 Task: In the event  named  Sales Pipeline Evaluation and Improvement, Set a range of dates when you can accept meetings  '11 Jul â€" 5 Aug 2023'. Select a duration of  15 min. Select working hours  	_x000D_
MON- SAT 10:00am â€" 6:00pm. Add time before or after your events  as 10 min. Set the frequency of available time slots for invitees as  20 min. Set the minimum notice period and maximum events allowed per day as  49 hours and 4. , logged in from the account softage.4@softage.net and add another guest for the event, softage.10@softage.net
Action: Mouse pressed left at (541, 406)
Screenshot: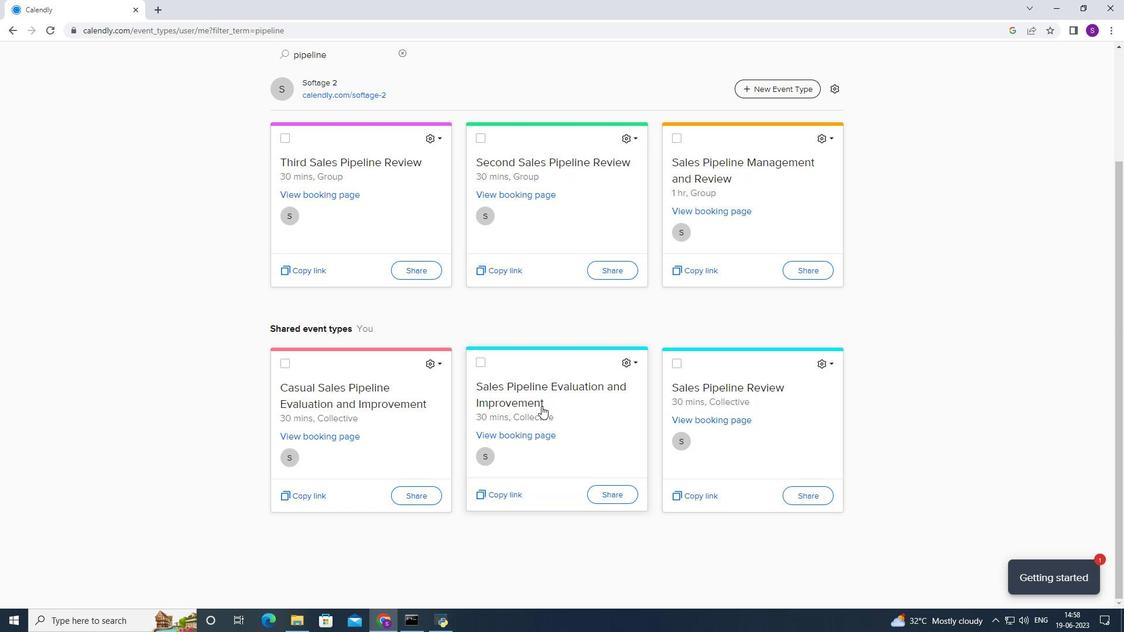 
Action: Mouse moved to (330, 283)
Screenshot: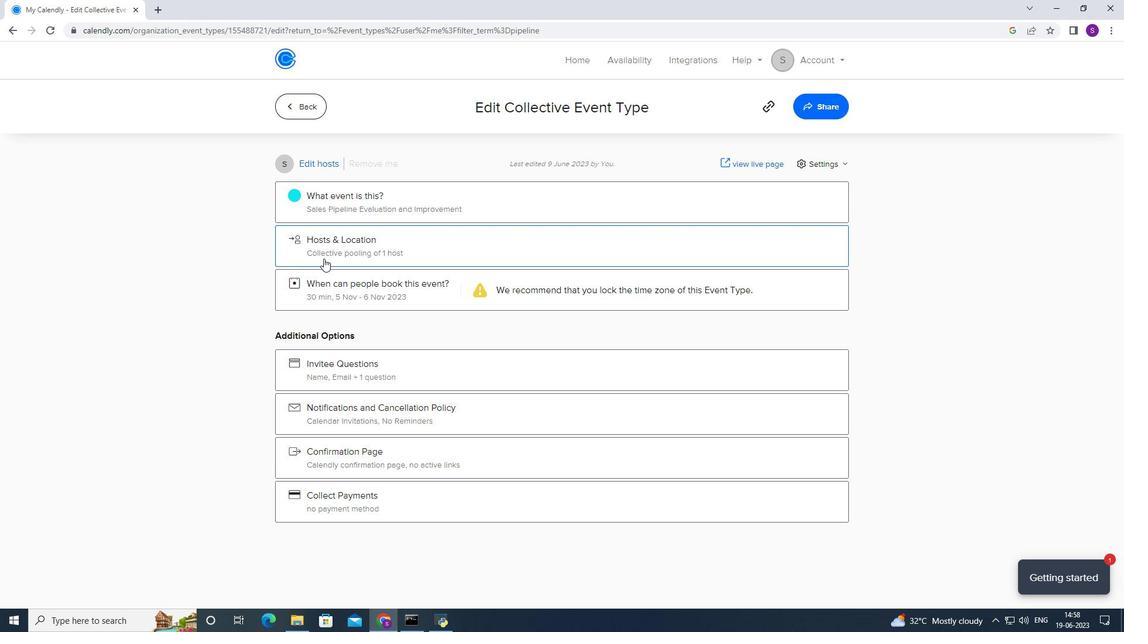 
Action: Mouse pressed left at (330, 283)
Screenshot: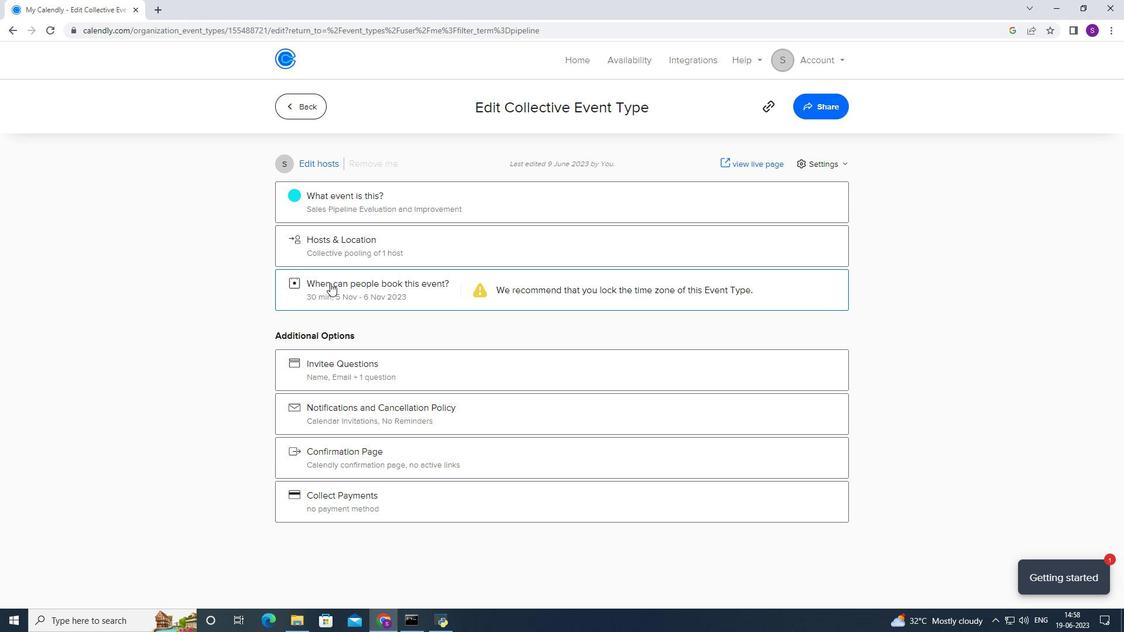 
Action: Mouse moved to (447, 426)
Screenshot: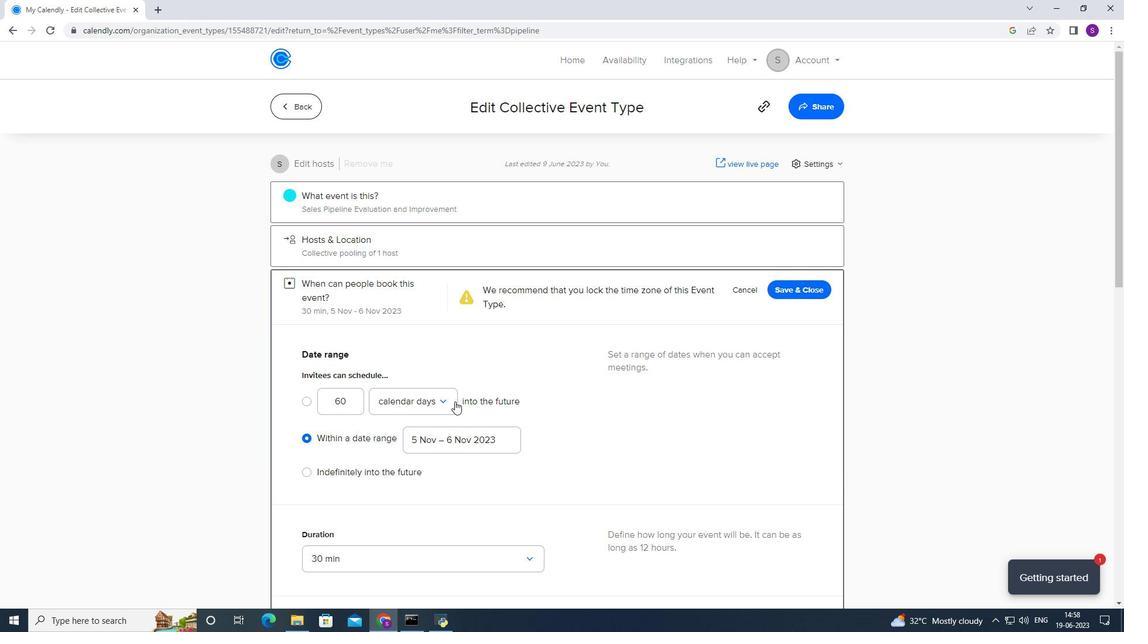 
Action: Mouse pressed left at (447, 426)
Screenshot: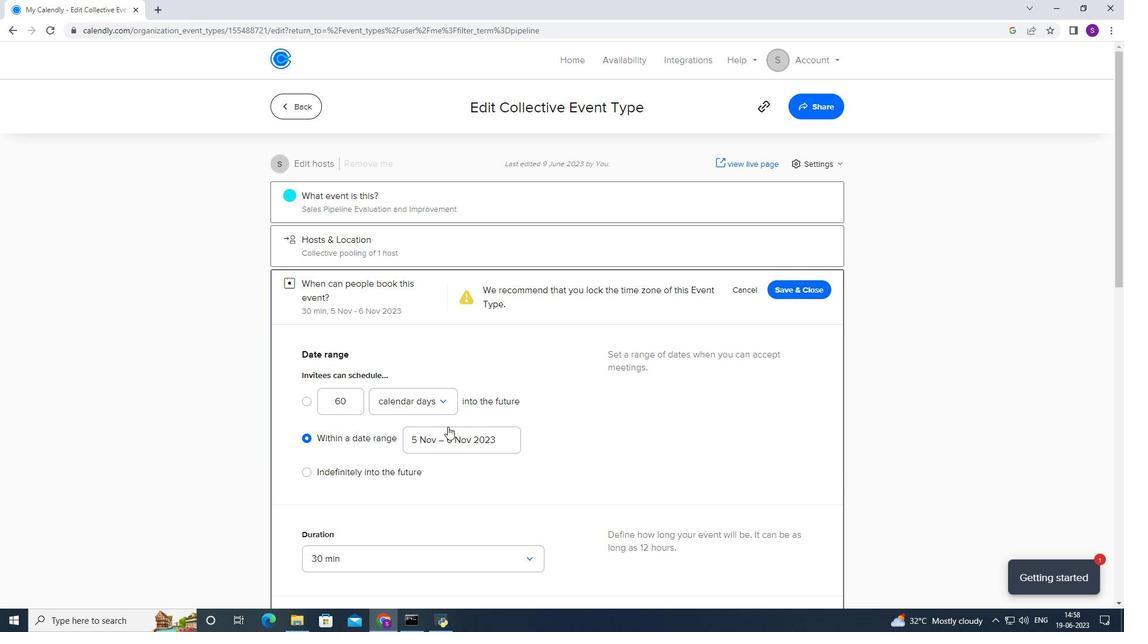 
Action: Mouse moved to (488, 230)
Screenshot: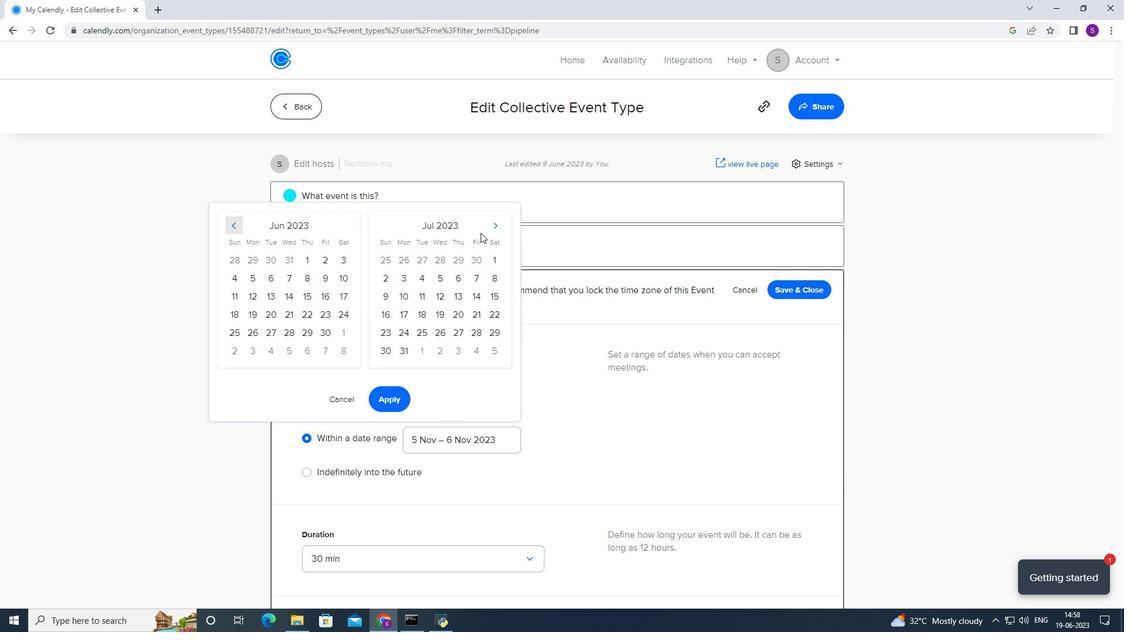 
Action: Mouse pressed left at (488, 230)
Screenshot: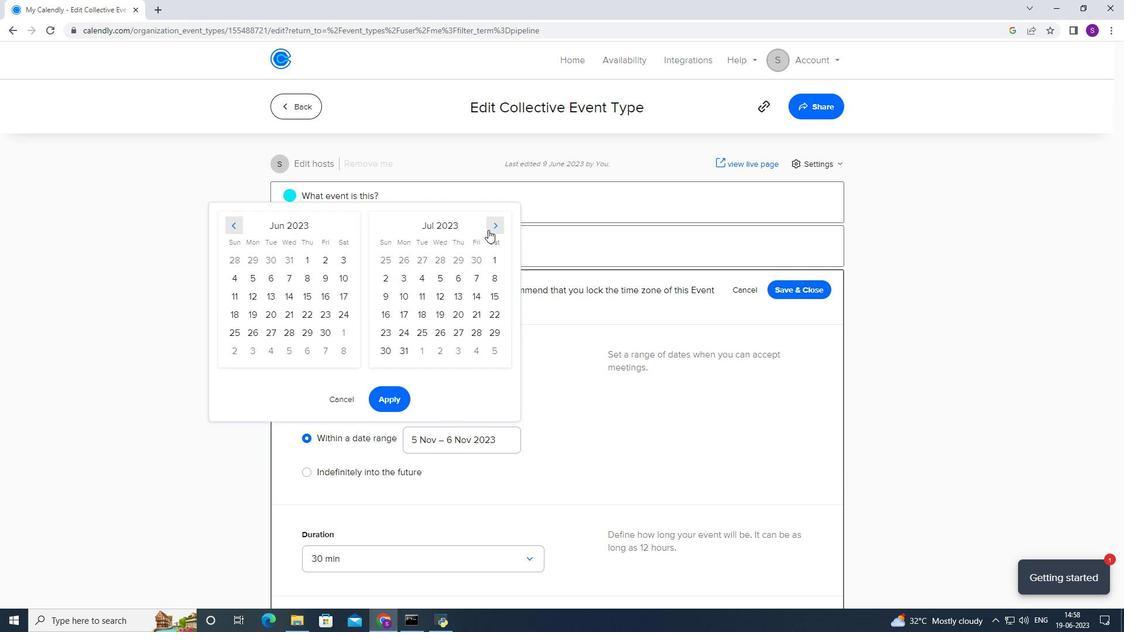 
Action: Mouse moved to (275, 303)
Screenshot: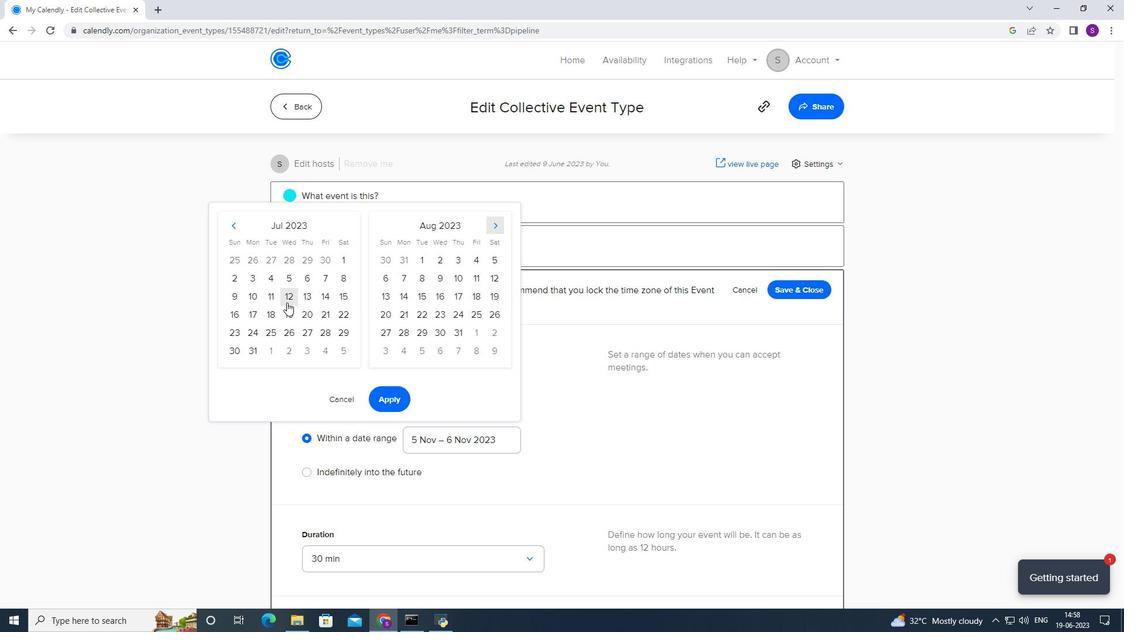 
Action: Mouse pressed left at (275, 303)
Screenshot: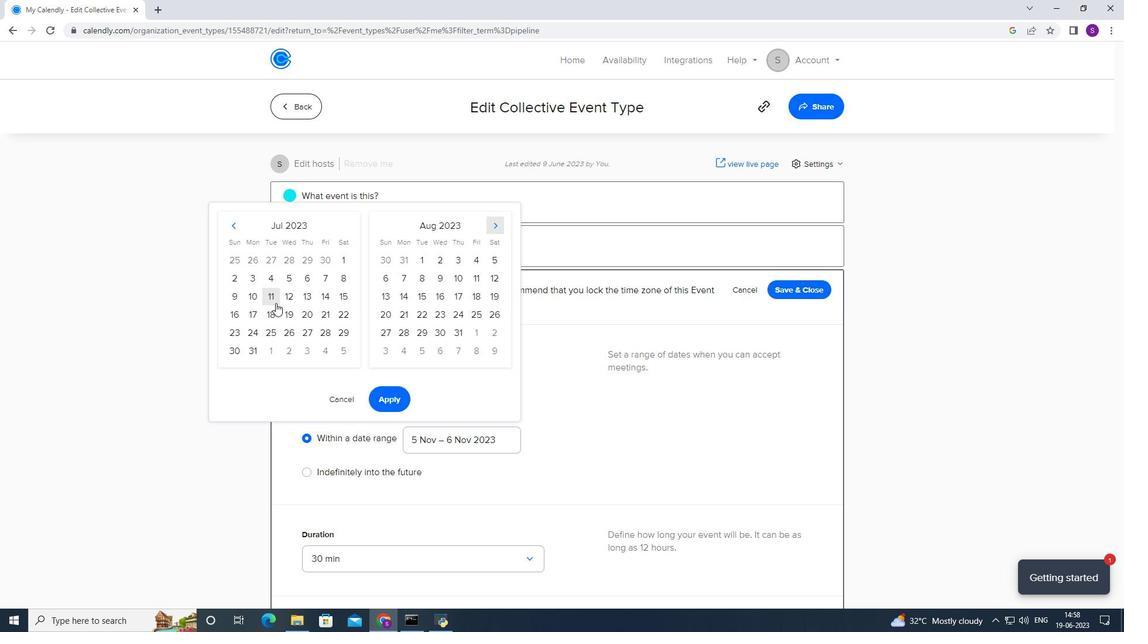 
Action: Mouse moved to (500, 259)
Screenshot: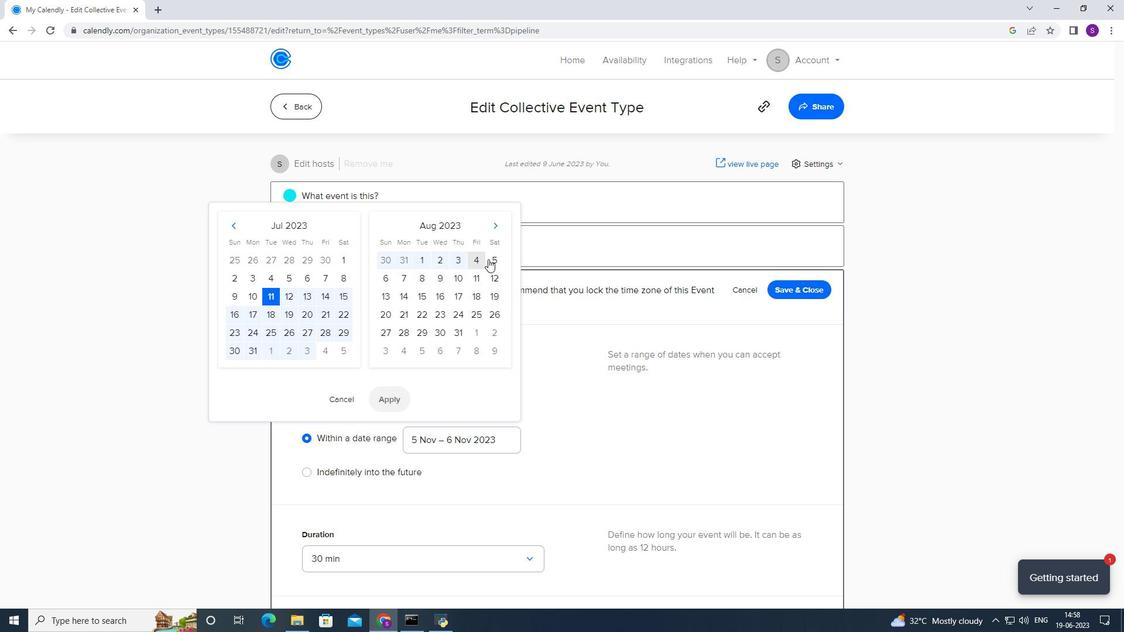 
Action: Mouse pressed left at (500, 259)
Screenshot: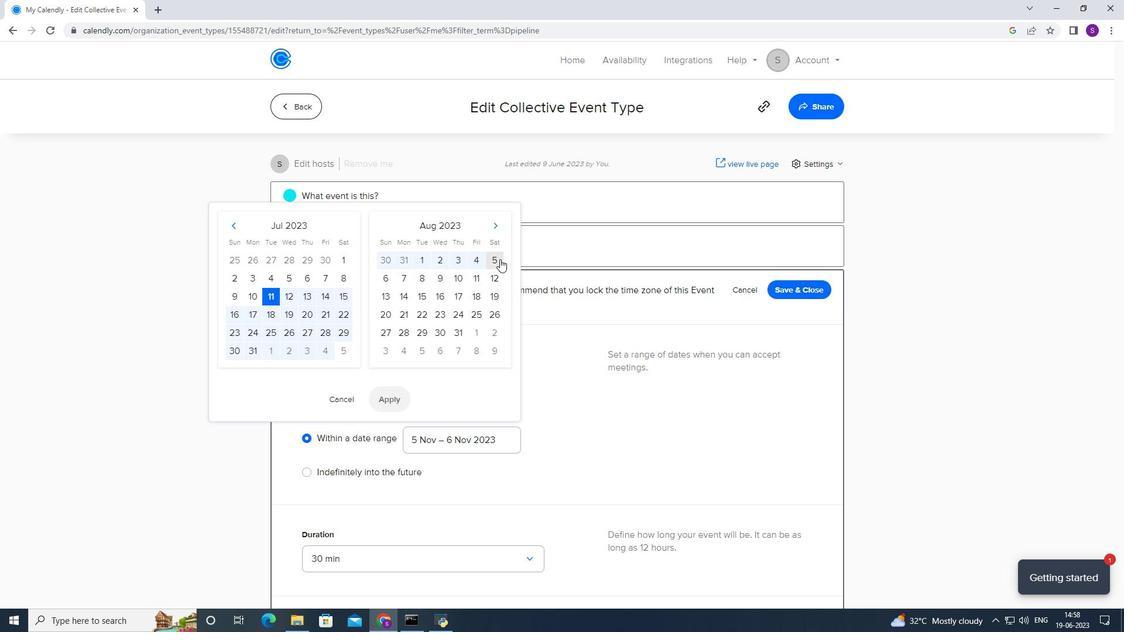 
Action: Mouse moved to (391, 397)
Screenshot: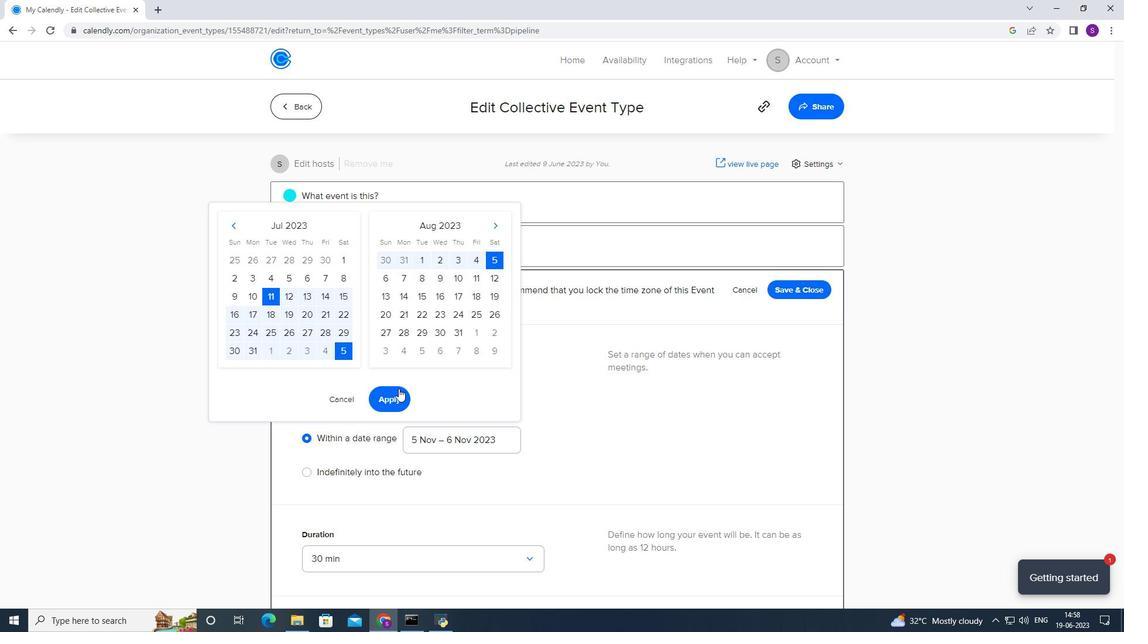 
Action: Mouse pressed left at (391, 397)
Screenshot: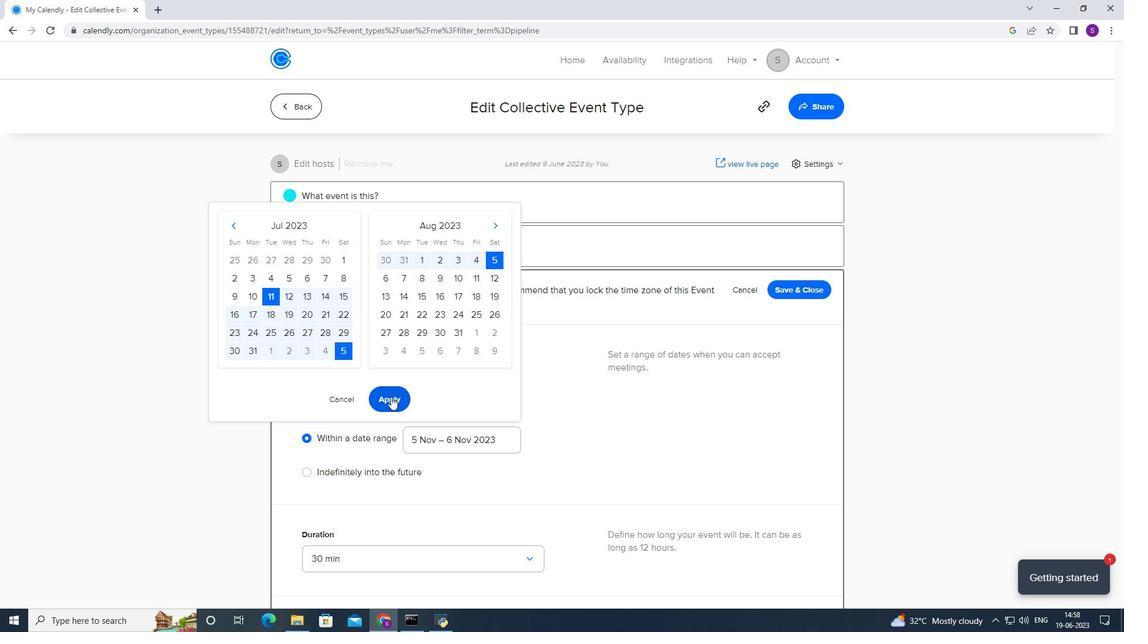 
Action: Mouse scrolled (391, 396) with delta (0, 0)
Screenshot: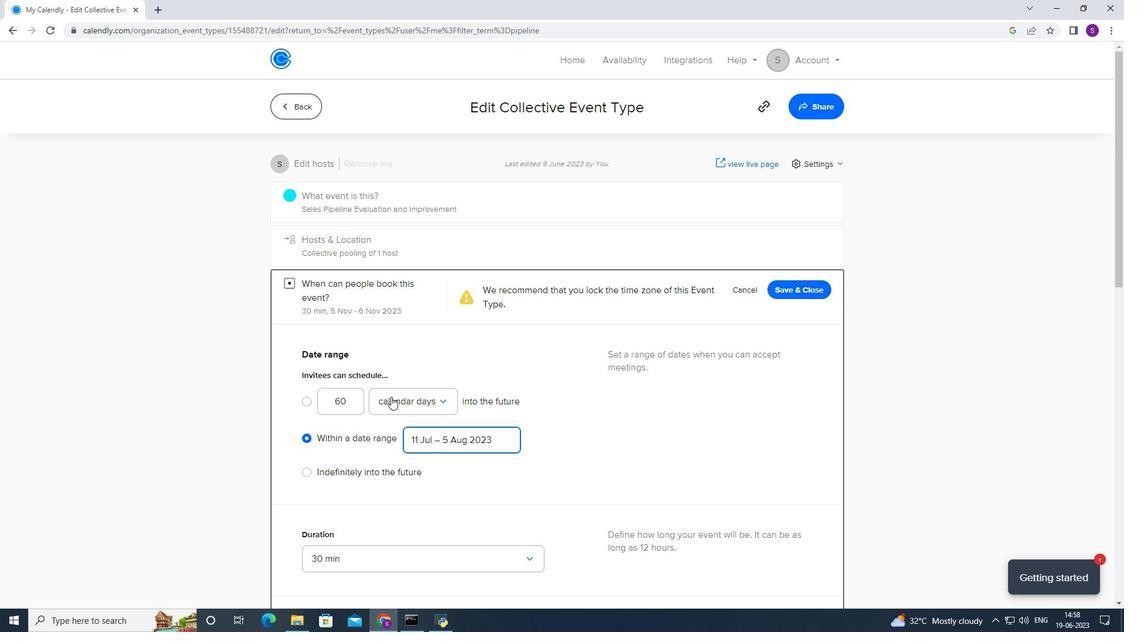 
Action: Mouse scrolled (391, 396) with delta (0, 0)
Screenshot: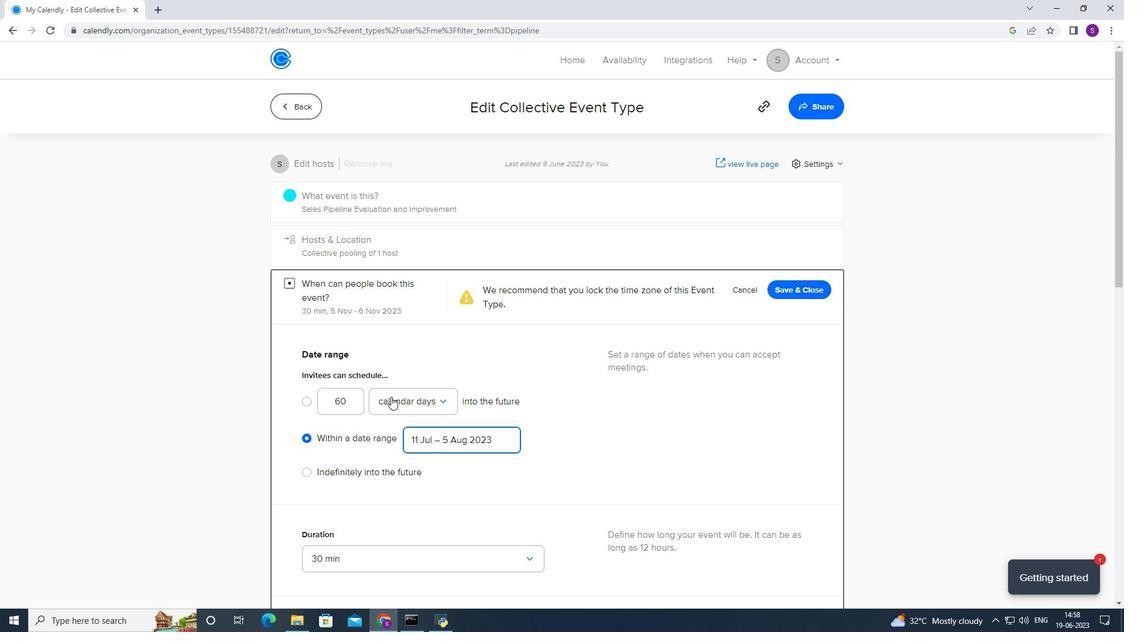 
Action: Mouse scrolled (391, 396) with delta (0, 0)
Screenshot: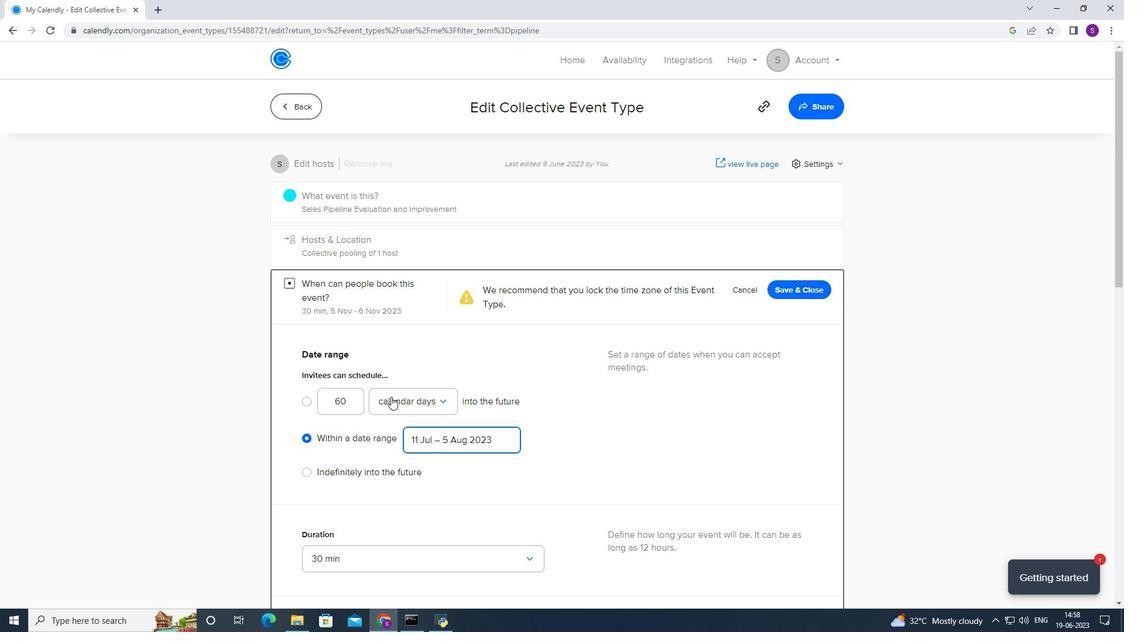 
Action: Mouse scrolled (391, 396) with delta (0, 0)
Screenshot: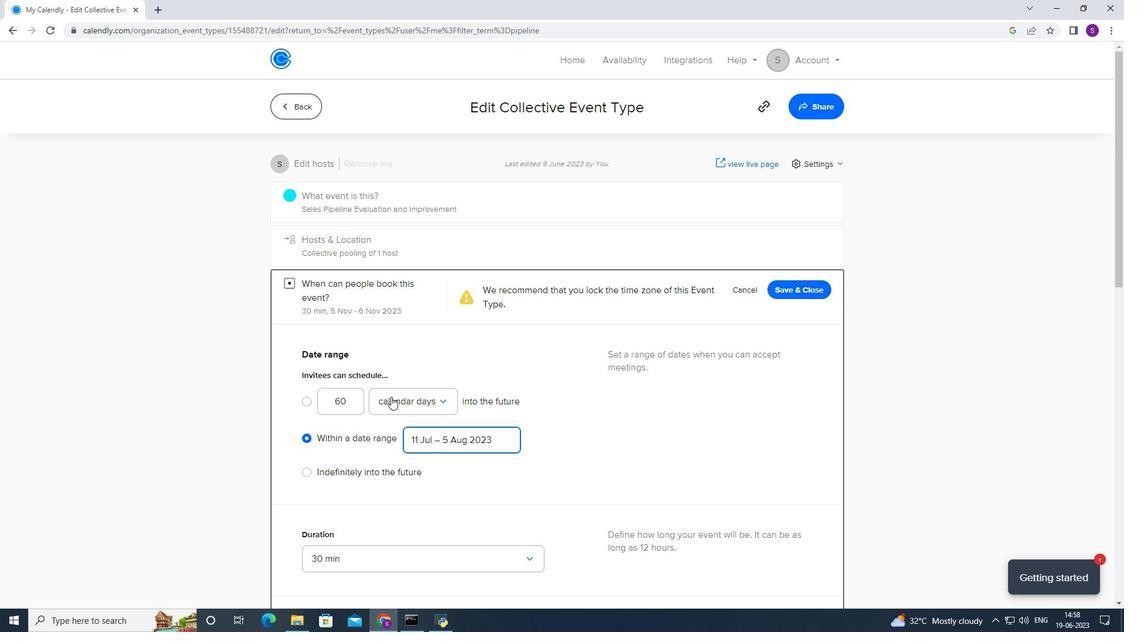 
Action: Mouse scrolled (391, 396) with delta (0, 0)
Screenshot: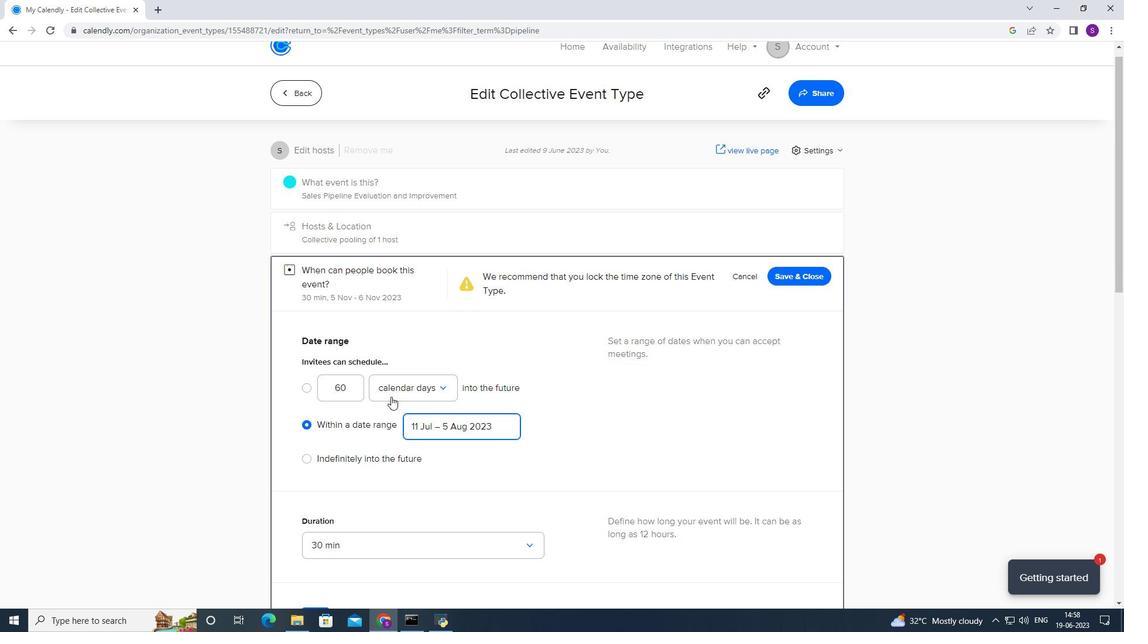 
Action: Mouse moved to (378, 259)
Screenshot: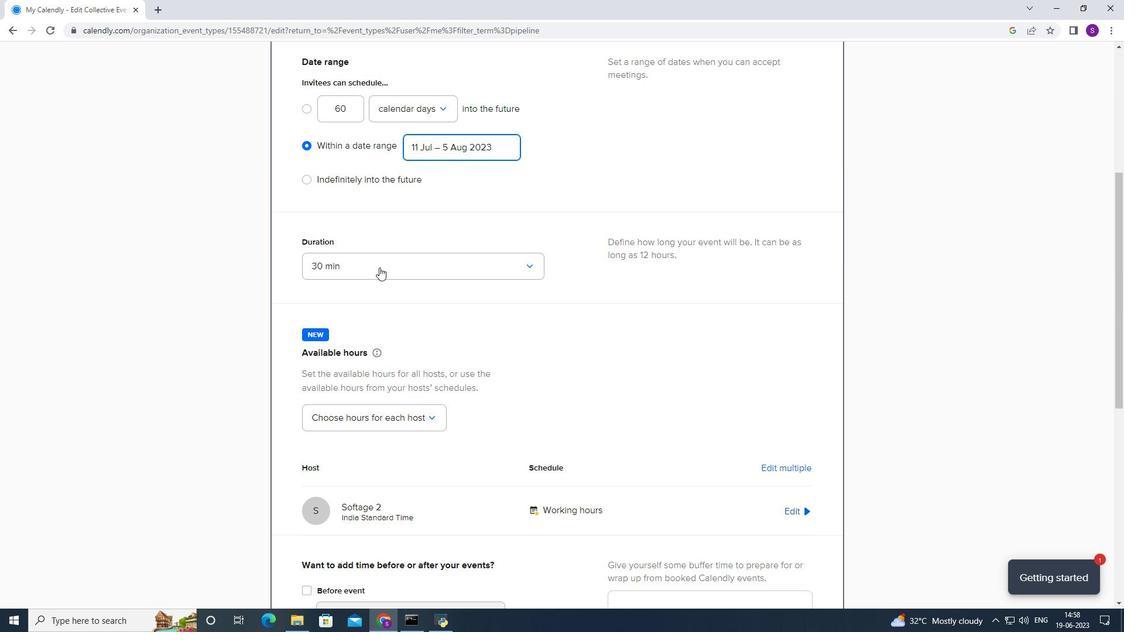 
Action: Mouse pressed left at (378, 259)
Screenshot: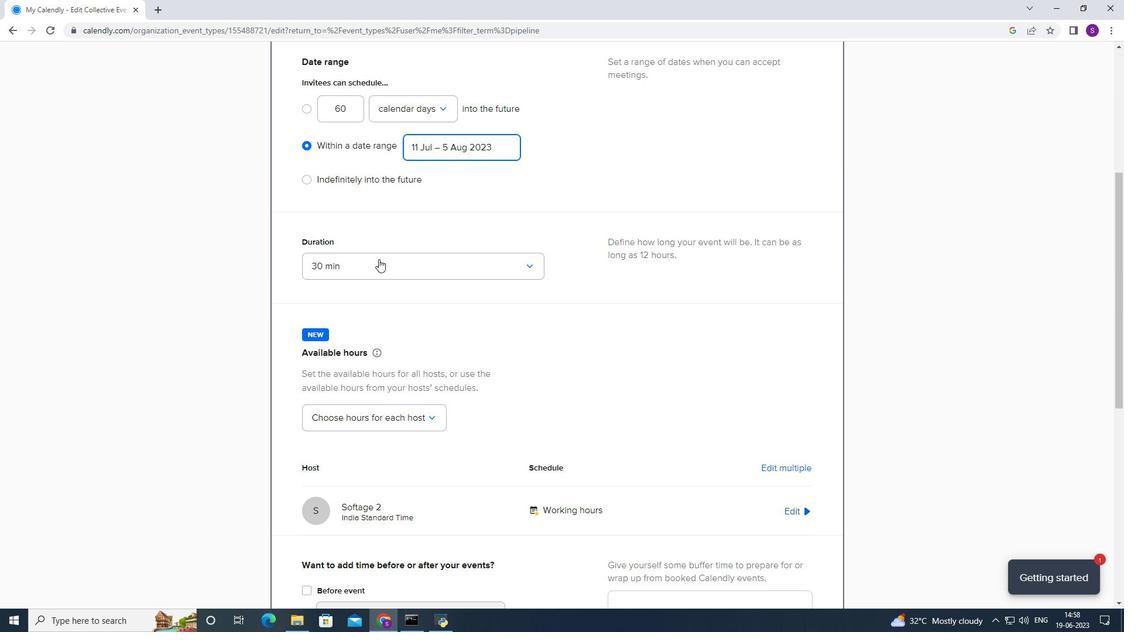
Action: Mouse moved to (359, 303)
Screenshot: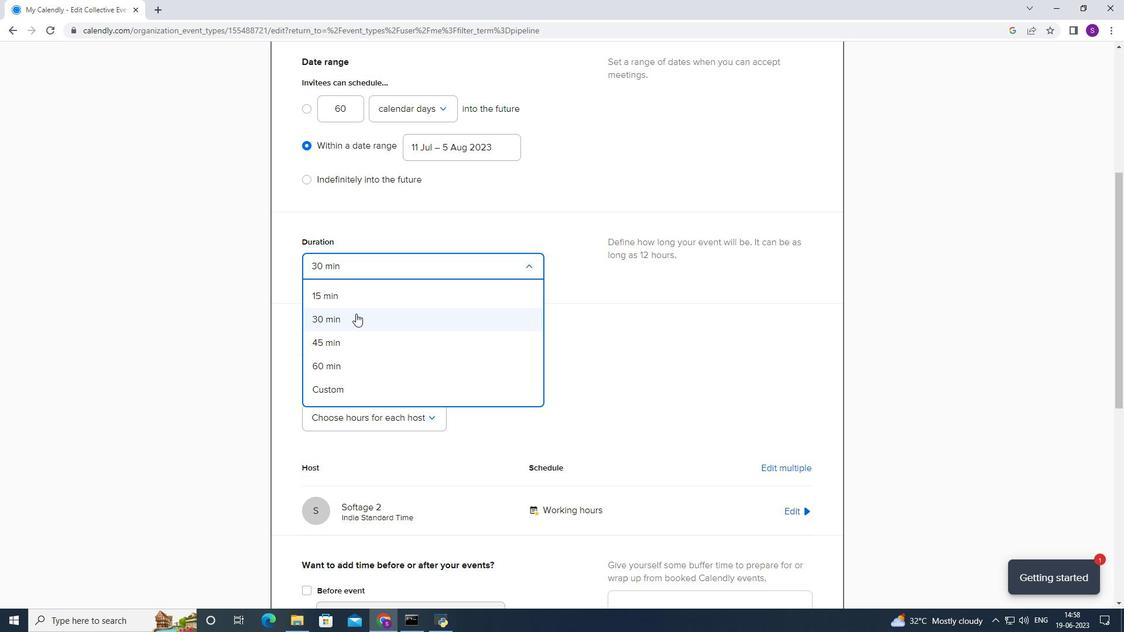 
Action: Mouse pressed left at (359, 303)
Screenshot: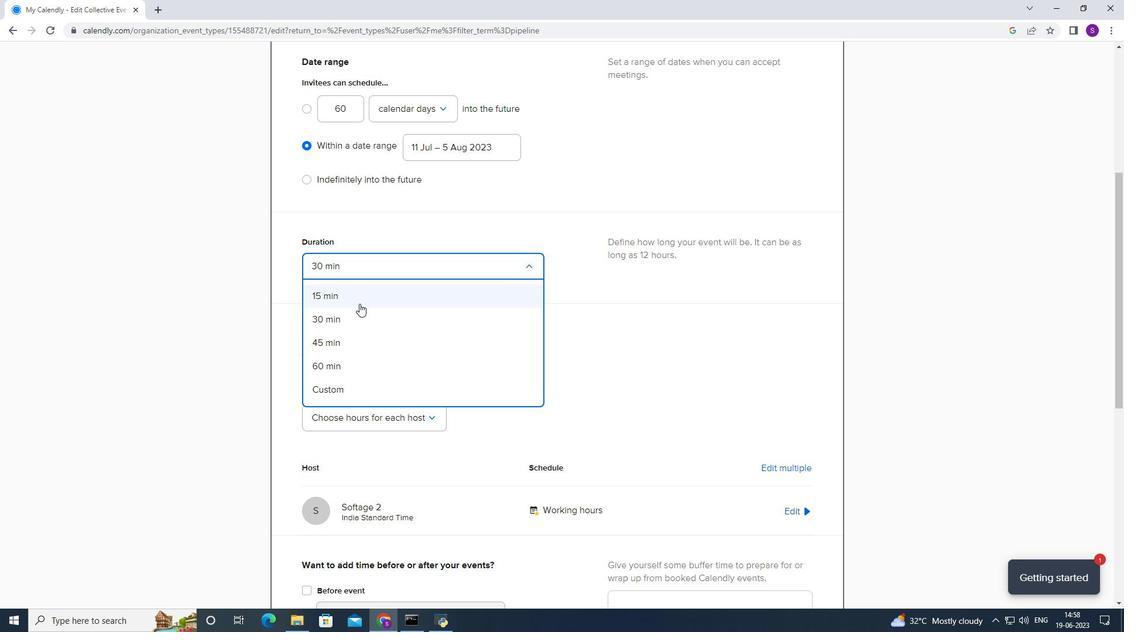 
Action: Mouse moved to (329, 374)
Screenshot: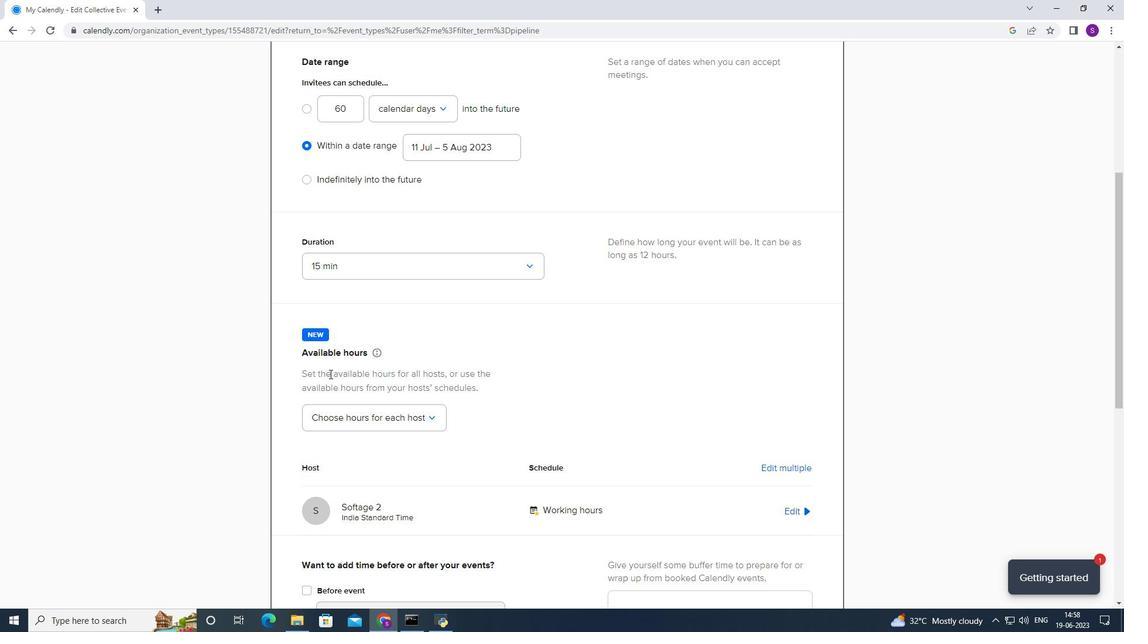 
Action: Mouse scrolled (329, 374) with delta (0, 0)
Screenshot: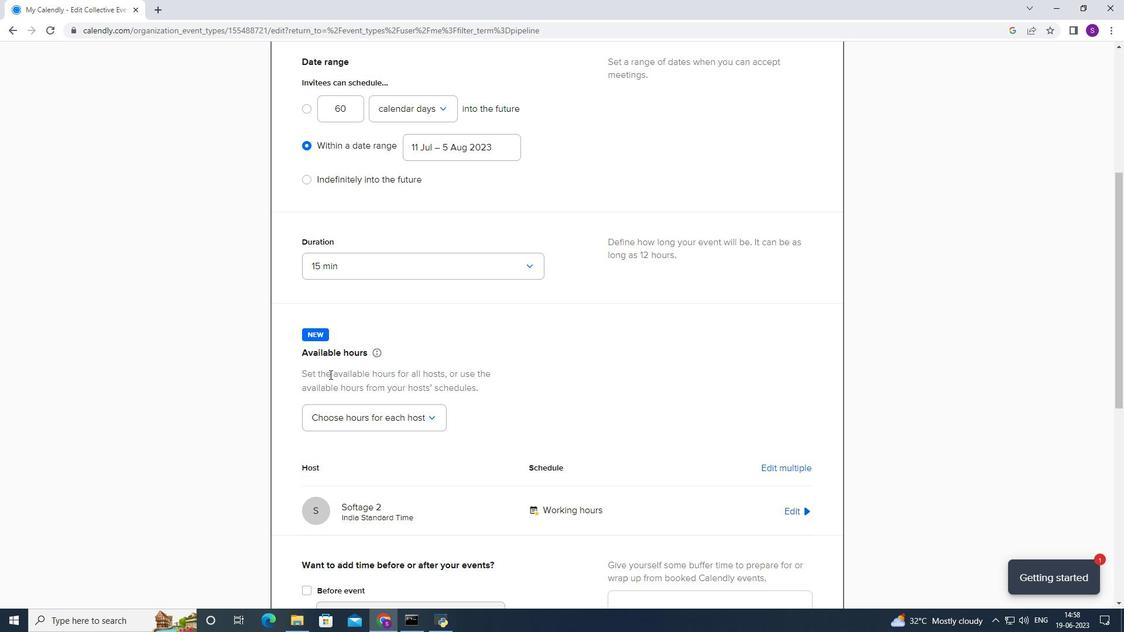 
Action: Mouse scrolled (329, 374) with delta (0, 0)
Screenshot: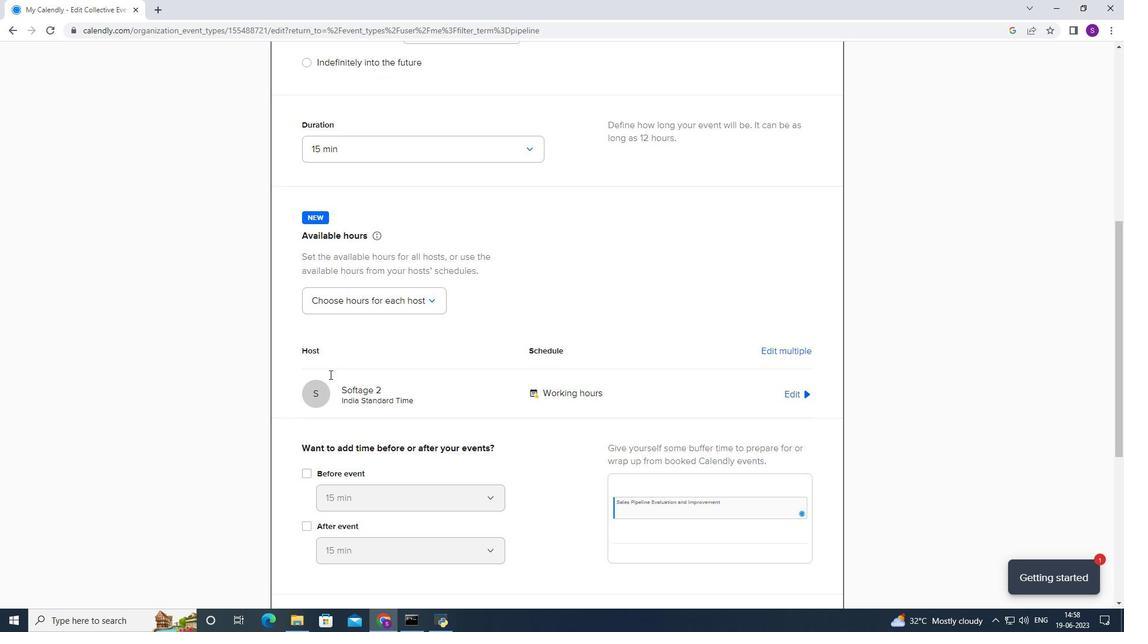 
Action: Mouse scrolled (329, 374) with delta (0, 0)
Screenshot: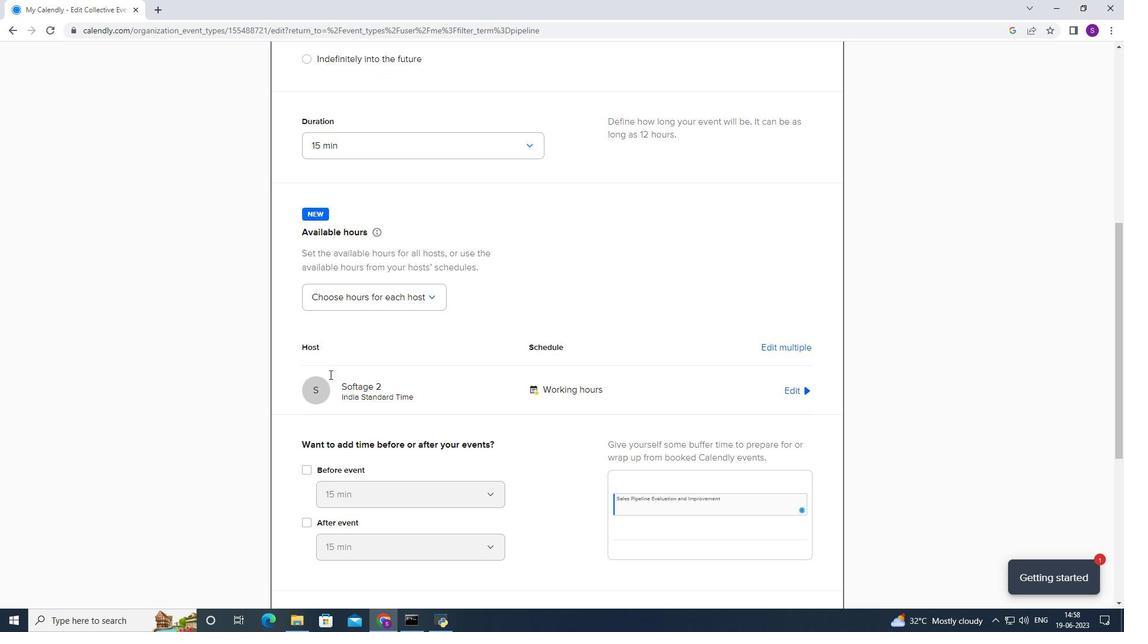 
Action: Mouse scrolled (329, 374) with delta (0, 0)
Screenshot: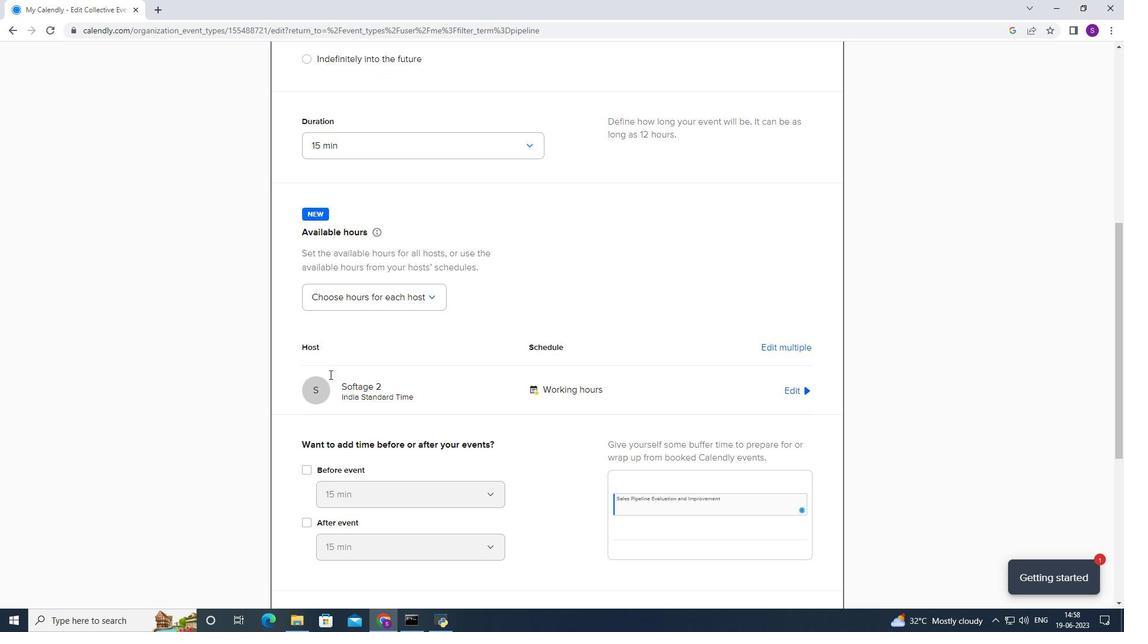 
Action: Mouse scrolled (329, 374) with delta (0, 0)
Screenshot: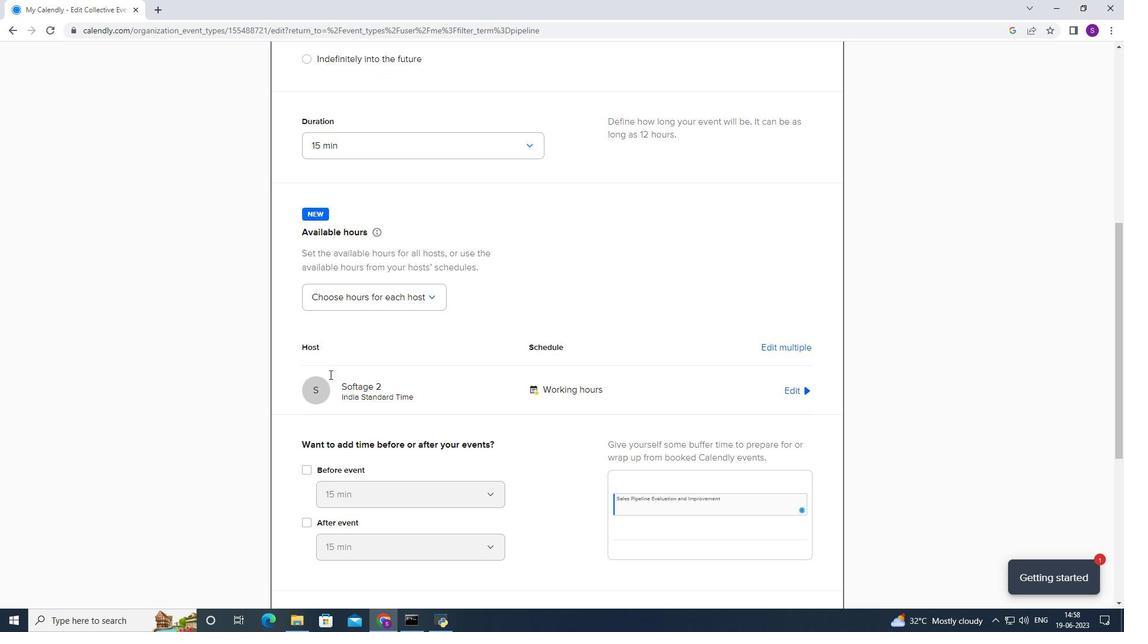 
Action: Mouse scrolled (329, 374) with delta (0, 0)
Screenshot: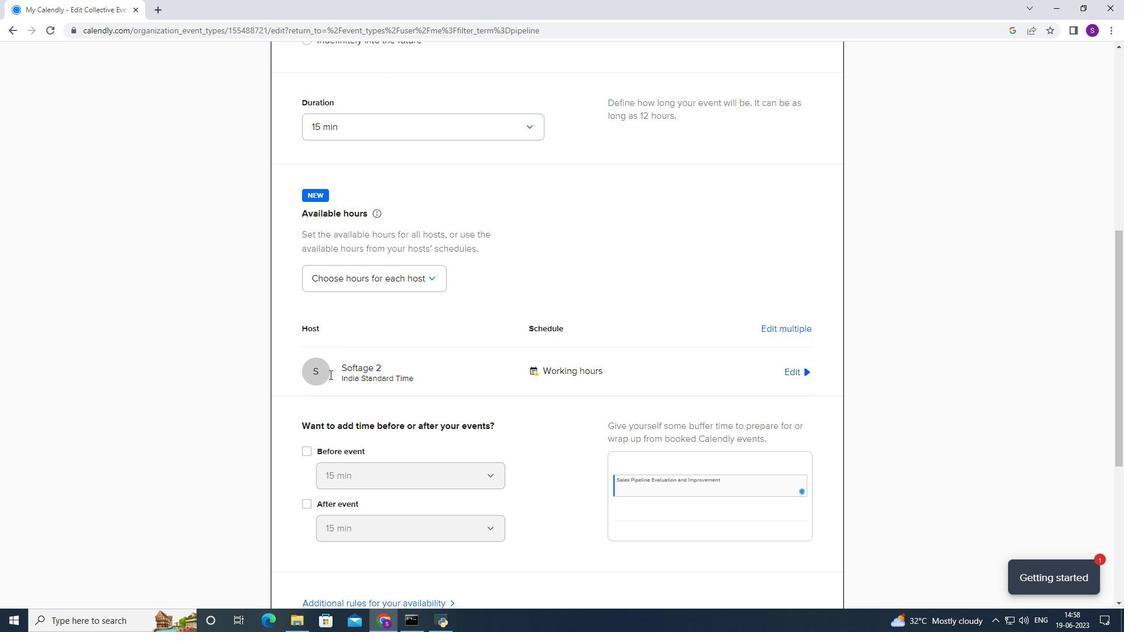 
Action: Mouse scrolled (329, 374) with delta (0, 0)
Screenshot: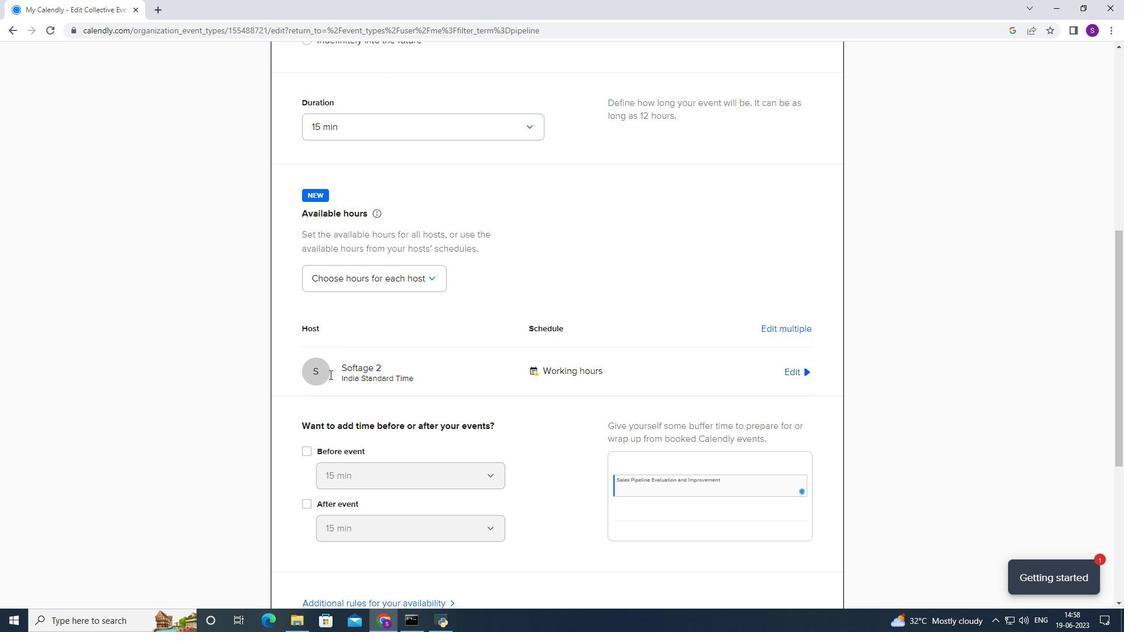 
Action: Mouse moved to (394, 153)
Screenshot: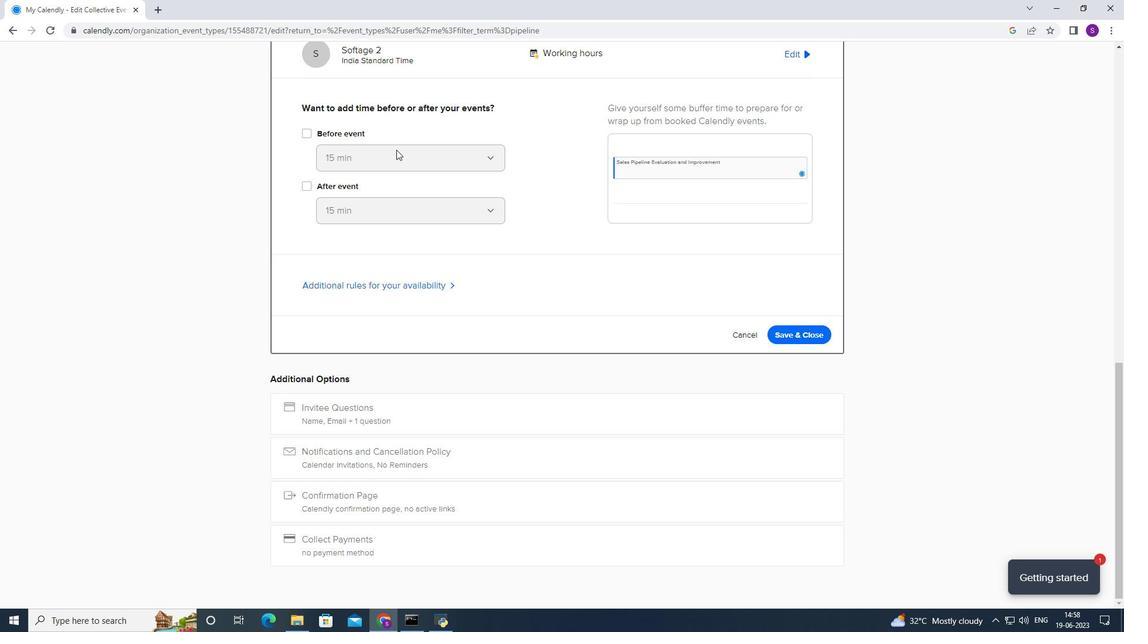 
Action: Mouse scrolled (394, 154) with delta (0, 0)
Screenshot: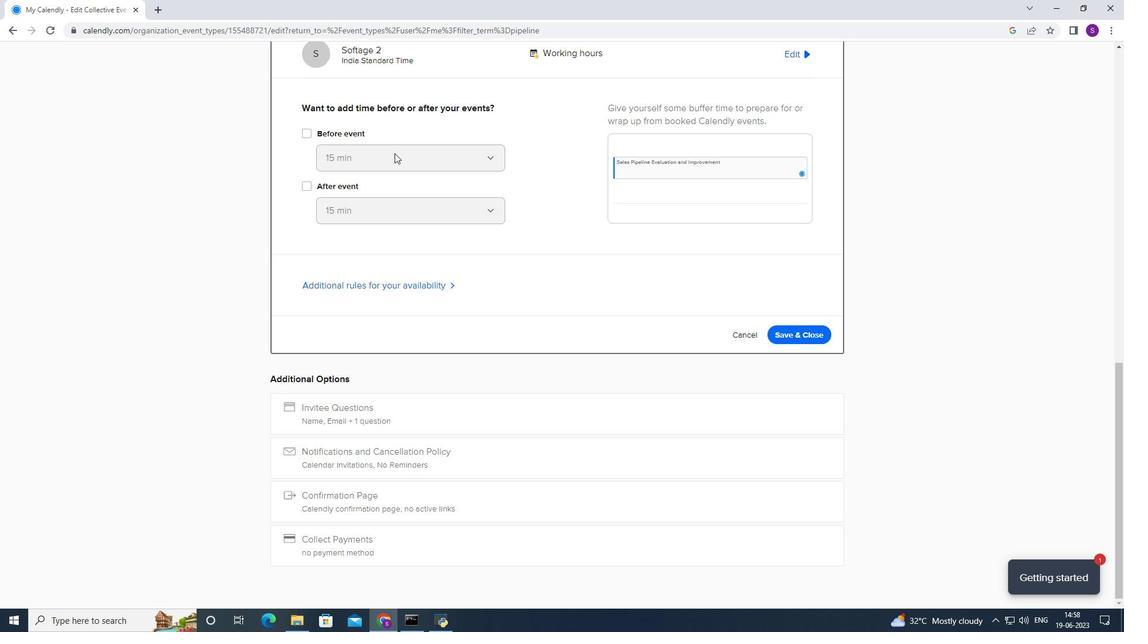 
Action: Mouse moved to (590, 117)
Screenshot: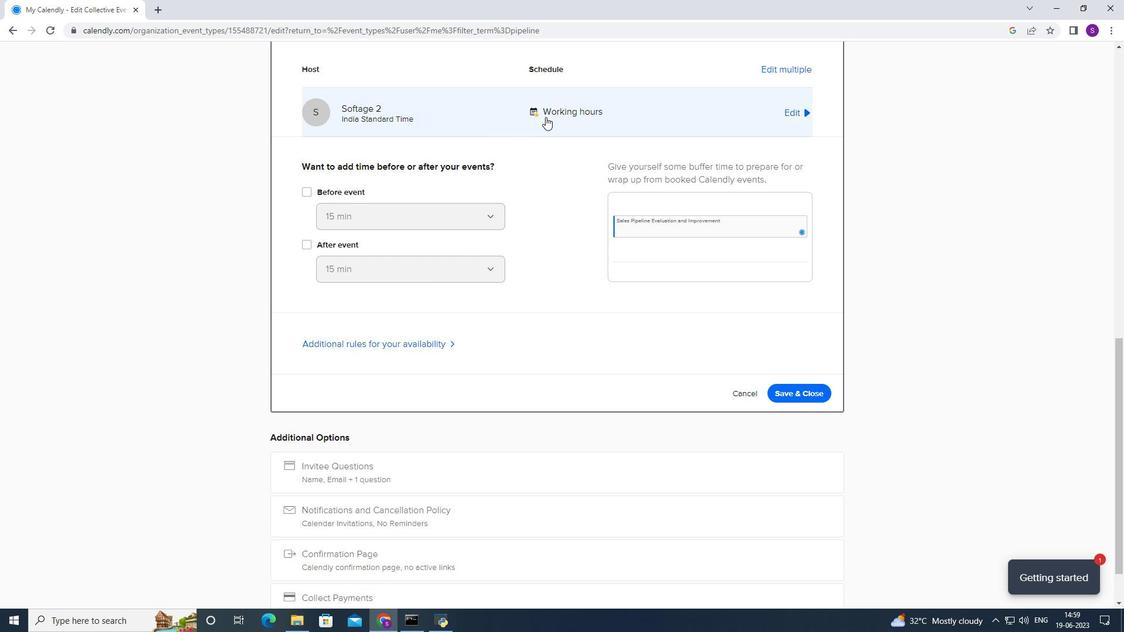 
Action: Mouse pressed left at (590, 117)
Screenshot: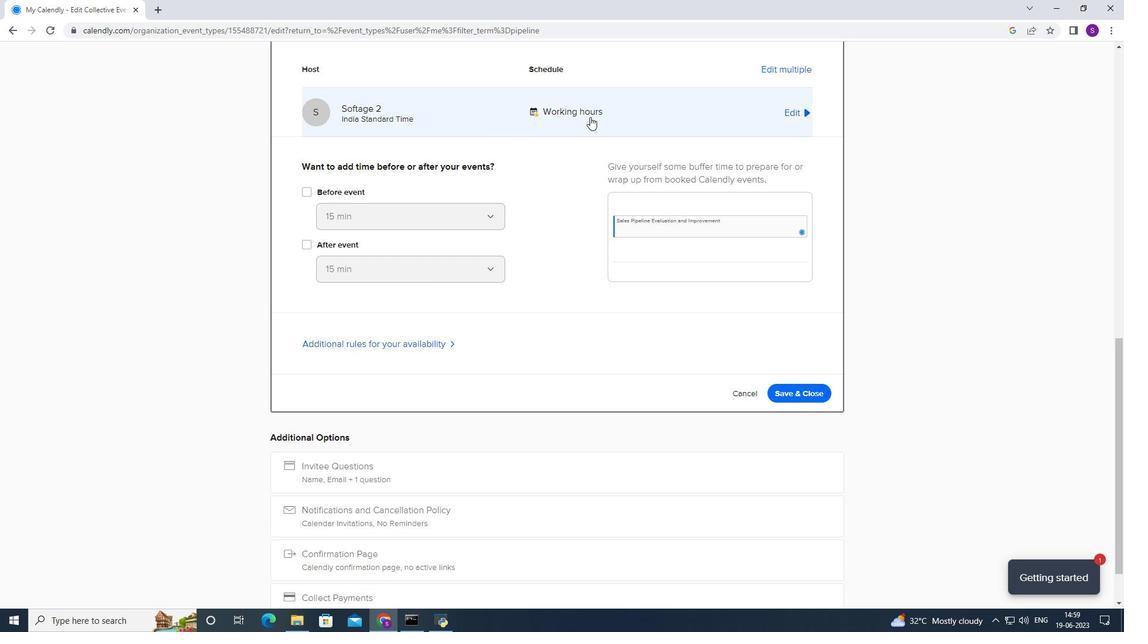 
Action: Mouse moved to (438, 186)
Screenshot: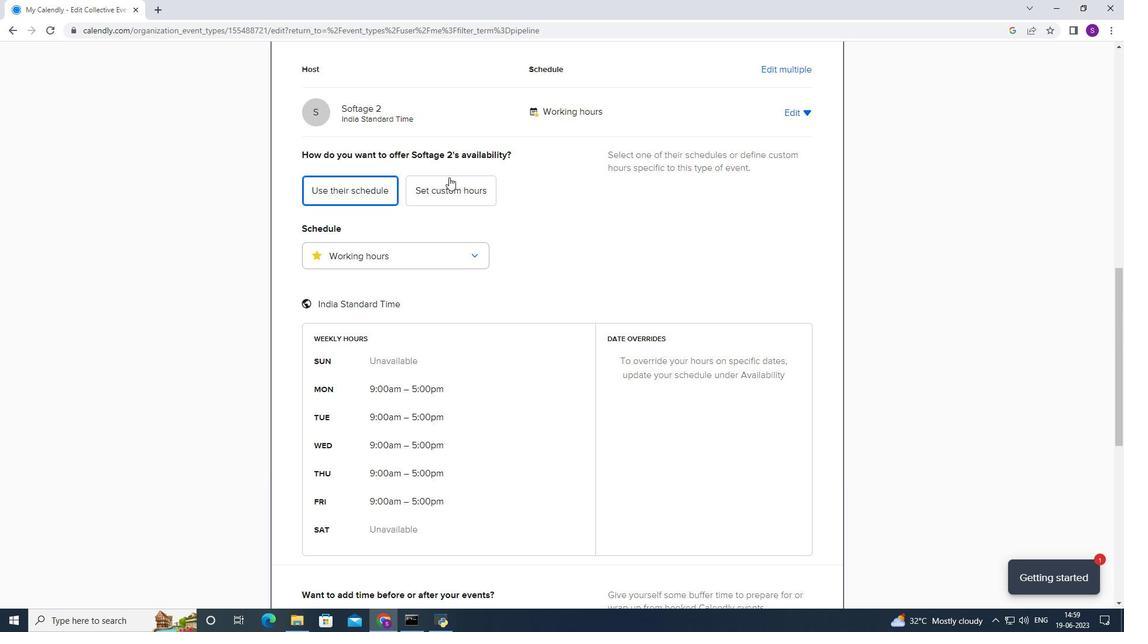 
Action: Mouse pressed left at (438, 186)
Screenshot: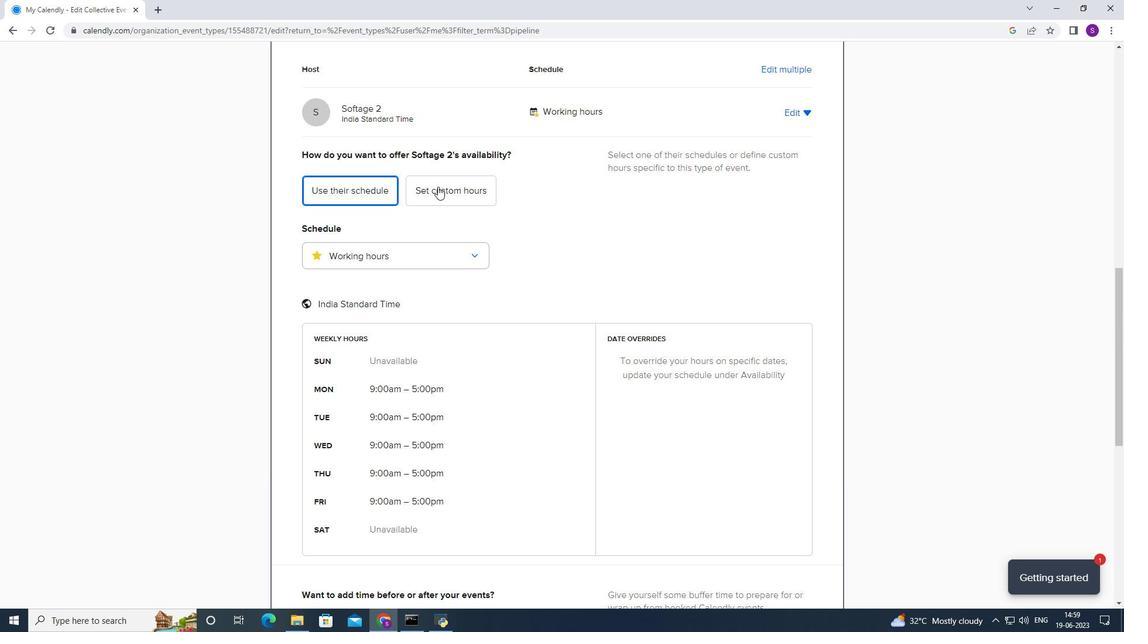 
Action: Mouse moved to (380, 307)
Screenshot: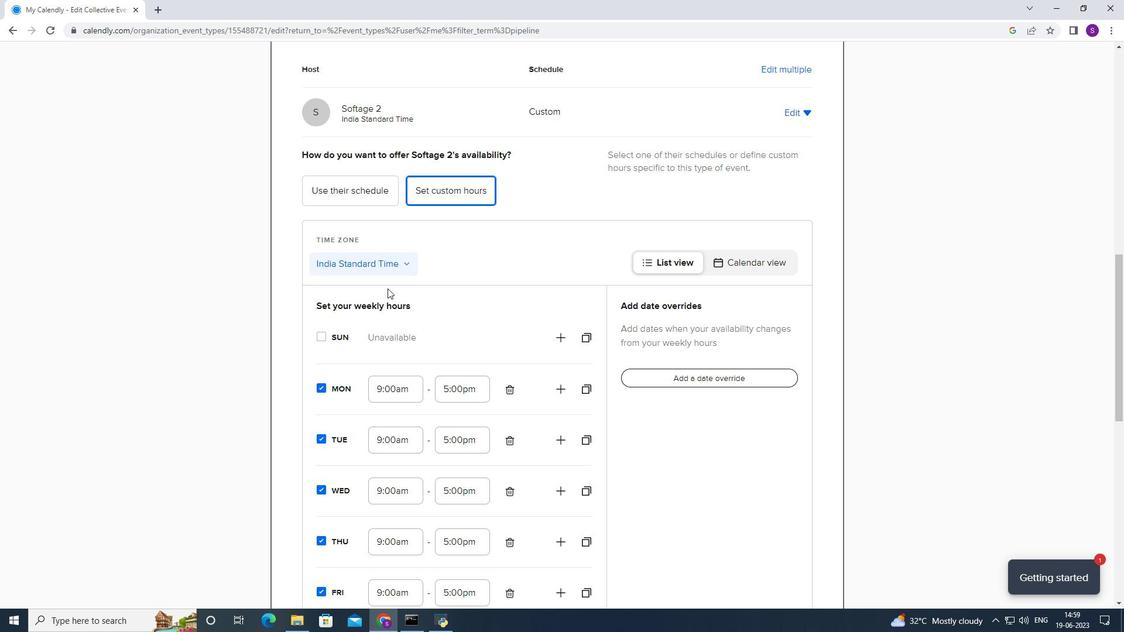 
Action: Mouse scrolled (380, 306) with delta (0, 0)
Screenshot: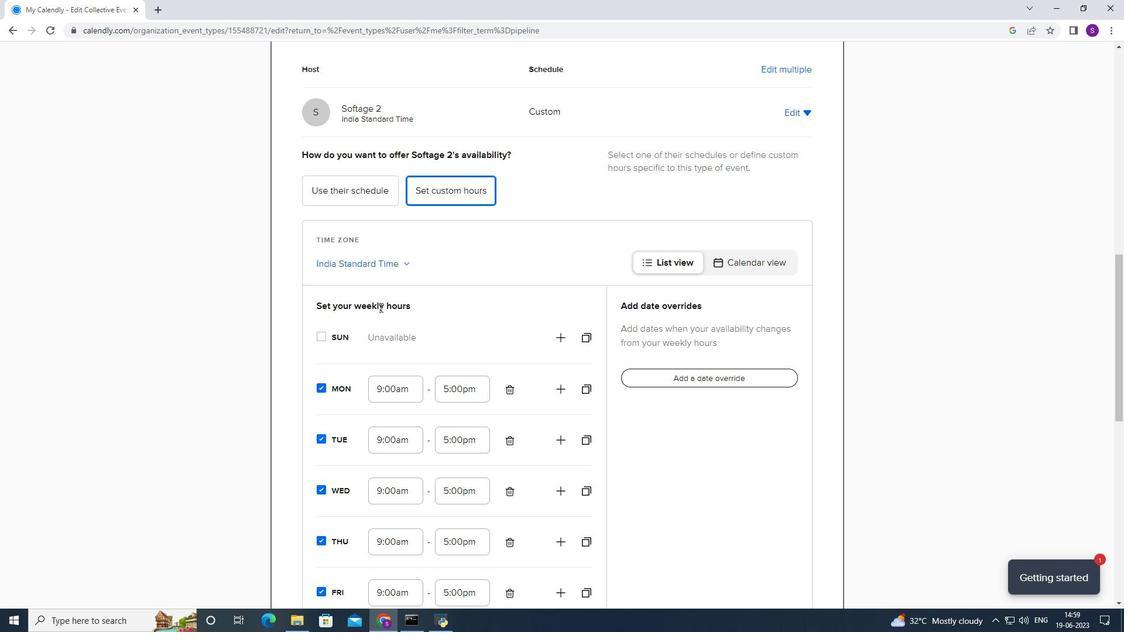 
Action: Mouse scrolled (380, 306) with delta (0, 0)
Screenshot: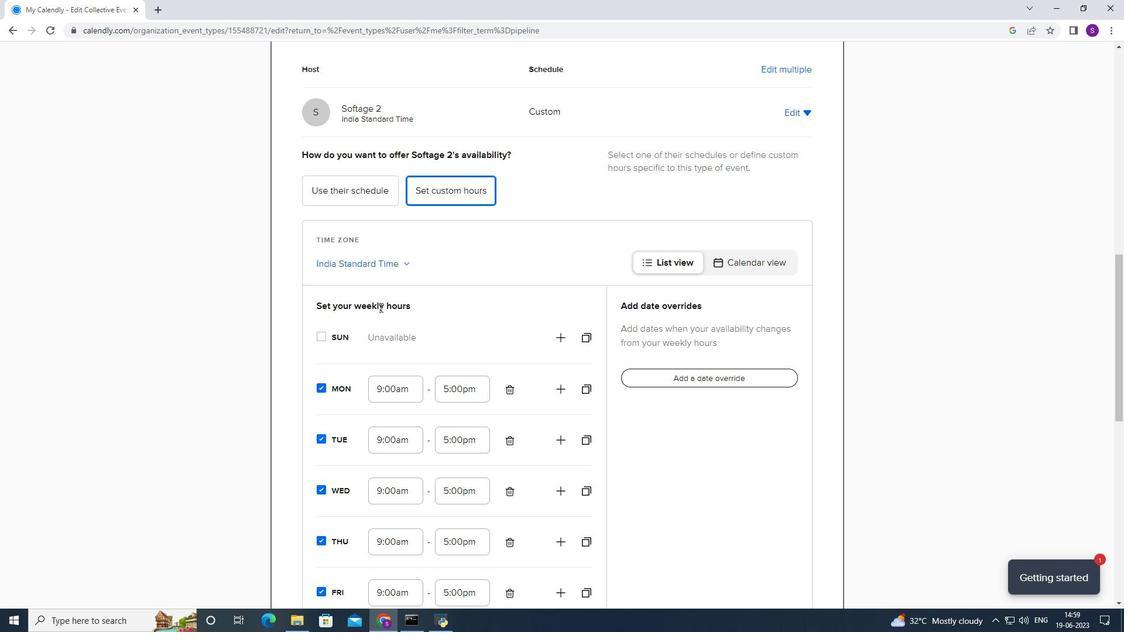 
Action: Mouse scrolled (380, 306) with delta (0, 0)
Screenshot: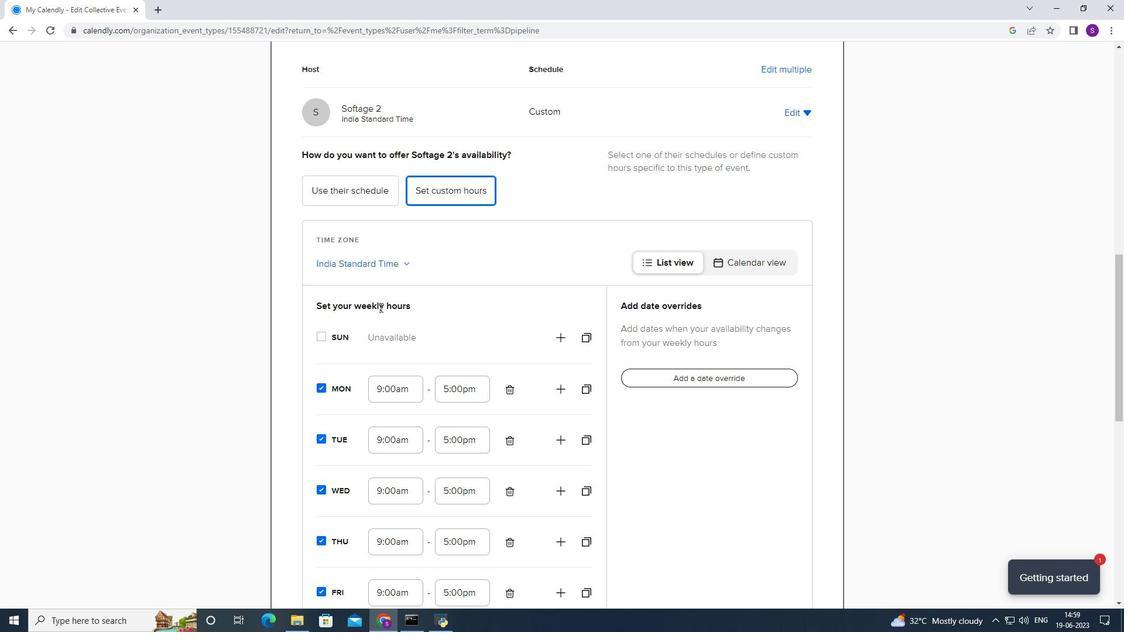 
Action: Mouse scrolled (380, 306) with delta (0, 0)
Screenshot: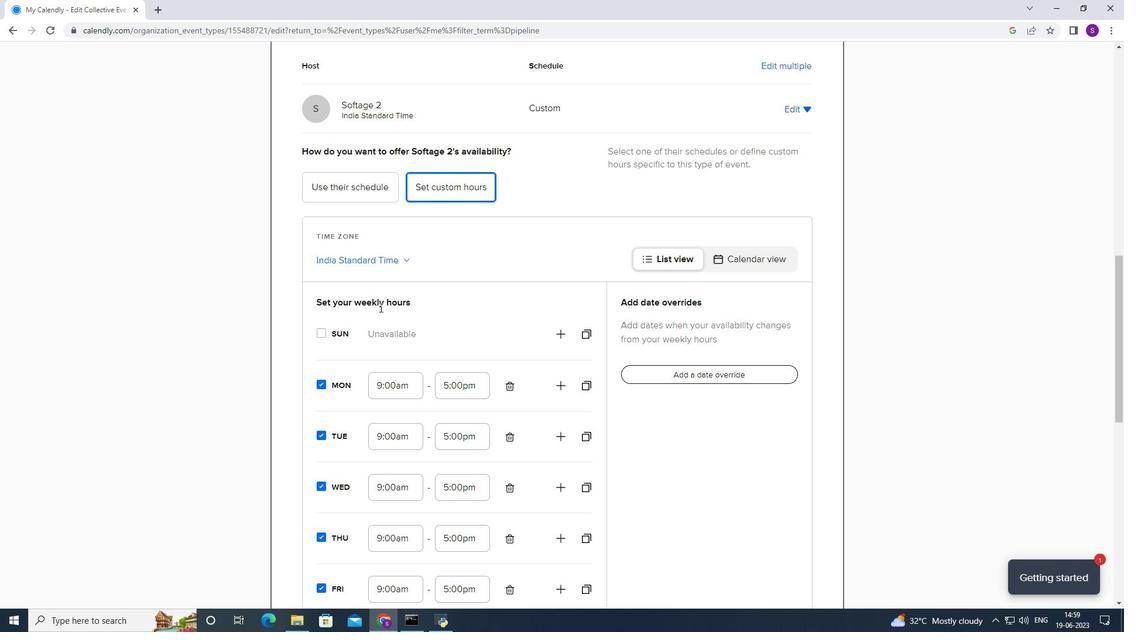
Action: Mouse moved to (314, 399)
Screenshot: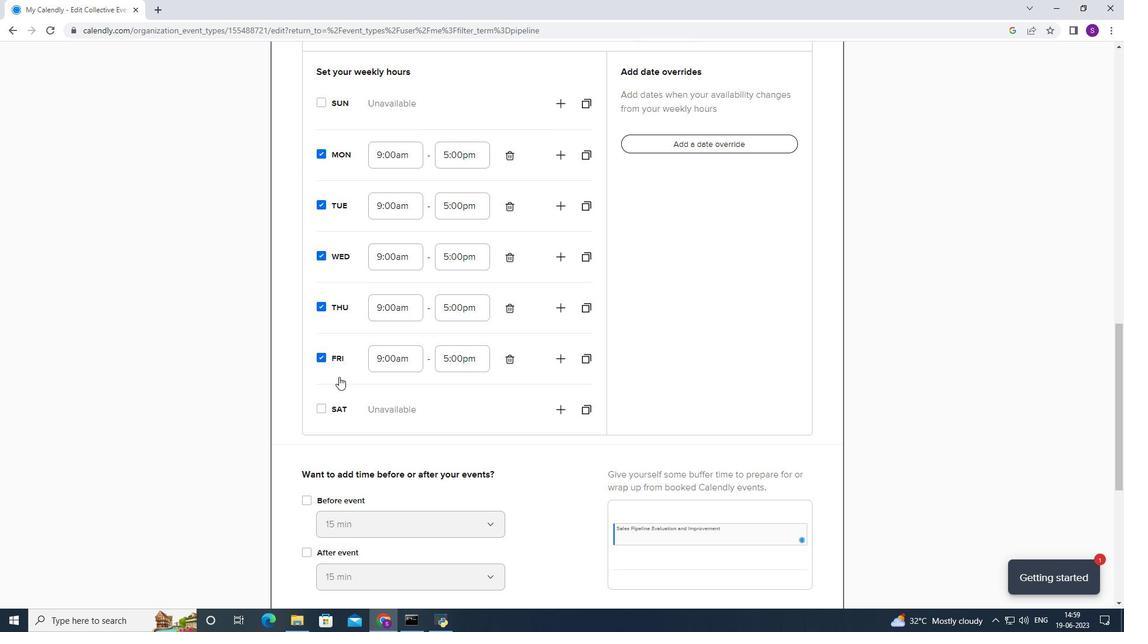 
Action: Mouse pressed left at (314, 399)
Screenshot: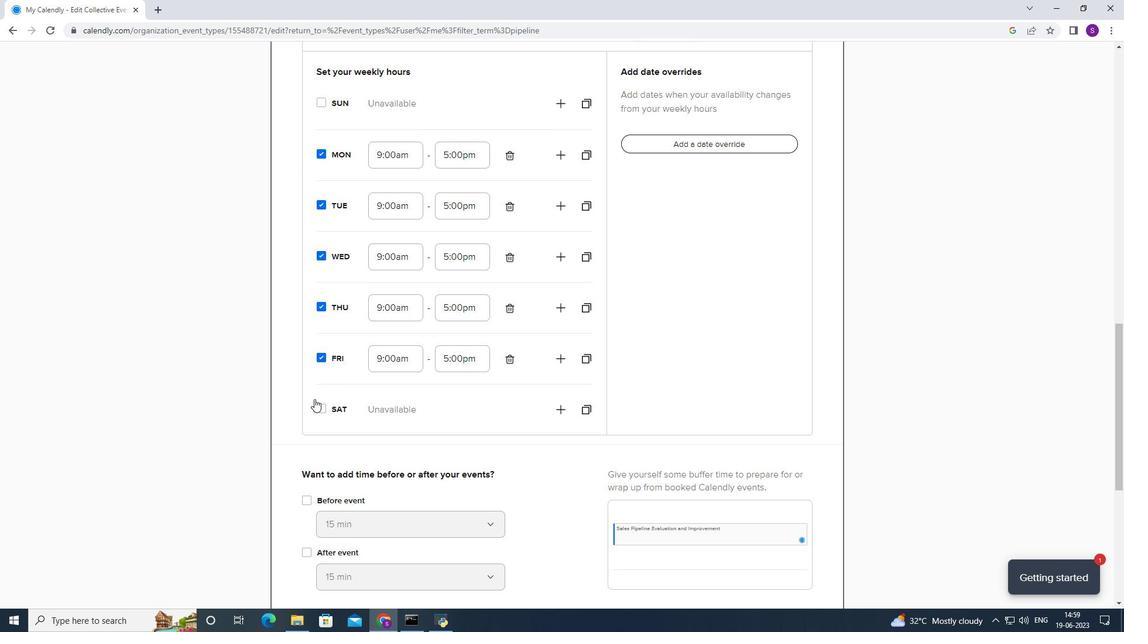 
Action: Mouse moved to (395, 360)
Screenshot: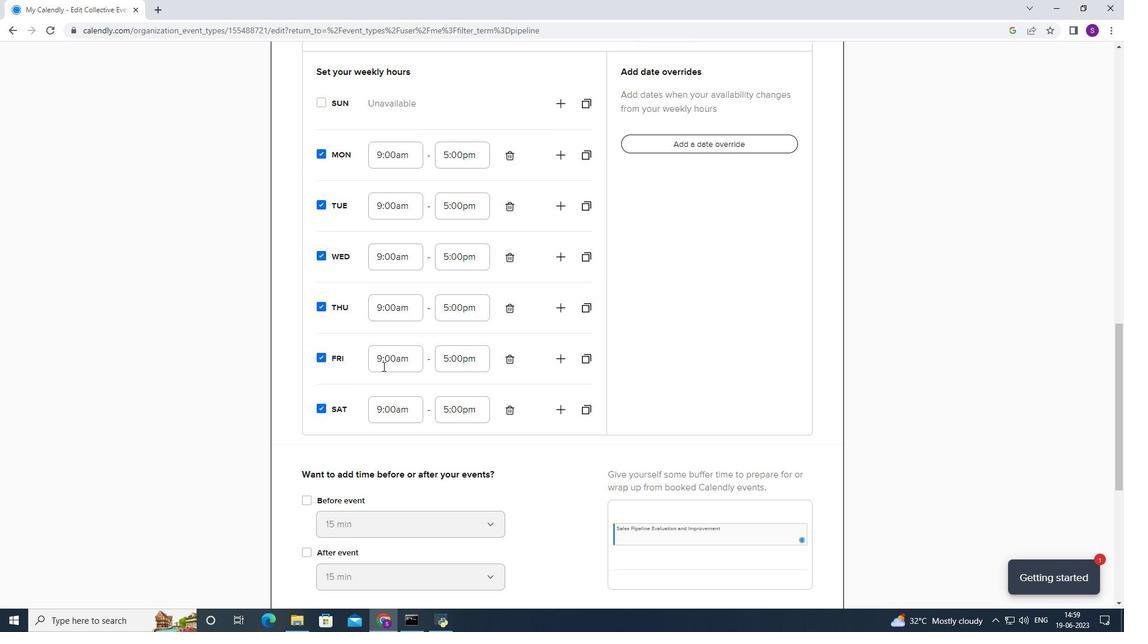 
Action: Mouse pressed left at (395, 360)
Screenshot: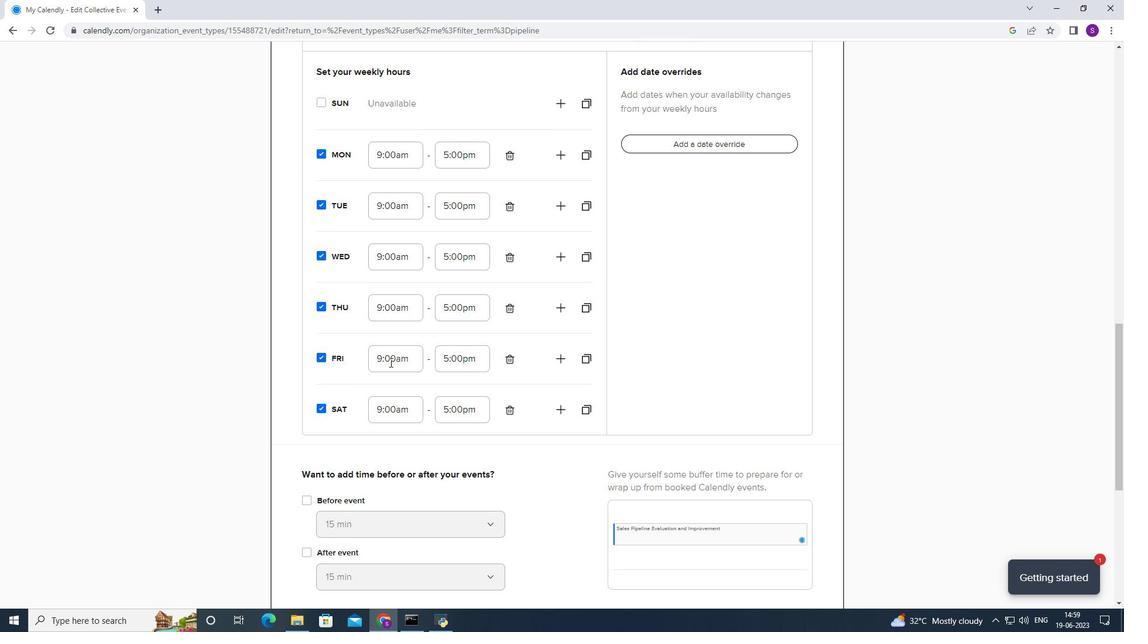 
Action: Mouse moved to (392, 414)
Screenshot: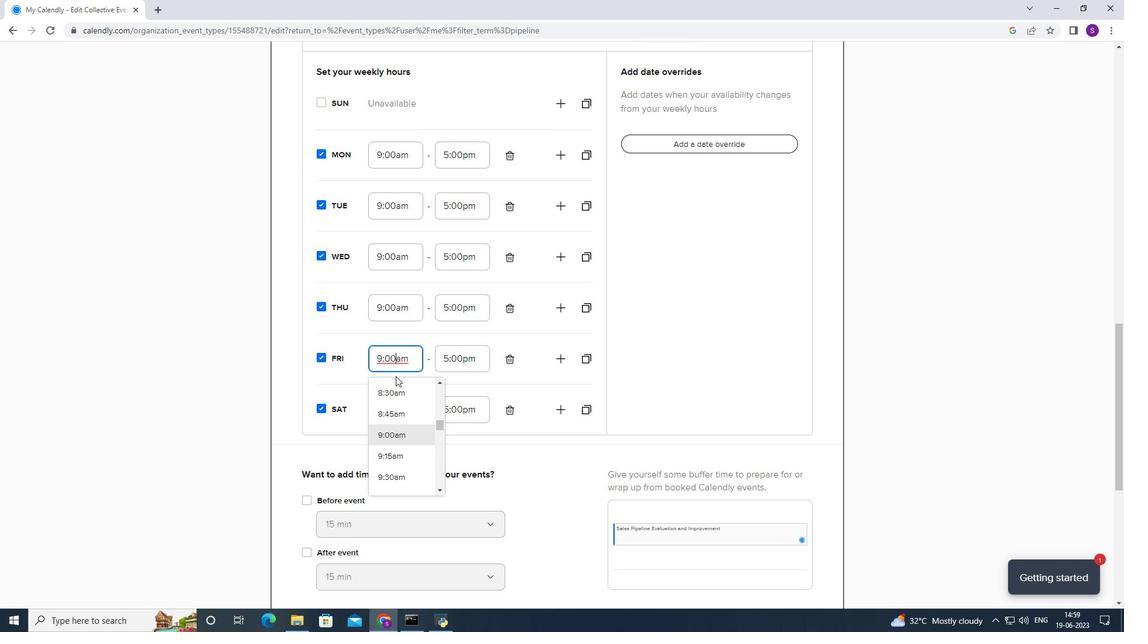 
Action: Mouse scrolled (392, 413) with delta (0, 0)
Screenshot: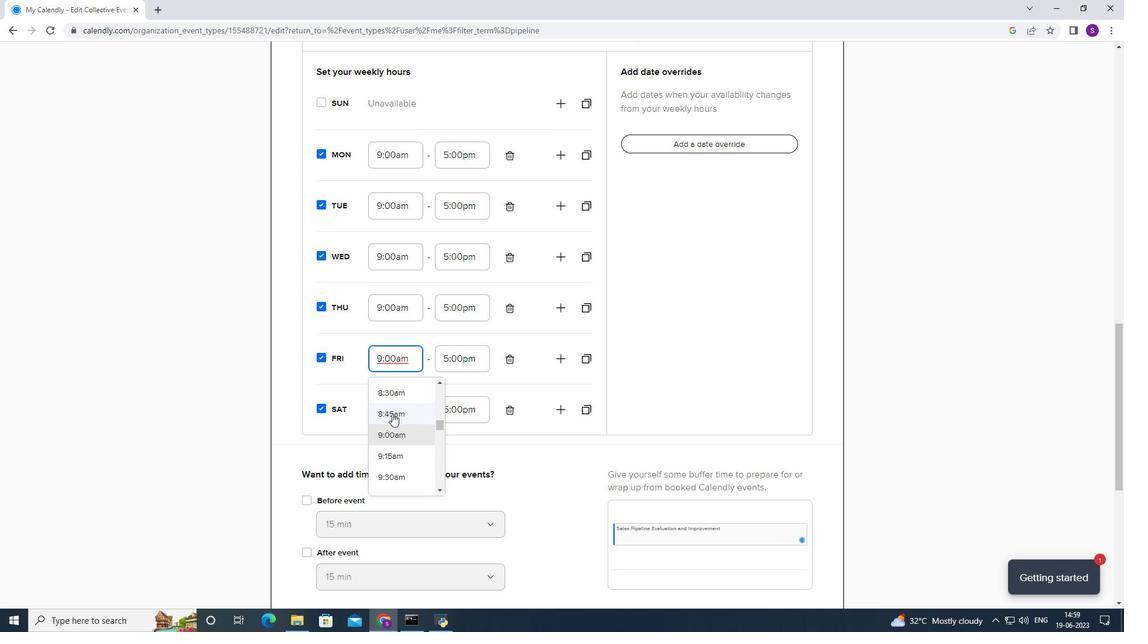 
Action: Mouse moved to (390, 421)
Screenshot: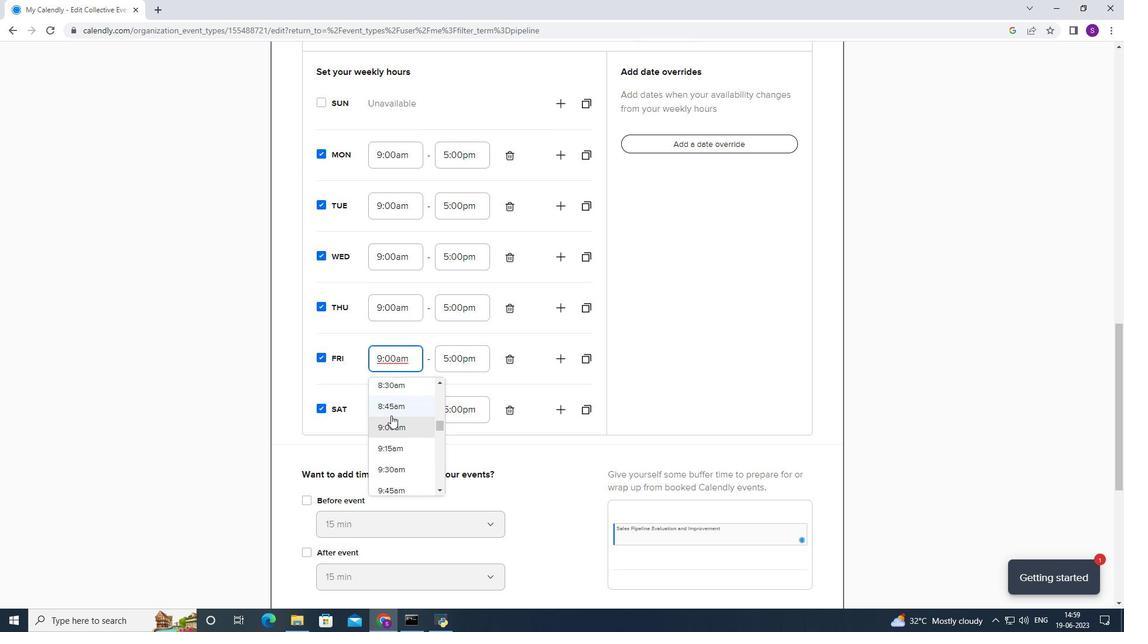 
Action: Mouse scrolled (390, 420) with delta (0, 0)
Screenshot: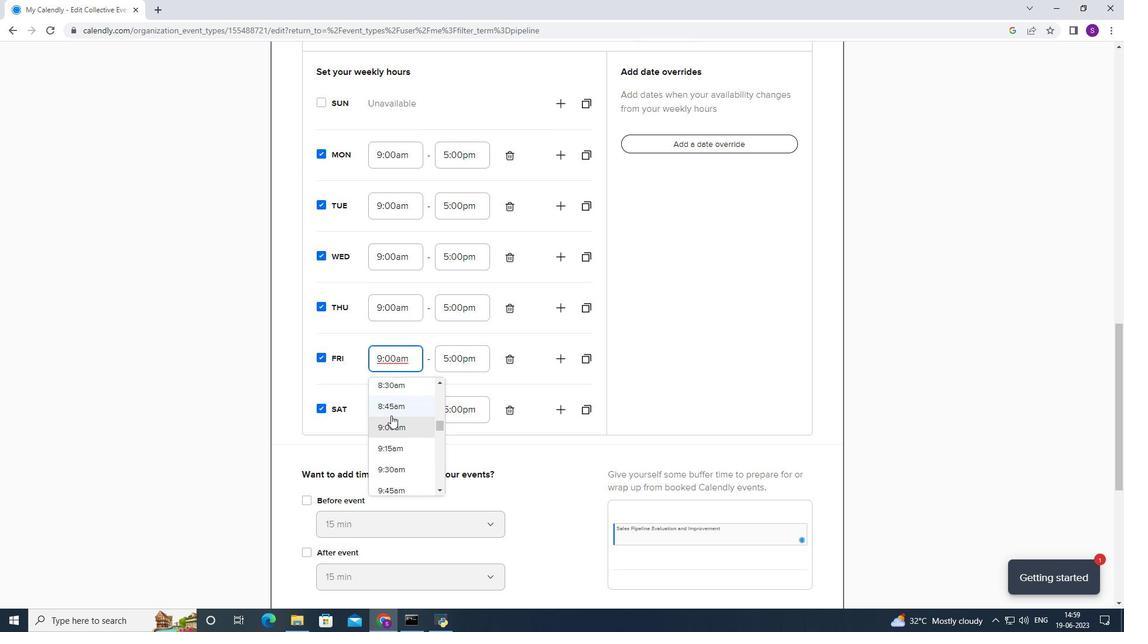 
Action: Mouse moved to (390, 421)
Screenshot: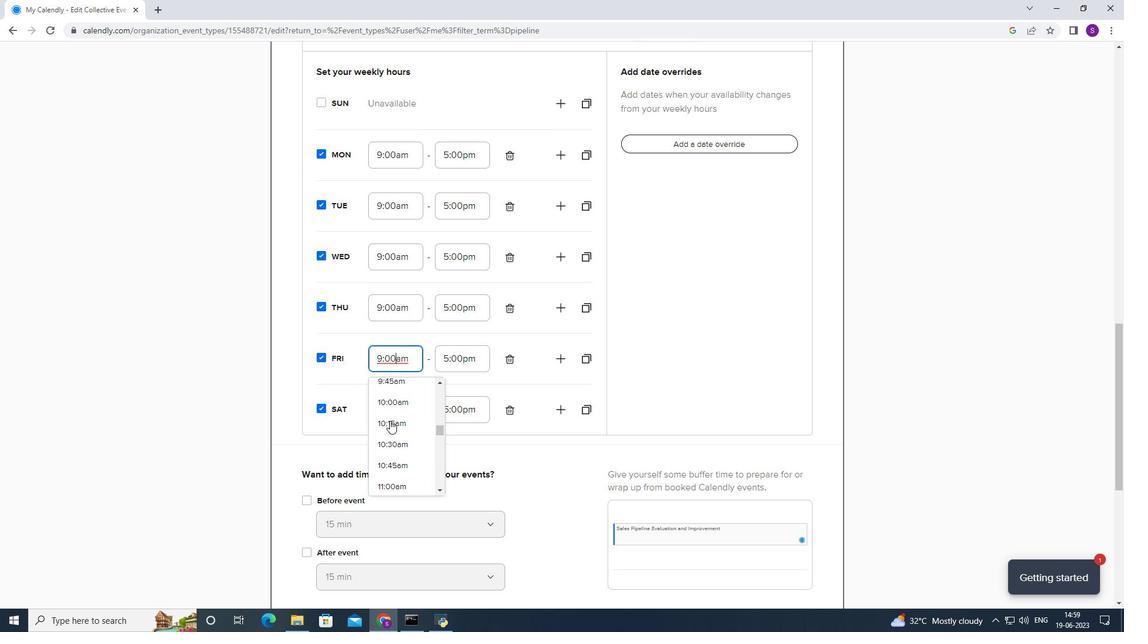 
Action: Mouse scrolled (390, 422) with delta (0, 0)
Screenshot: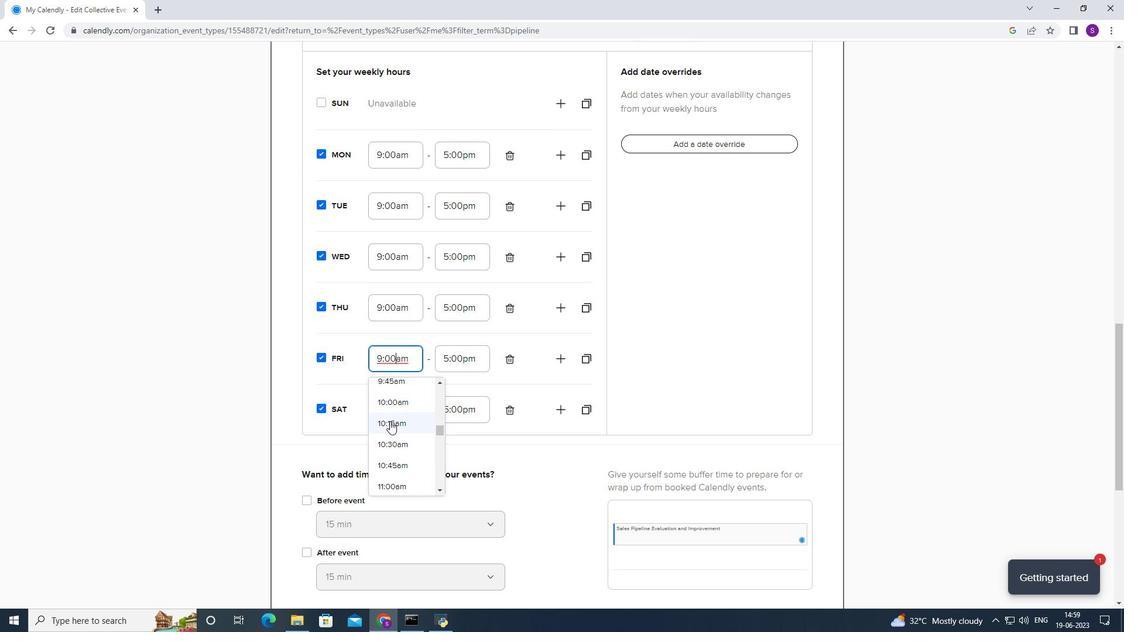 
Action: Mouse moved to (387, 457)
Screenshot: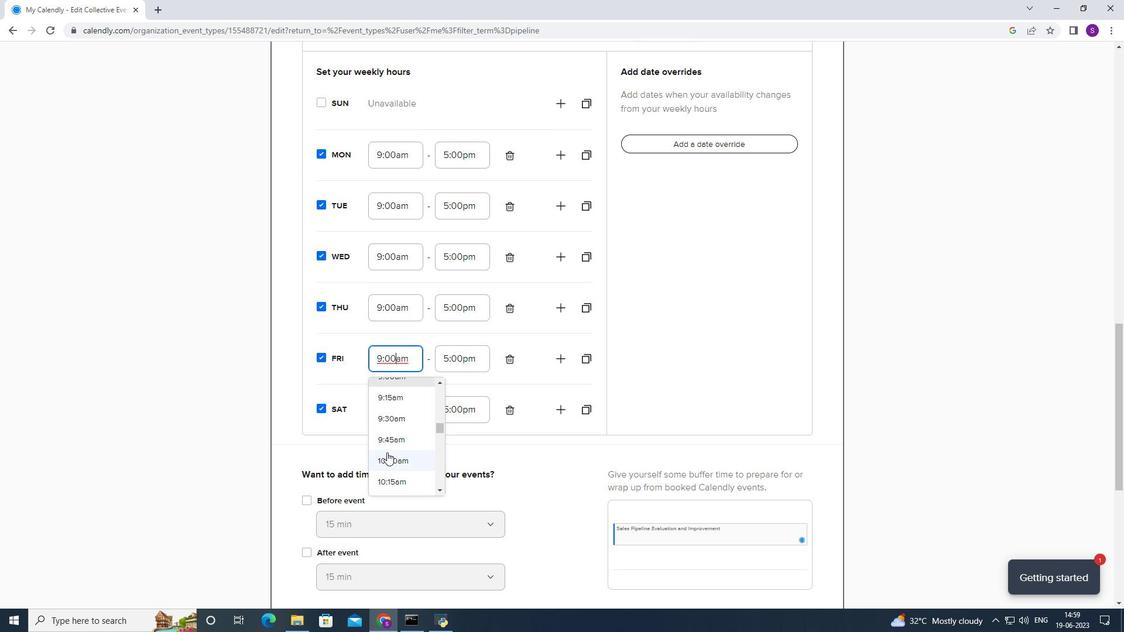 
Action: Mouse pressed left at (387, 457)
Screenshot: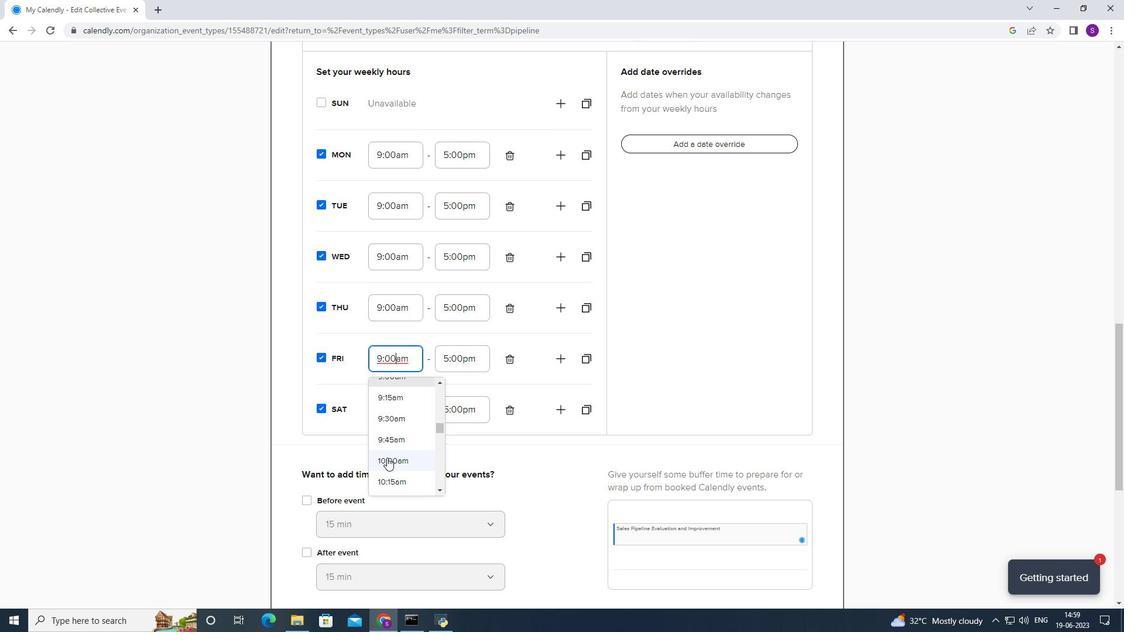 
Action: Mouse moved to (421, 398)
Screenshot: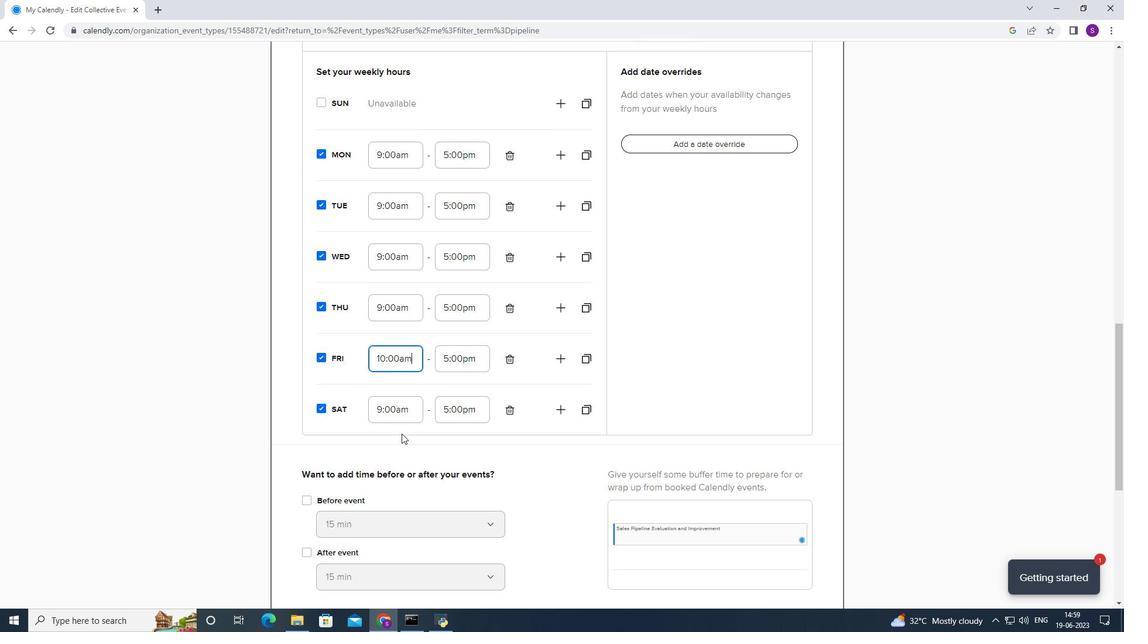 
Action: Mouse pressed left at (421, 398)
Screenshot: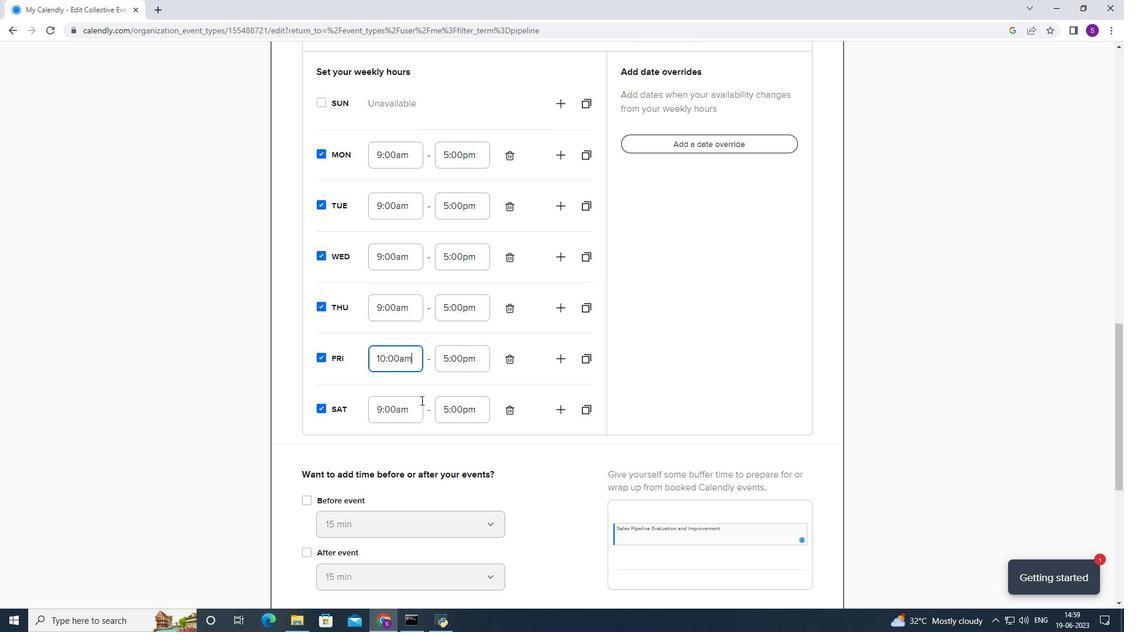 
Action: Mouse moved to (405, 448)
Screenshot: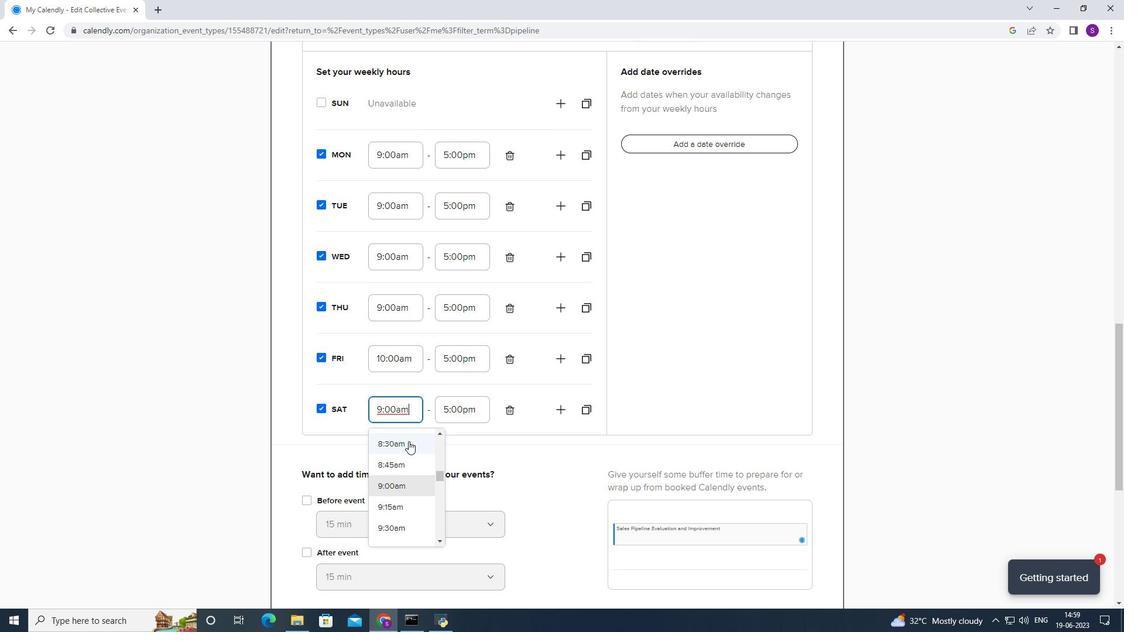
Action: Mouse scrolled (405, 447) with delta (0, 0)
Screenshot: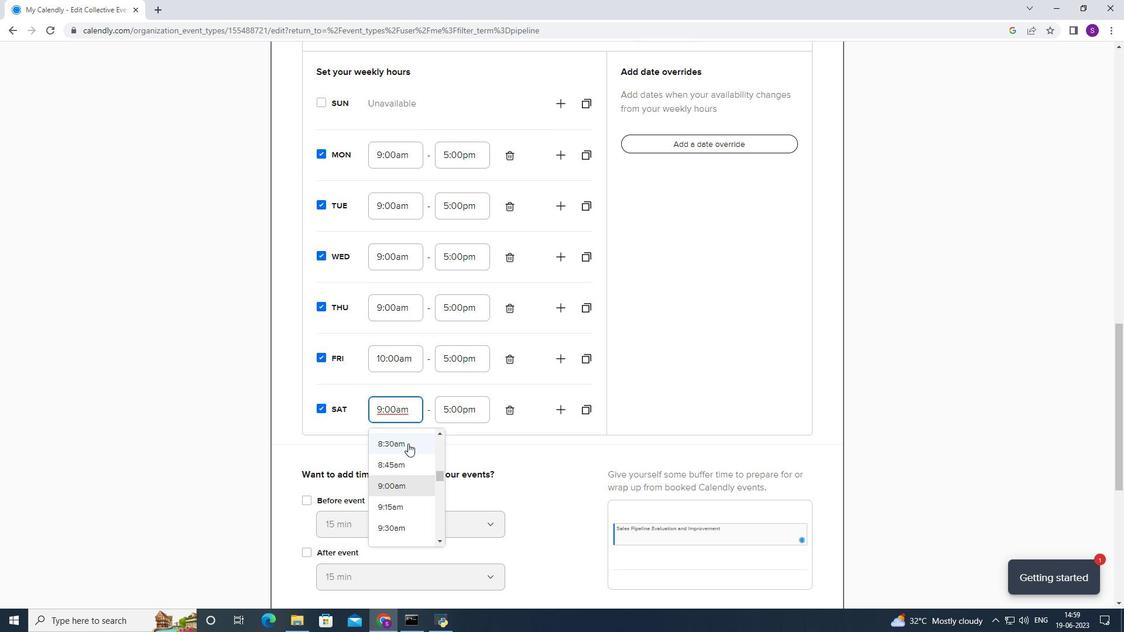 
Action: Mouse scrolled (405, 447) with delta (0, 0)
Screenshot: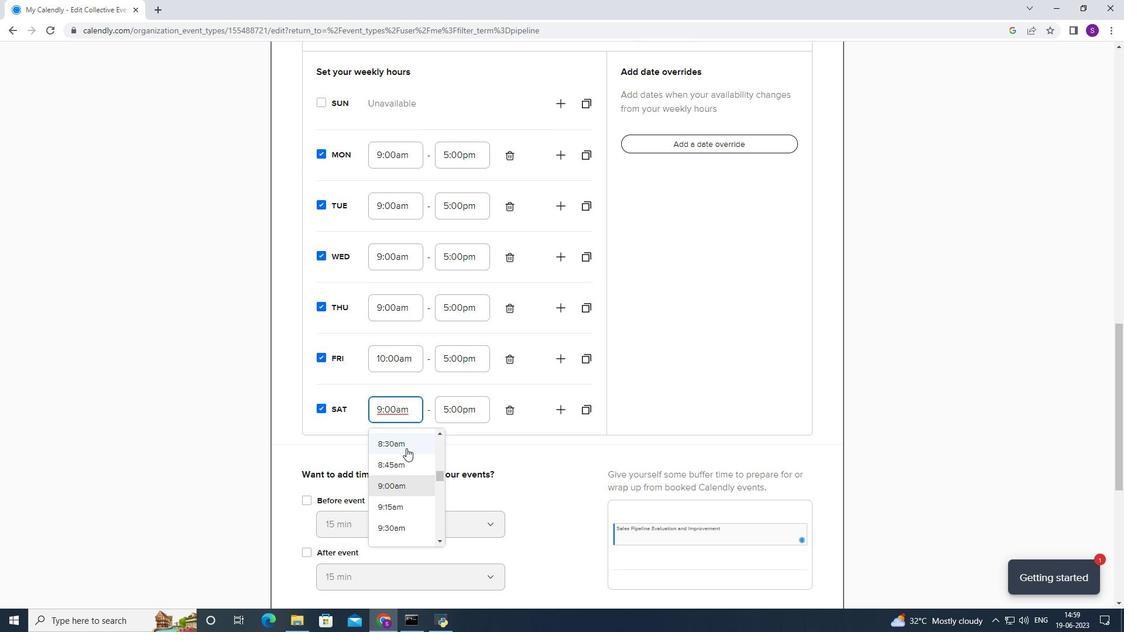 
Action: Mouse moved to (401, 461)
Screenshot: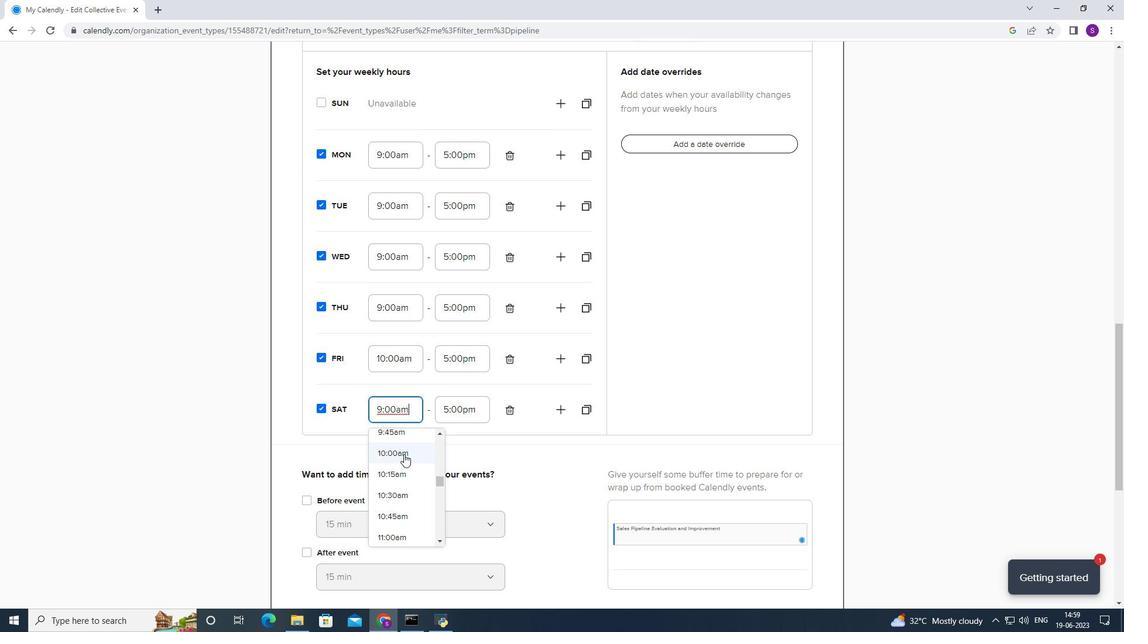 
Action: Mouse pressed left at (401, 461)
Screenshot: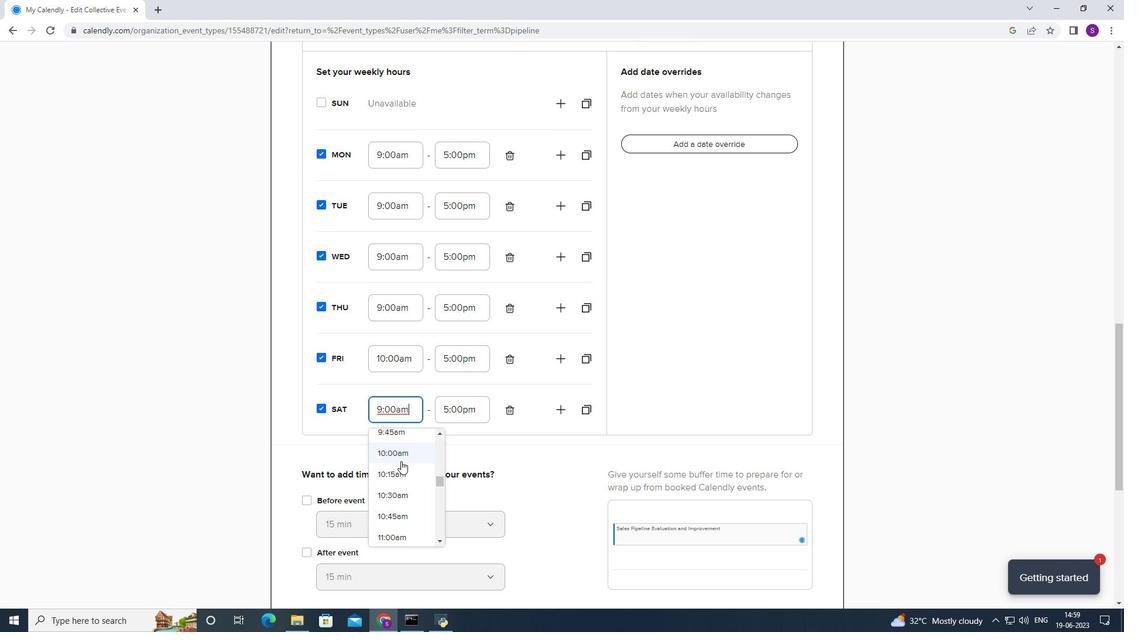 
Action: Mouse moved to (391, 296)
Screenshot: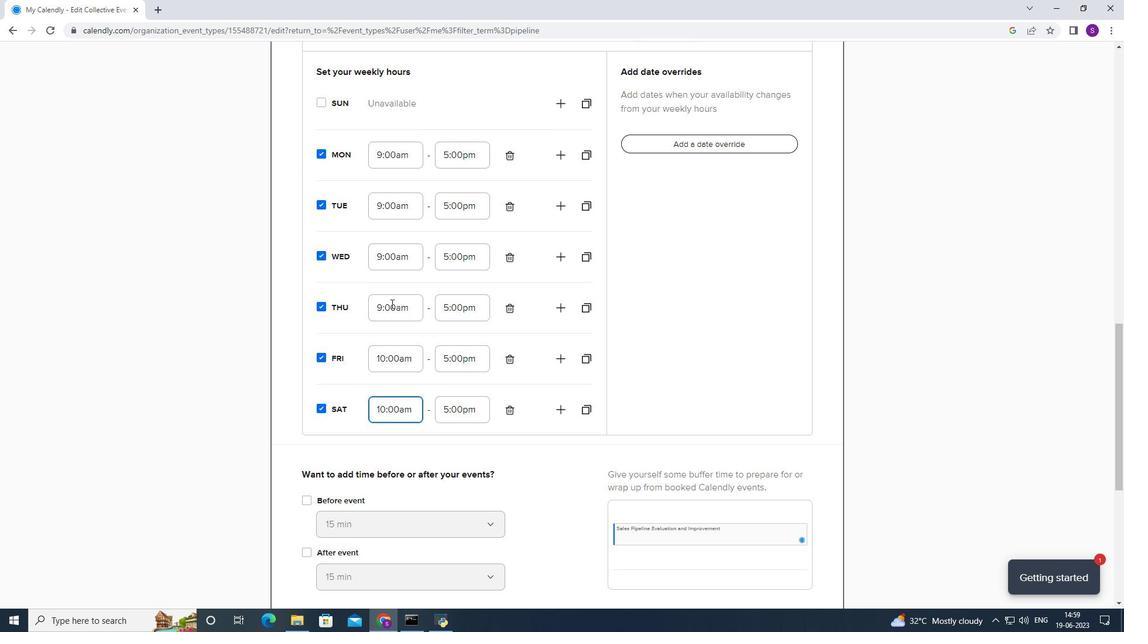 
Action: Mouse pressed left at (391, 296)
Screenshot: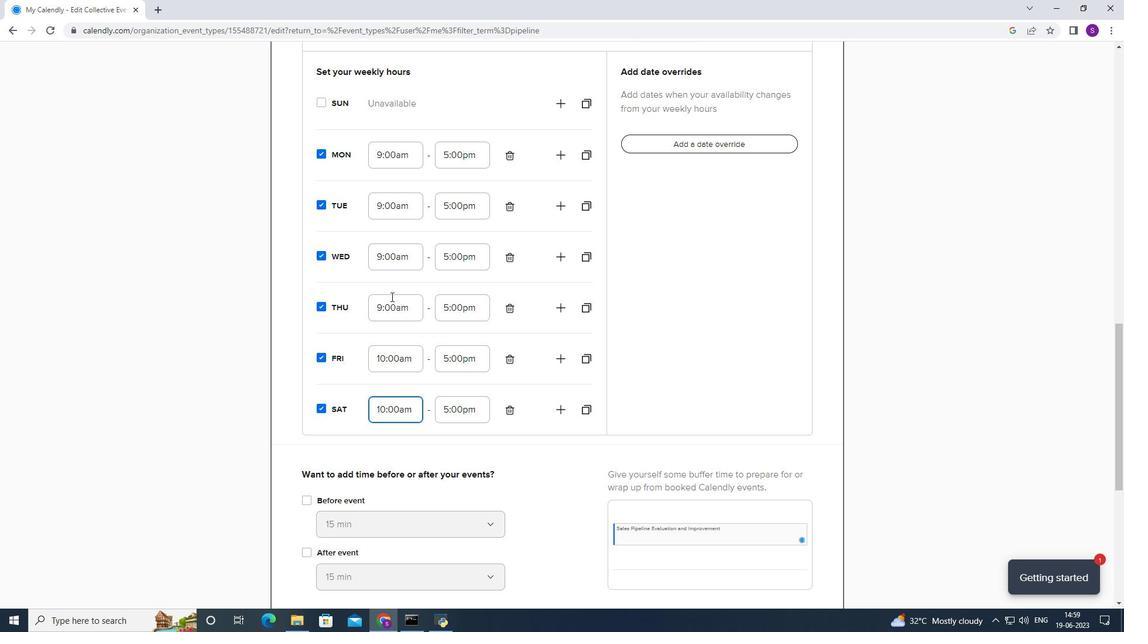 
Action: Mouse moved to (394, 385)
Screenshot: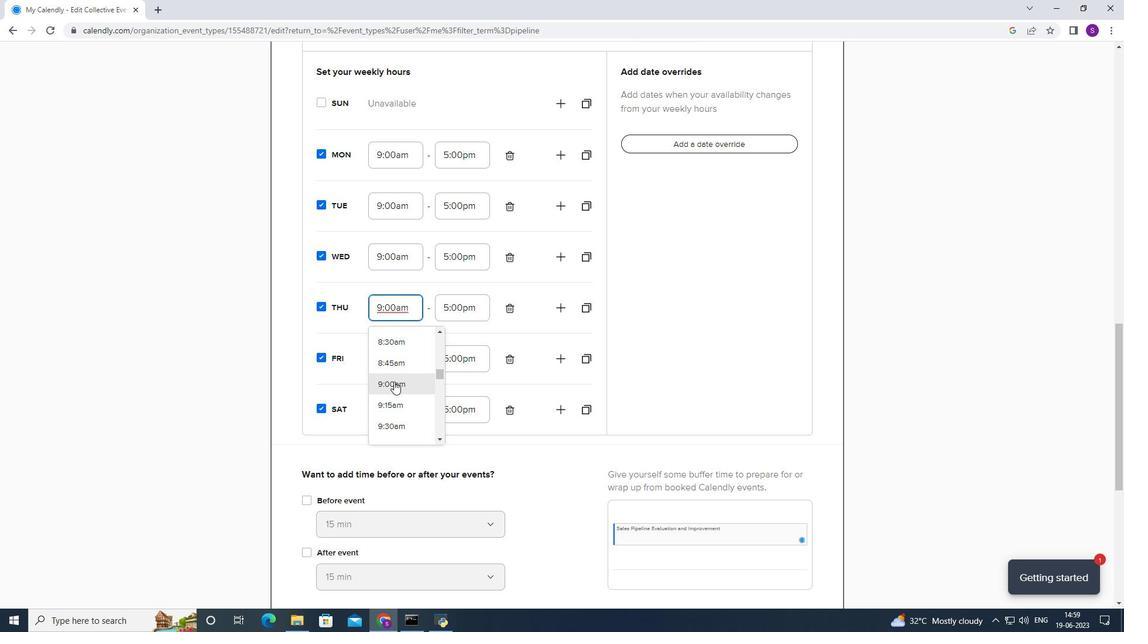 
Action: Mouse scrolled (394, 384) with delta (0, 0)
Screenshot: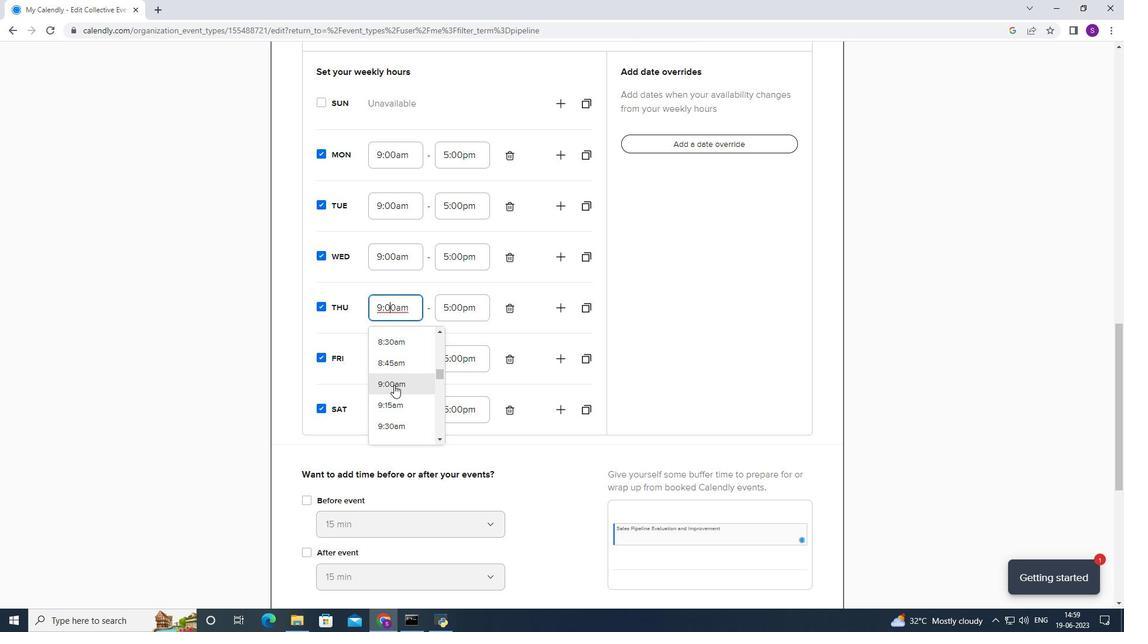 
Action: Mouse scrolled (394, 384) with delta (0, 0)
Screenshot: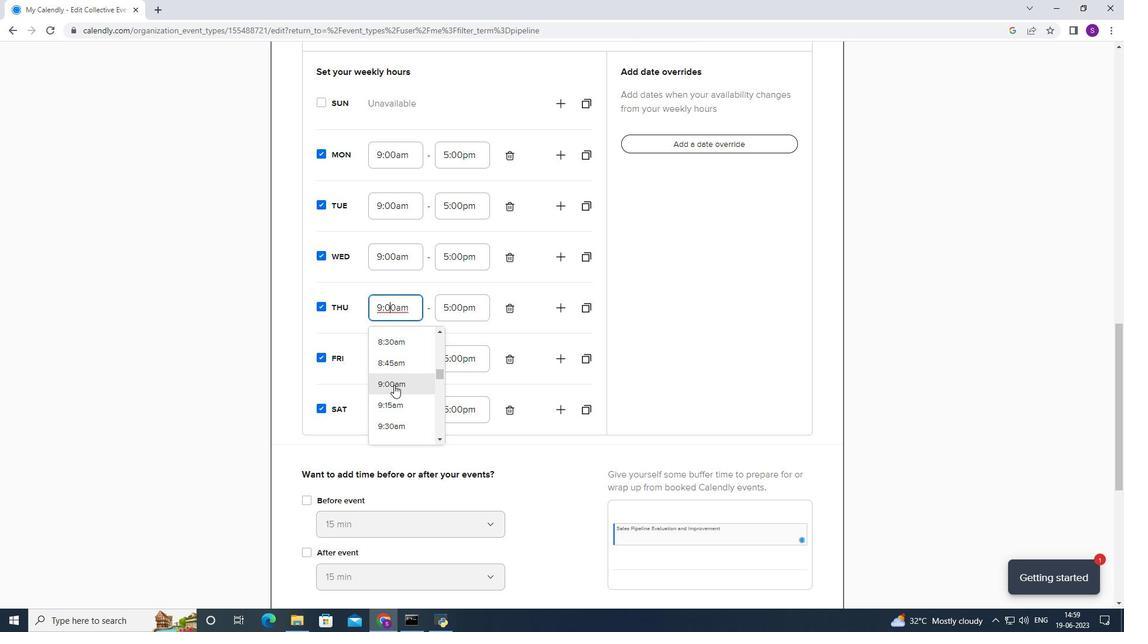
Action: Mouse moved to (394, 358)
Screenshot: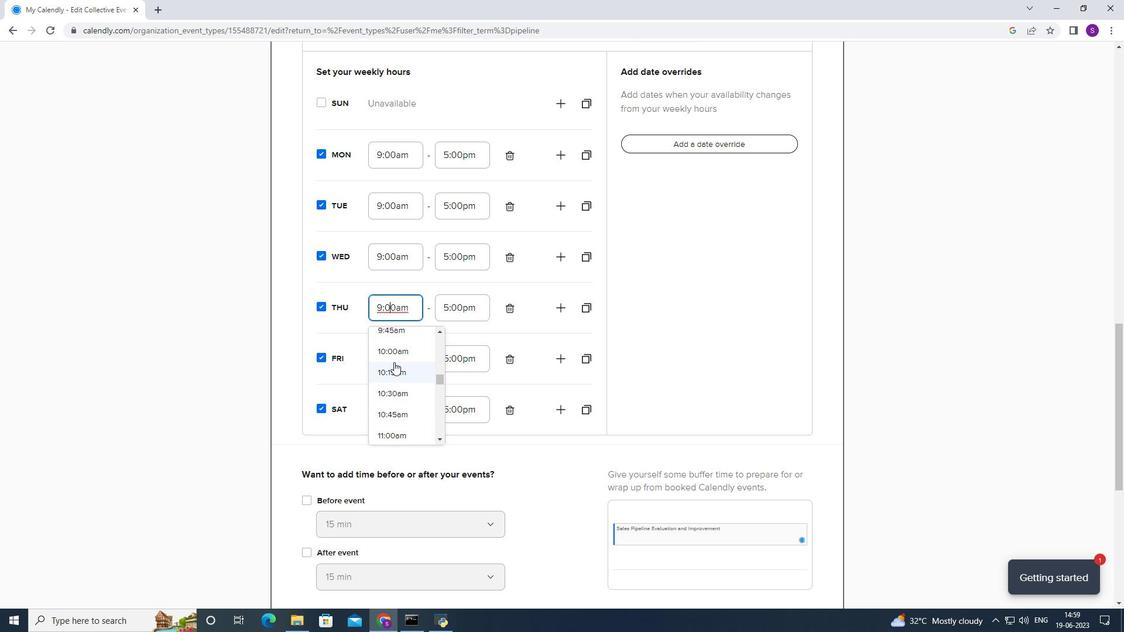 
Action: Mouse pressed left at (394, 358)
Screenshot: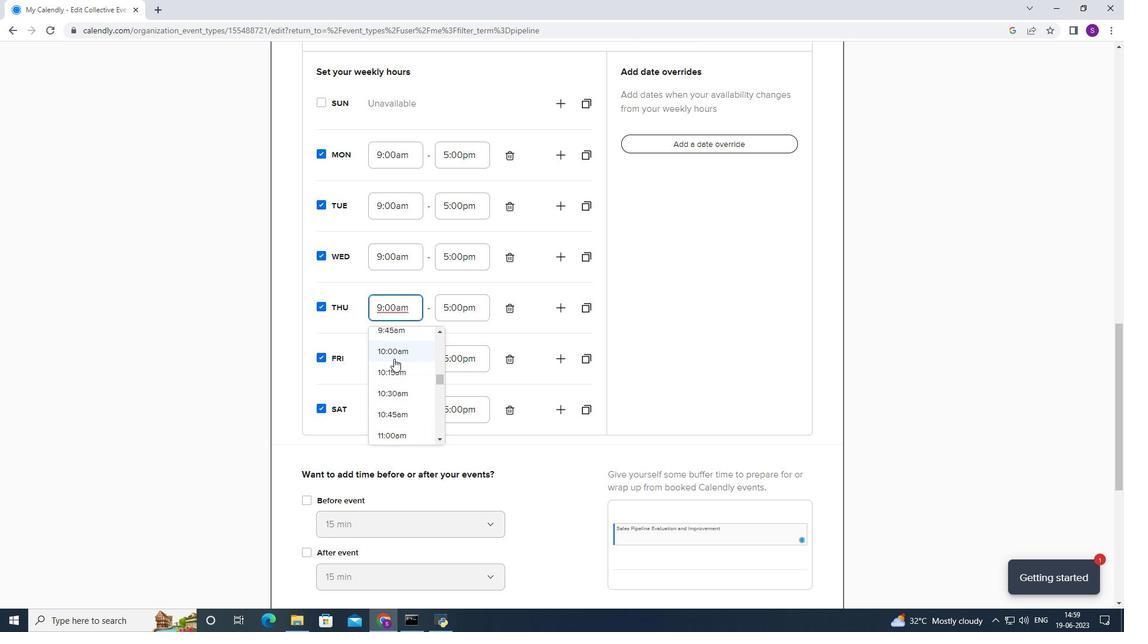 
Action: Mouse moved to (391, 267)
Screenshot: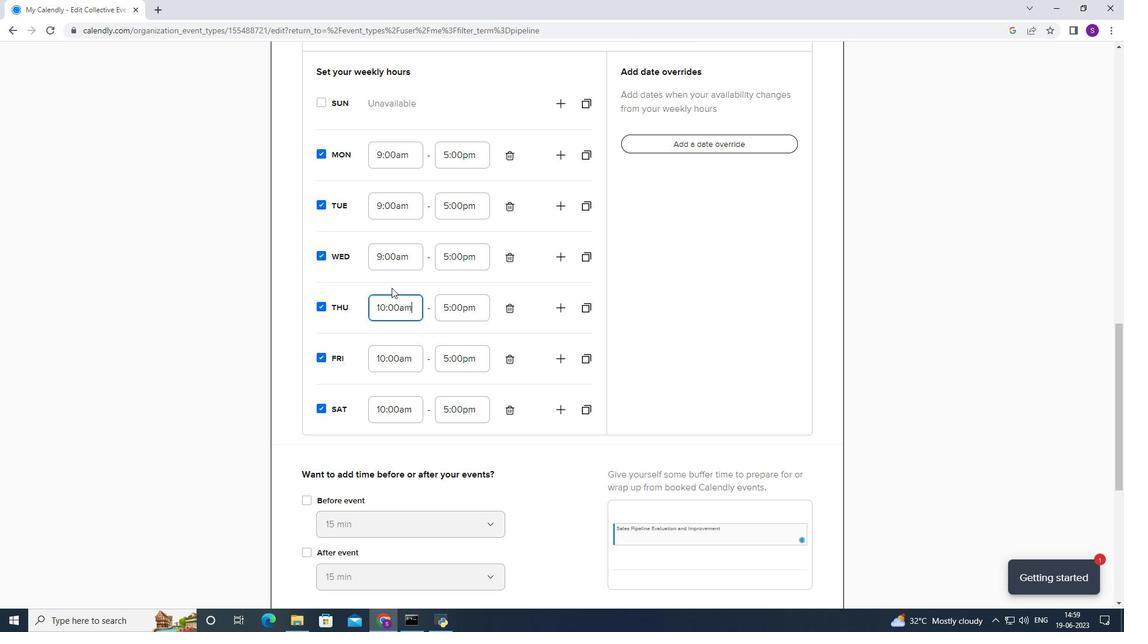 
Action: Mouse pressed left at (391, 267)
Screenshot: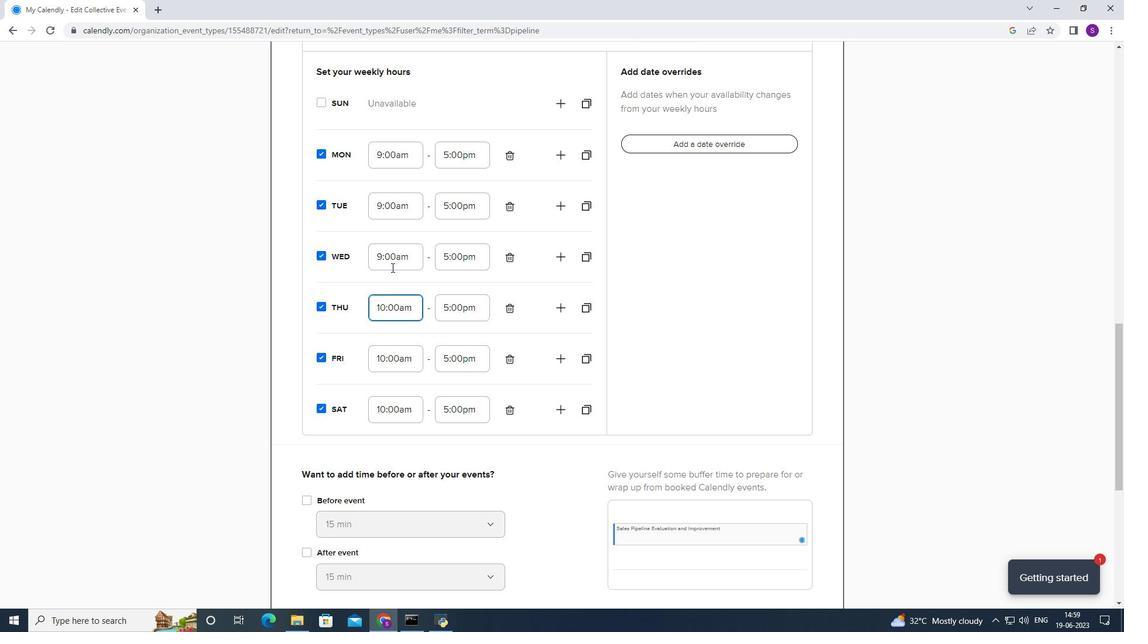 
Action: Mouse moved to (391, 270)
Screenshot: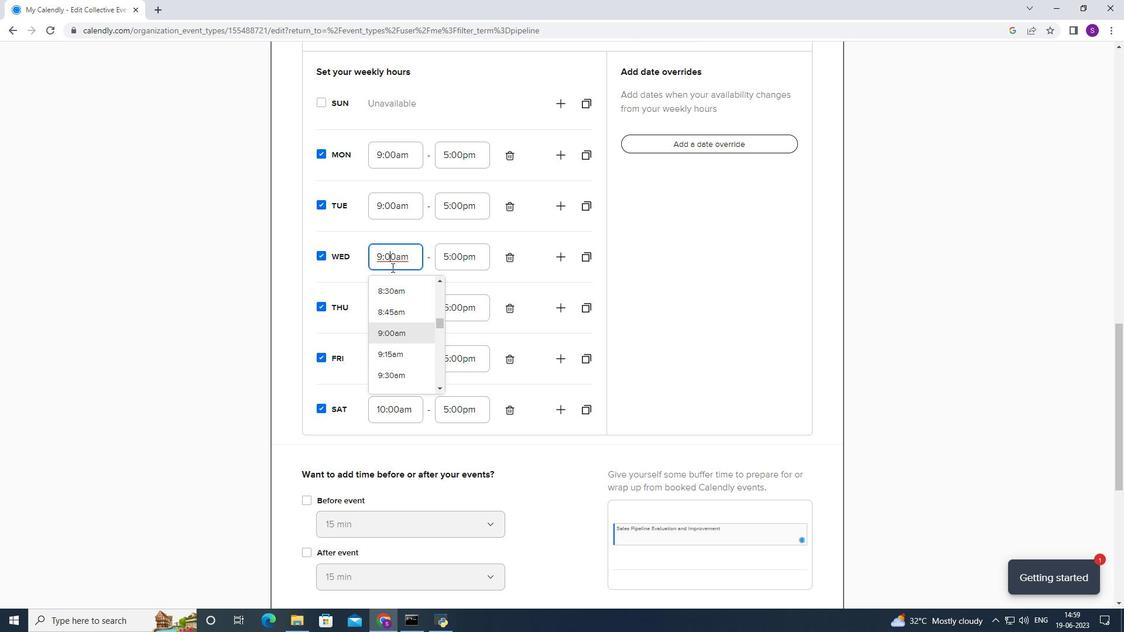 
Action: Mouse scrolled (391, 269) with delta (0, 0)
Screenshot: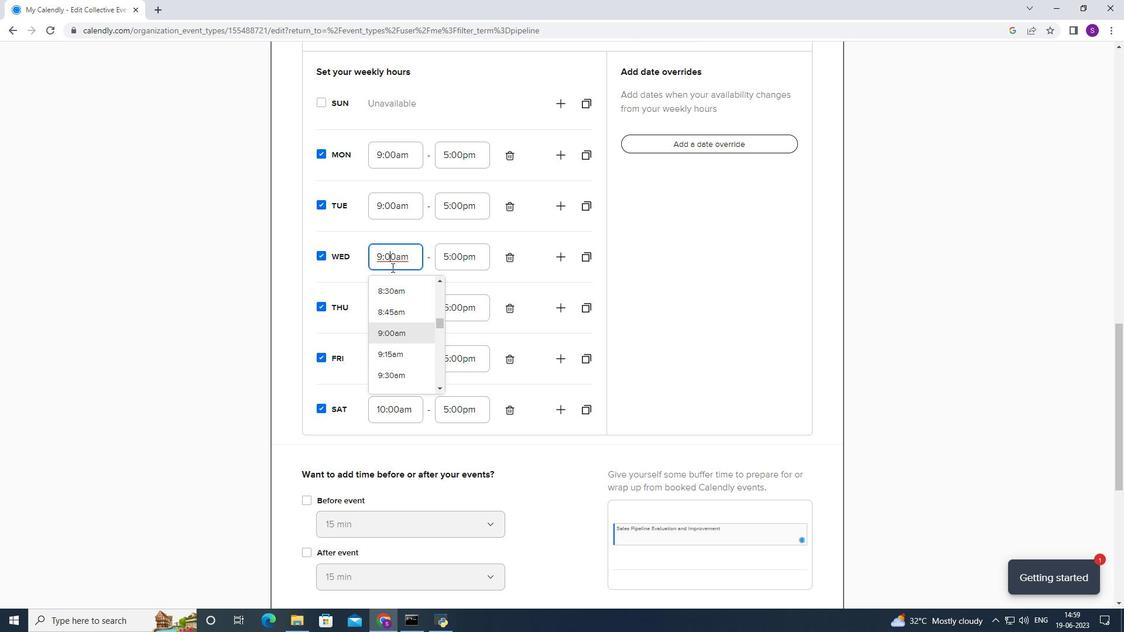 
Action: Mouse moved to (391, 289)
Screenshot: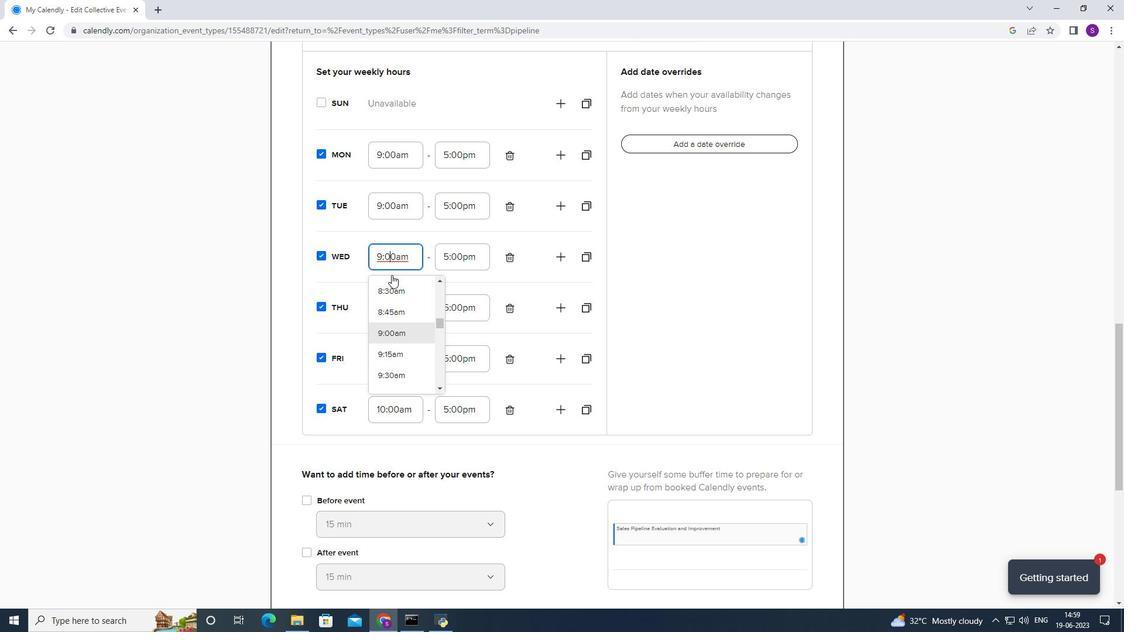 
Action: Mouse scrolled (391, 289) with delta (0, 0)
Screenshot: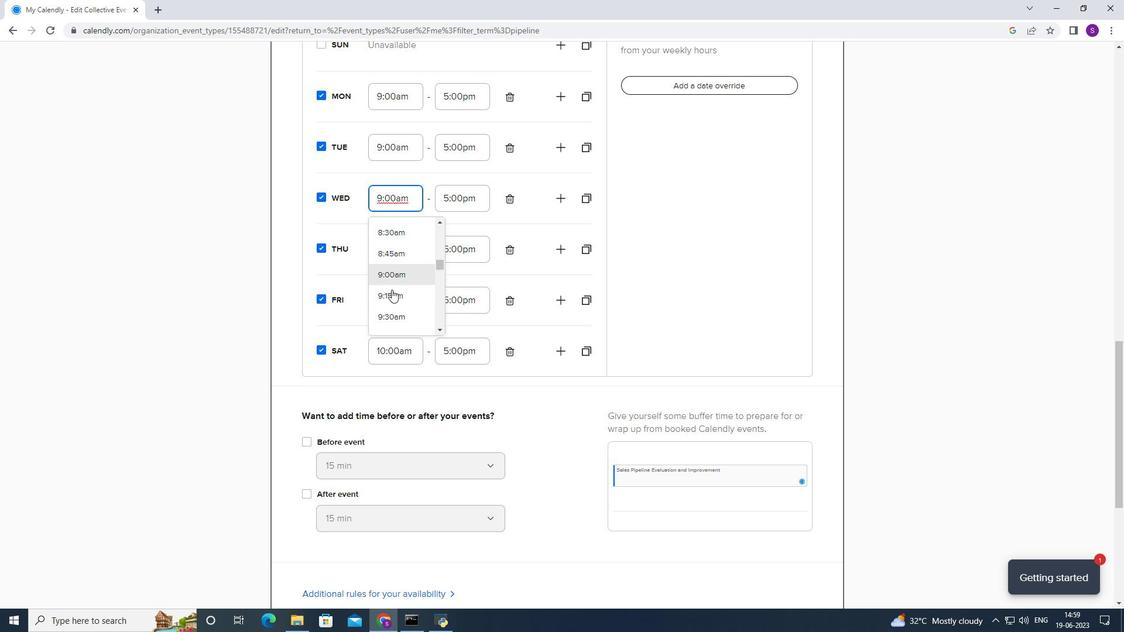 
Action: Mouse moved to (391, 301)
Screenshot: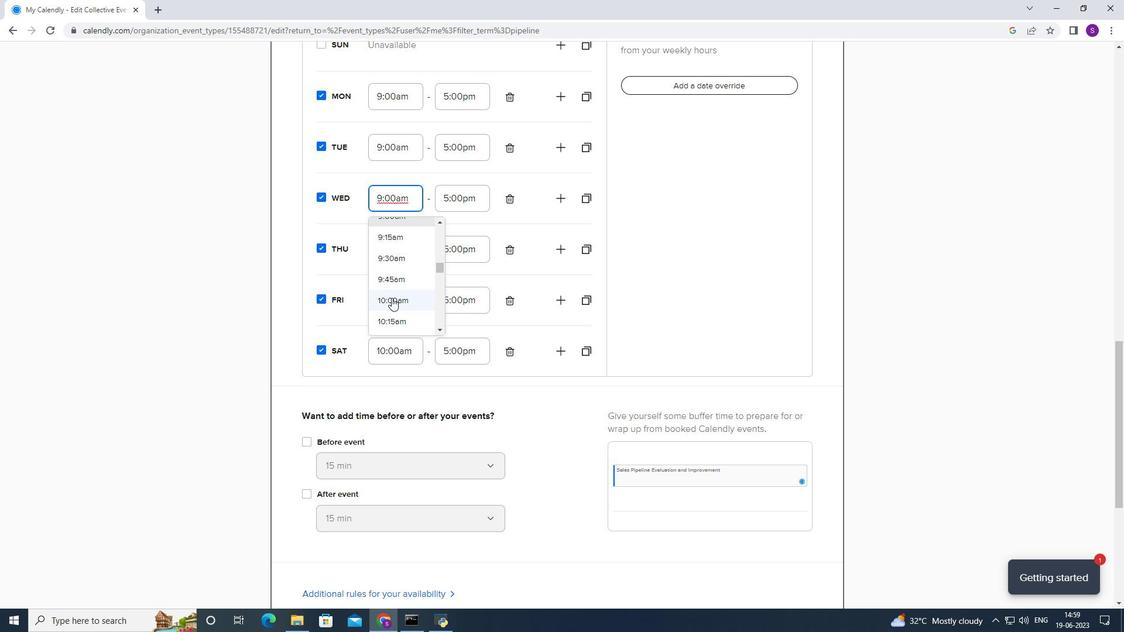 
Action: Mouse pressed left at (391, 301)
Screenshot: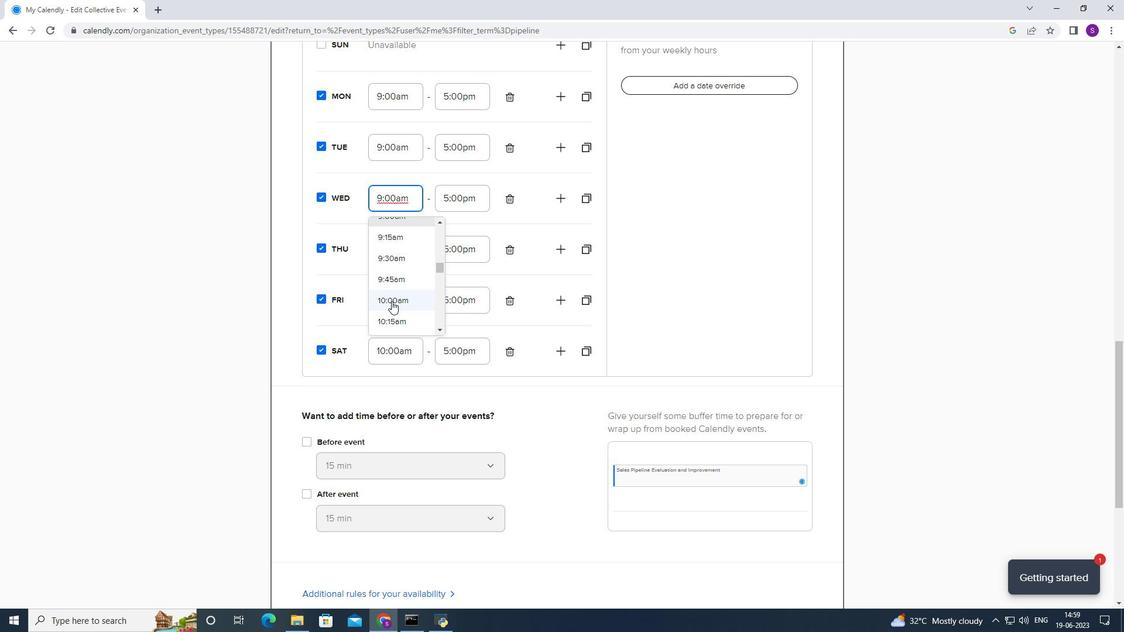 
Action: Mouse moved to (395, 155)
Screenshot: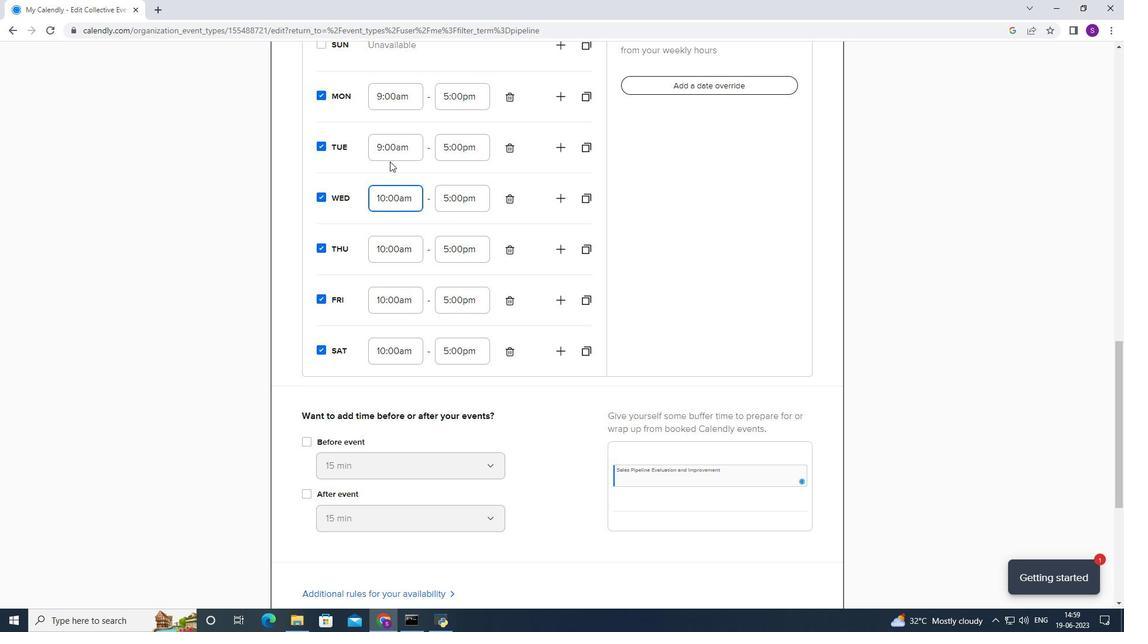 
Action: Mouse pressed left at (395, 155)
Screenshot: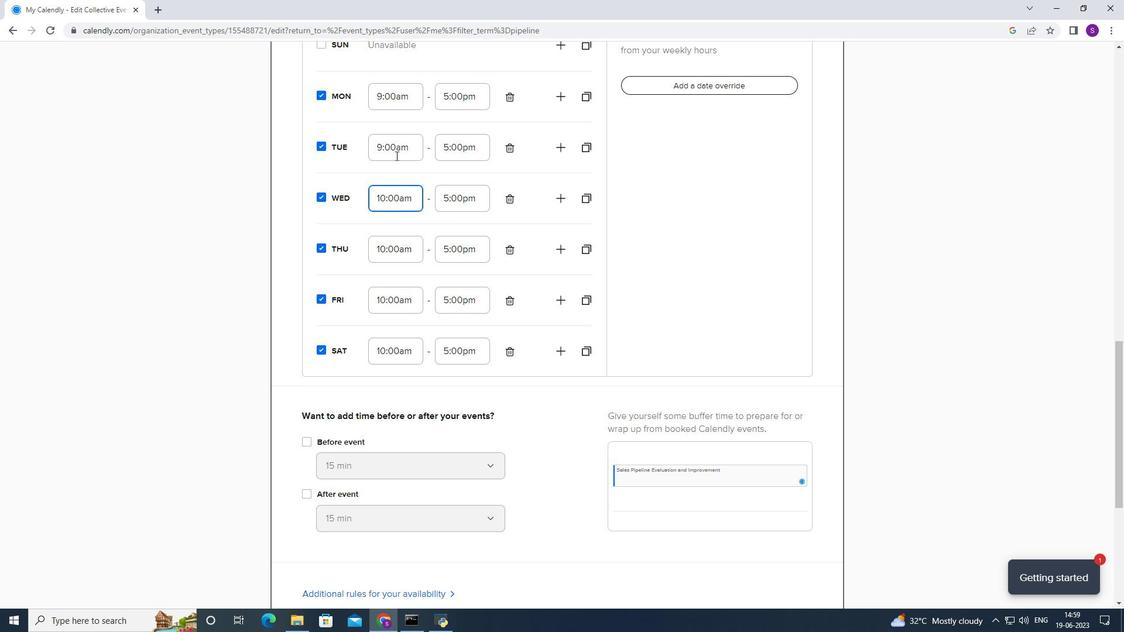 
Action: Mouse moved to (392, 203)
Screenshot: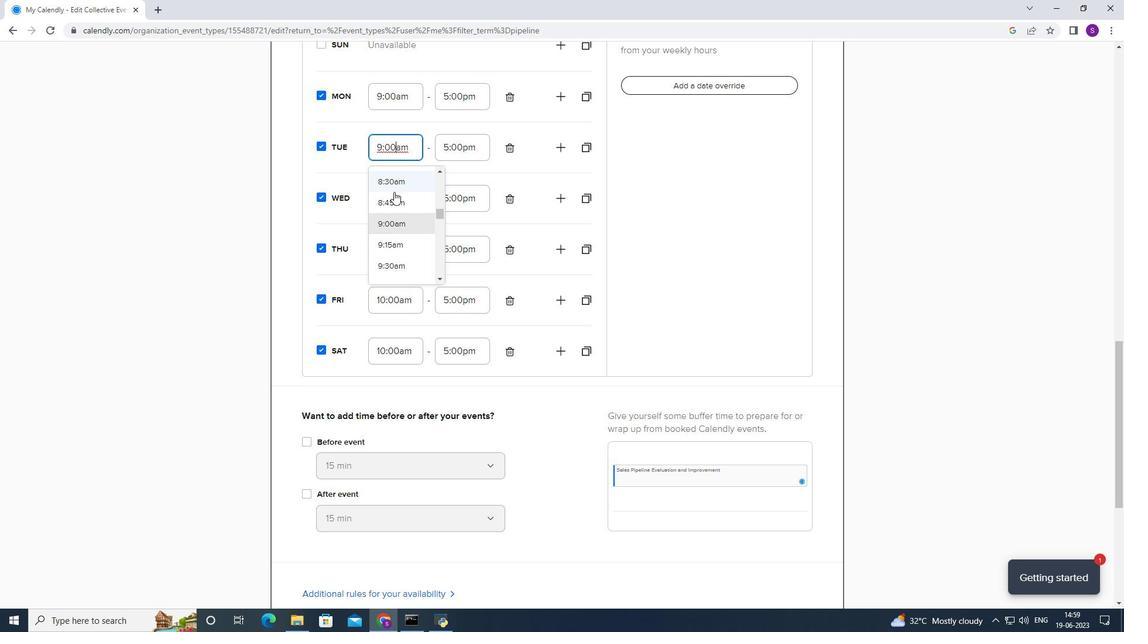 
Action: Mouse scrolled (392, 202) with delta (0, 0)
Screenshot: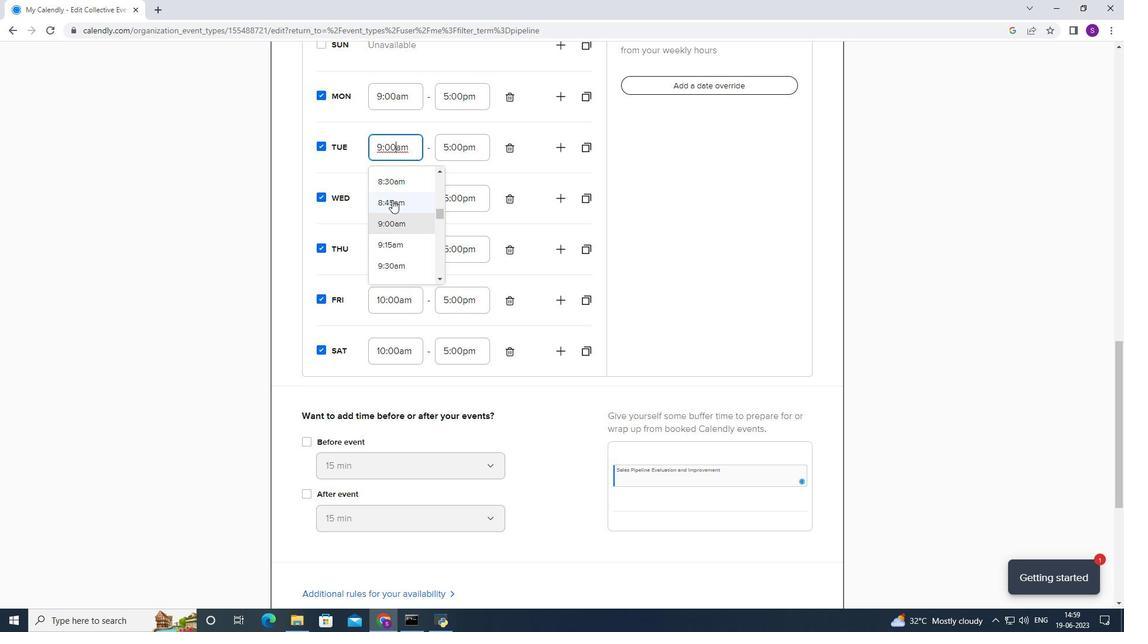 
Action: Mouse moved to (384, 243)
Screenshot: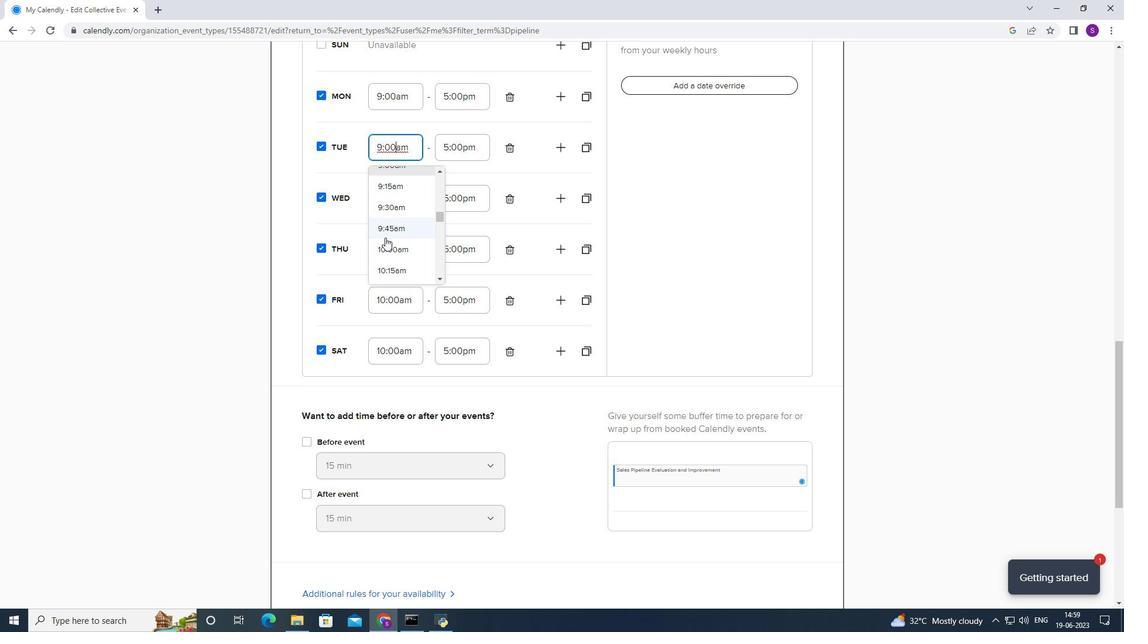 
Action: Mouse pressed left at (384, 243)
Screenshot: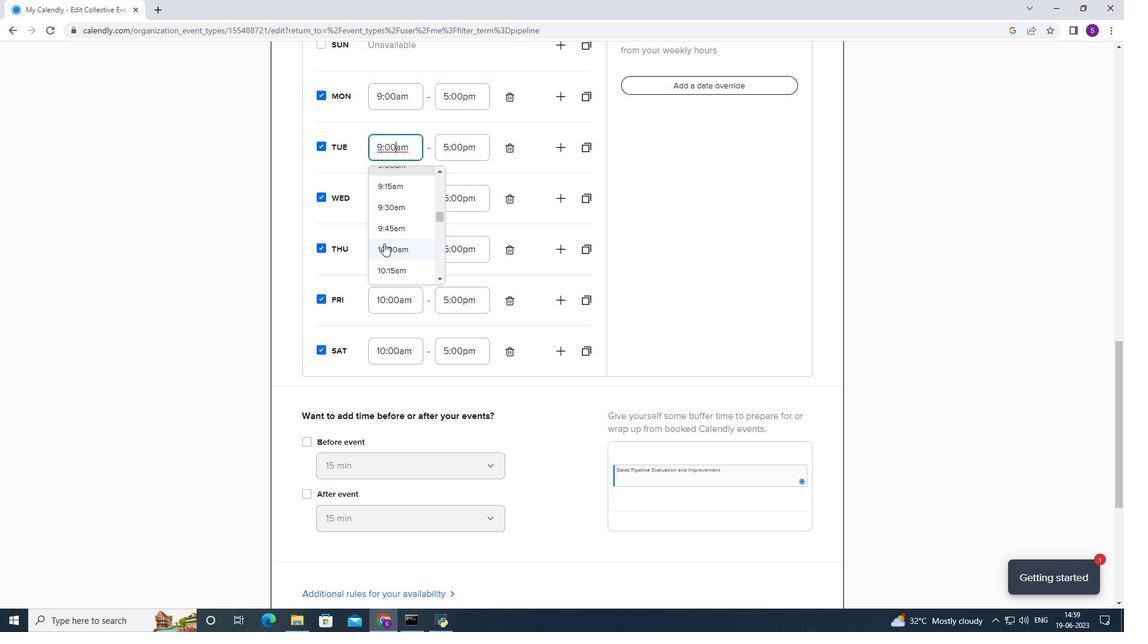 
Action: Mouse moved to (388, 97)
Screenshot: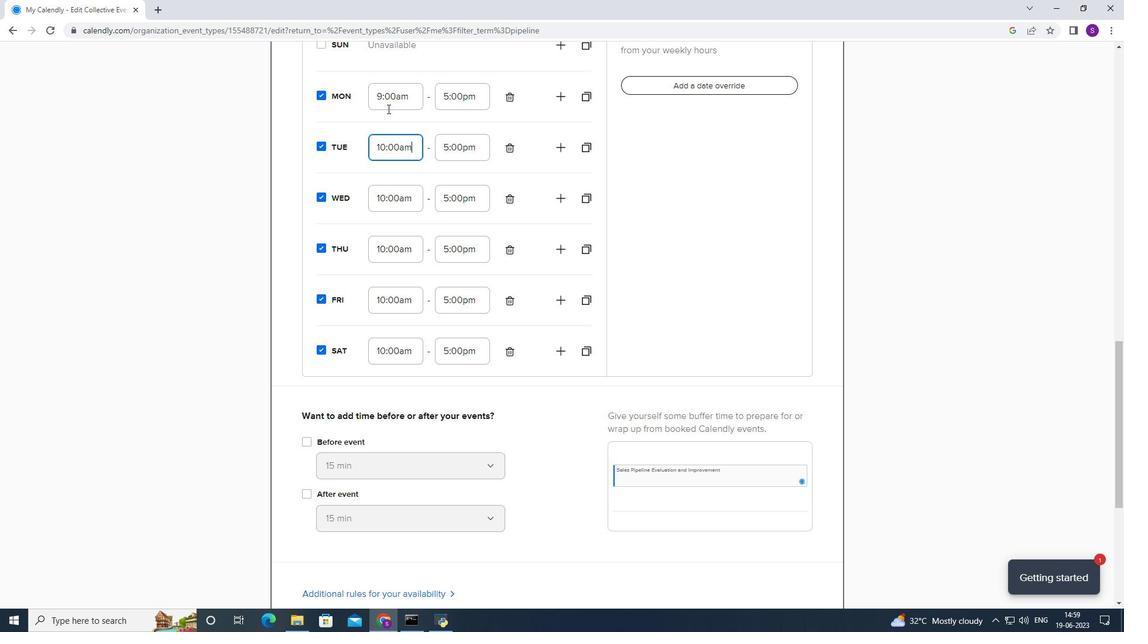 
Action: Mouse pressed left at (388, 97)
Screenshot: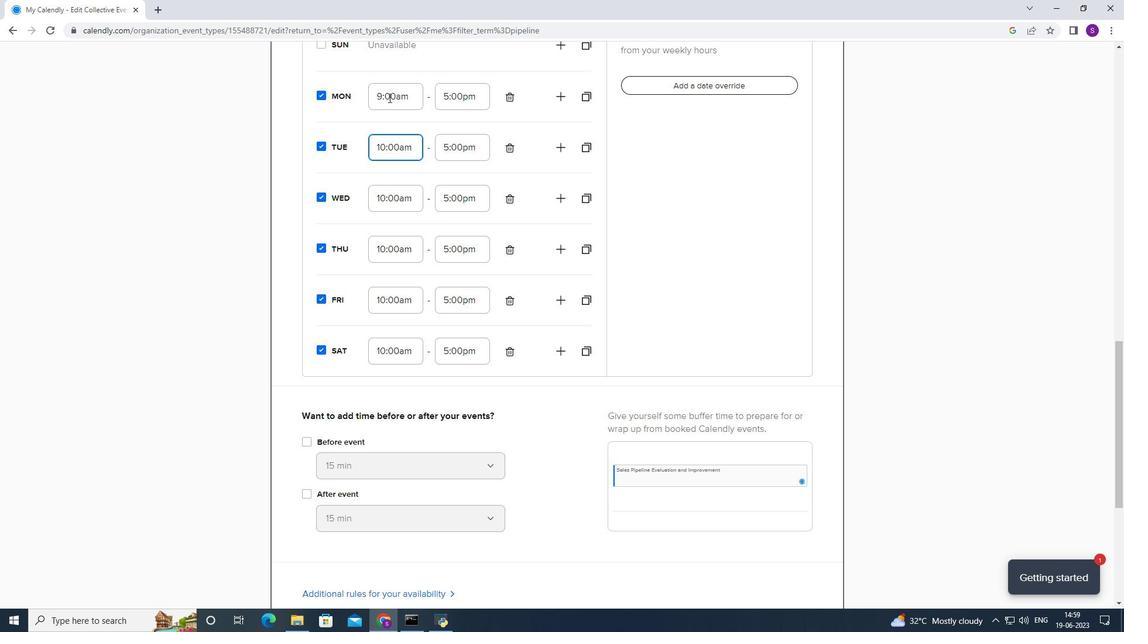 
Action: Mouse moved to (381, 170)
Screenshot: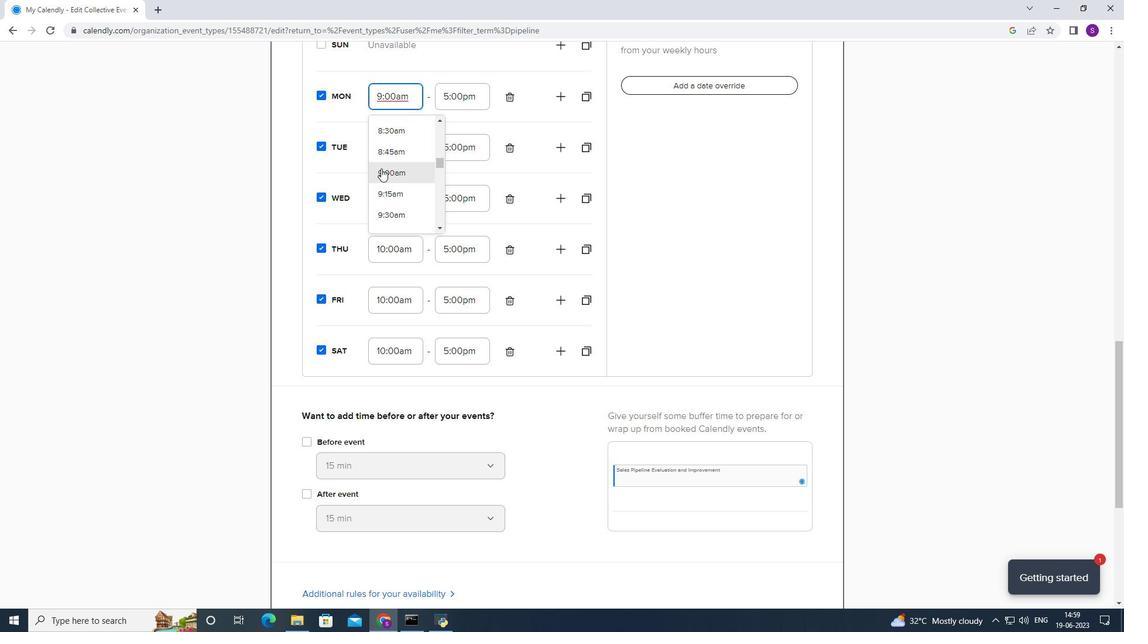 
Action: Mouse scrolled (381, 170) with delta (0, 0)
Screenshot: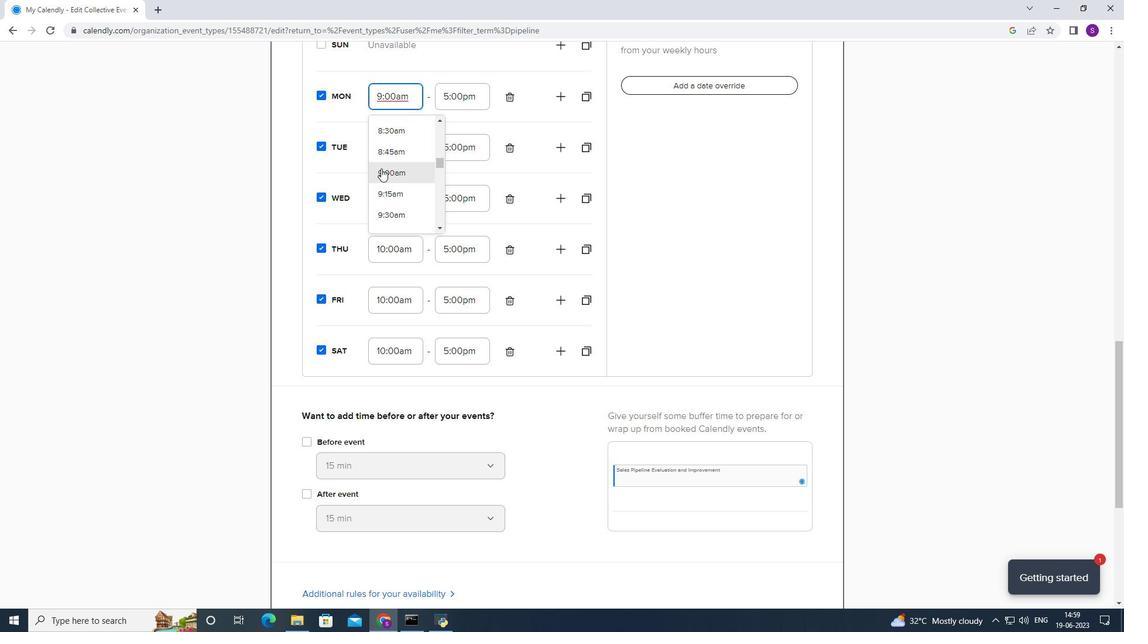 
Action: Mouse moved to (380, 176)
Screenshot: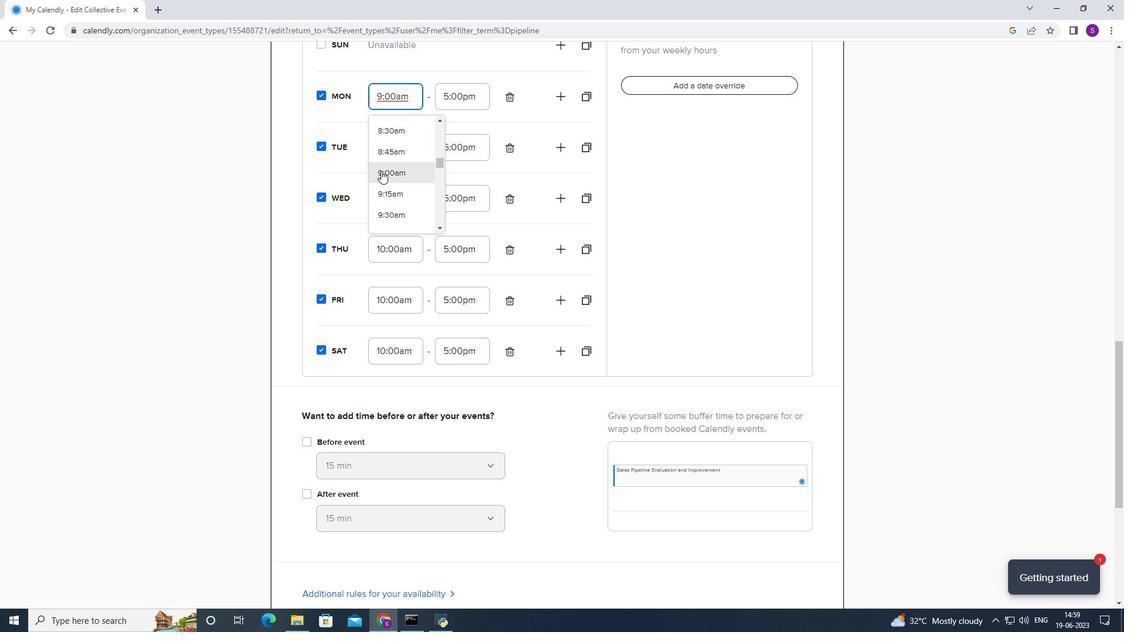 
Action: Mouse scrolled (380, 175) with delta (0, 0)
Screenshot: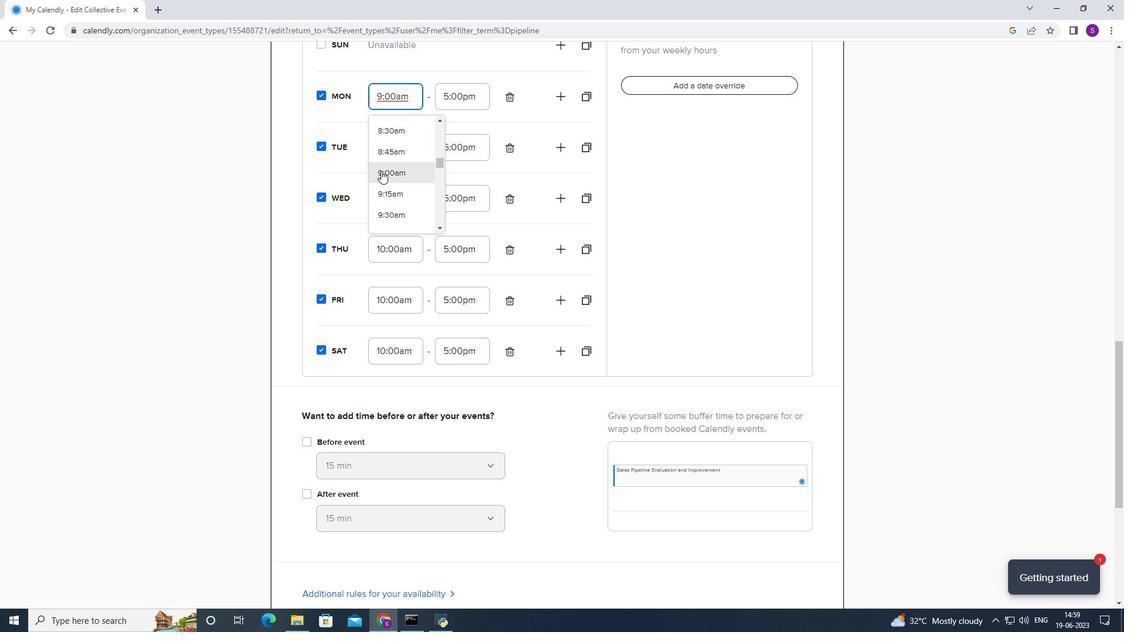 
Action: Mouse moved to (398, 144)
Screenshot: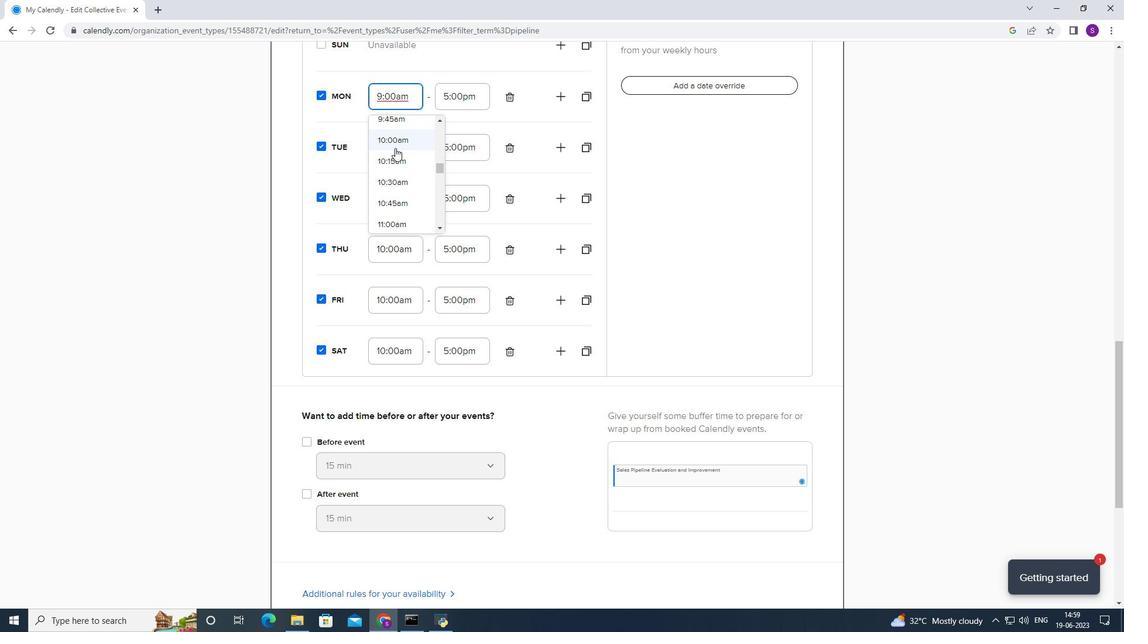 
Action: Mouse pressed left at (398, 144)
Screenshot: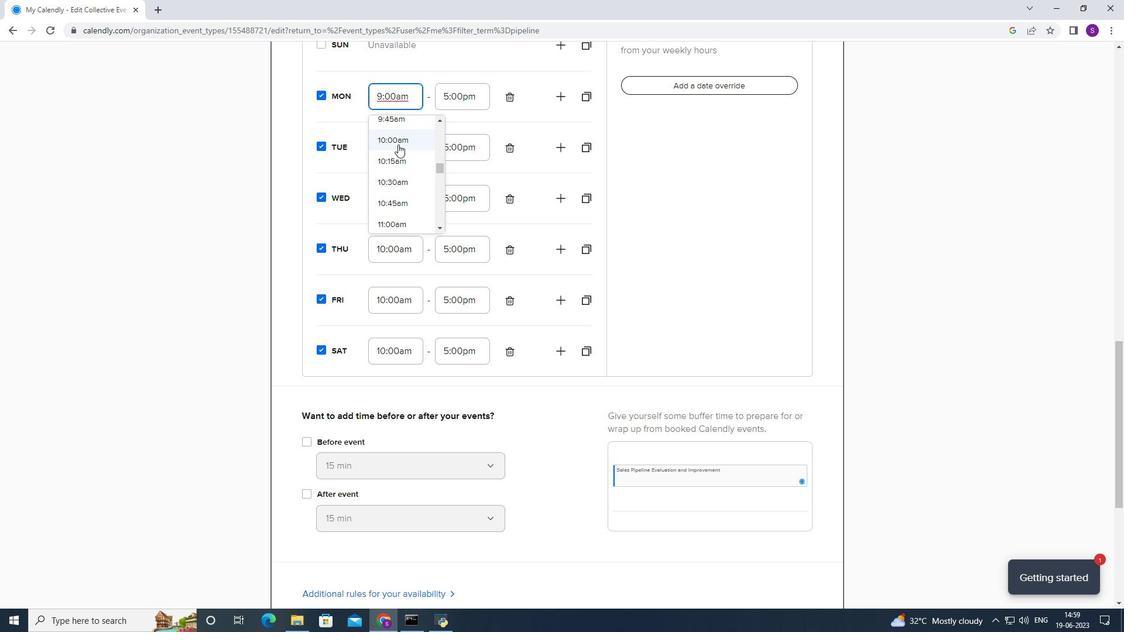 
Action: Mouse moved to (459, 97)
Screenshot: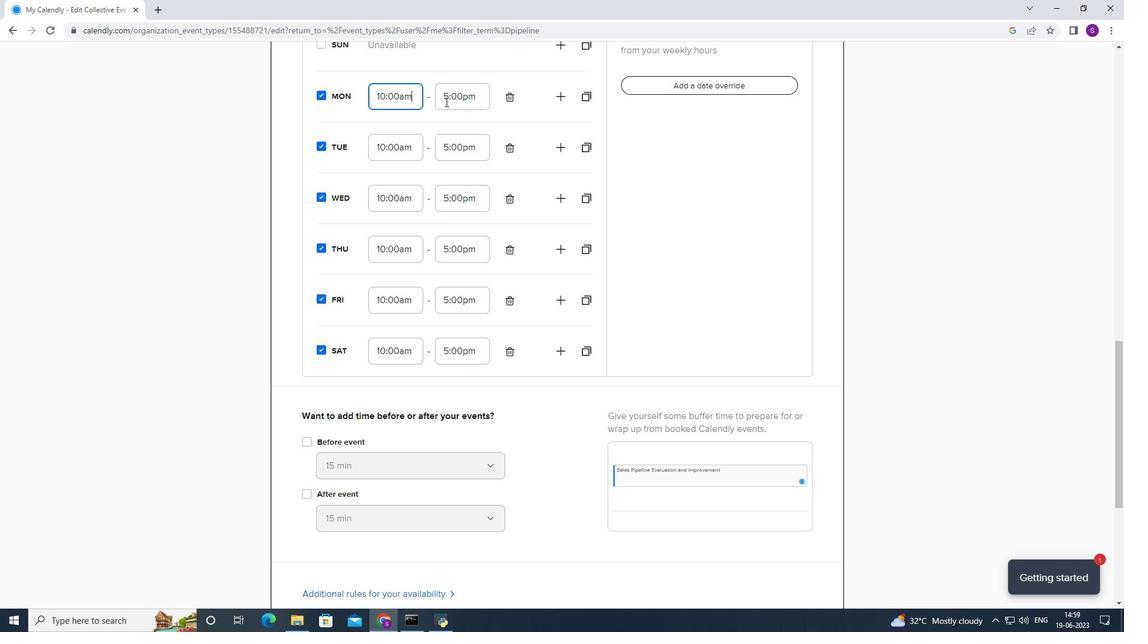 
Action: Mouse pressed left at (459, 97)
Screenshot: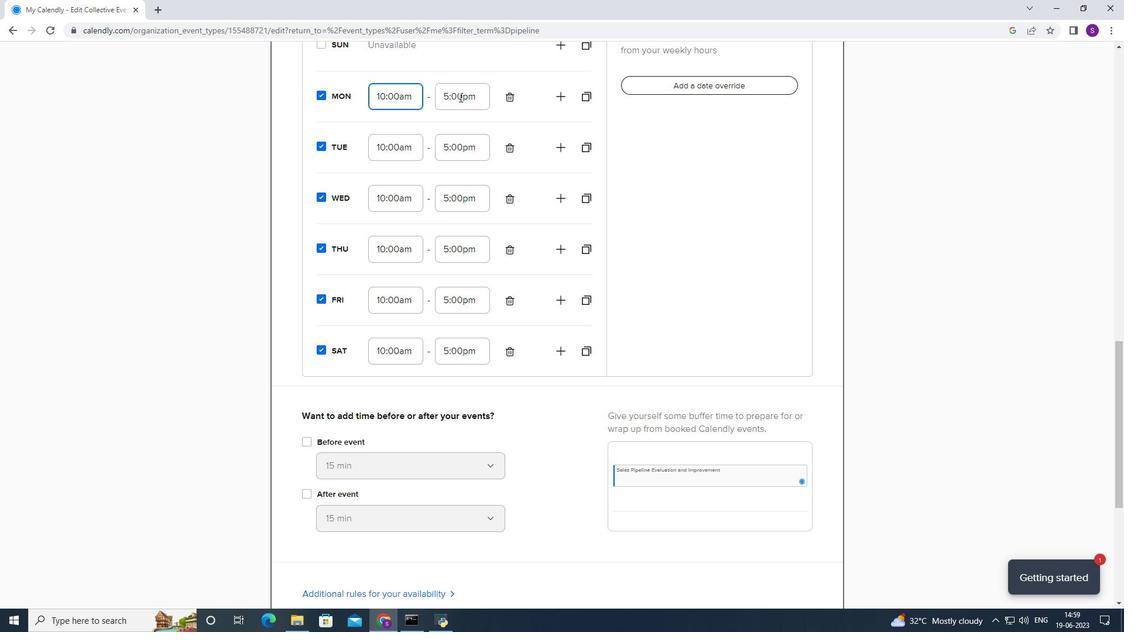 
Action: Mouse moved to (464, 170)
Screenshot: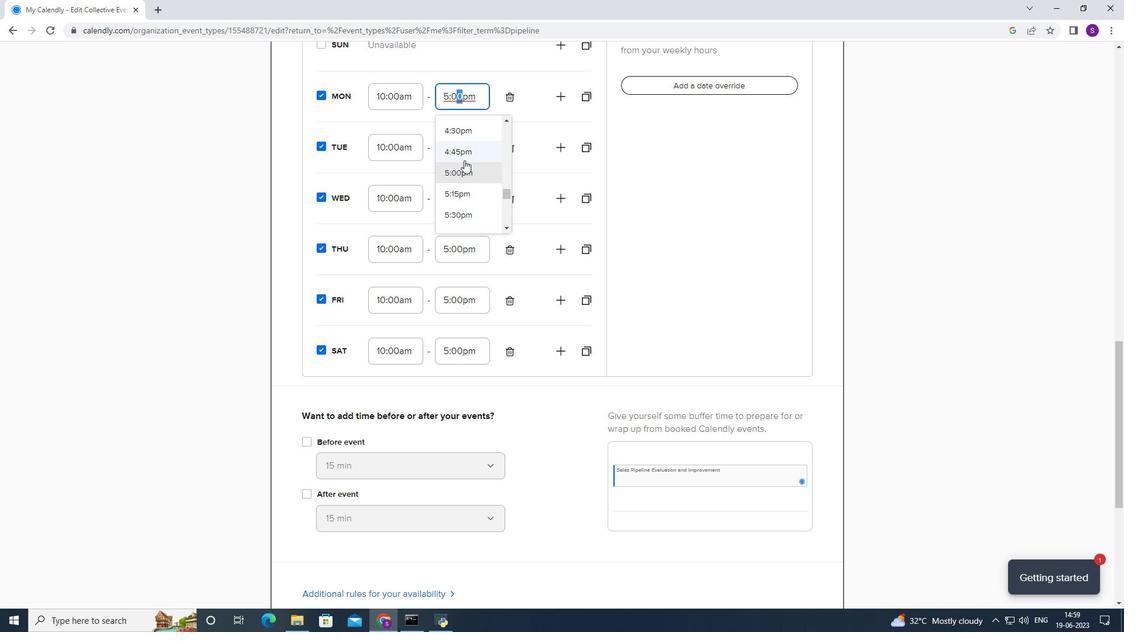 
Action: Mouse scrolled (464, 170) with delta (0, 0)
Screenshot: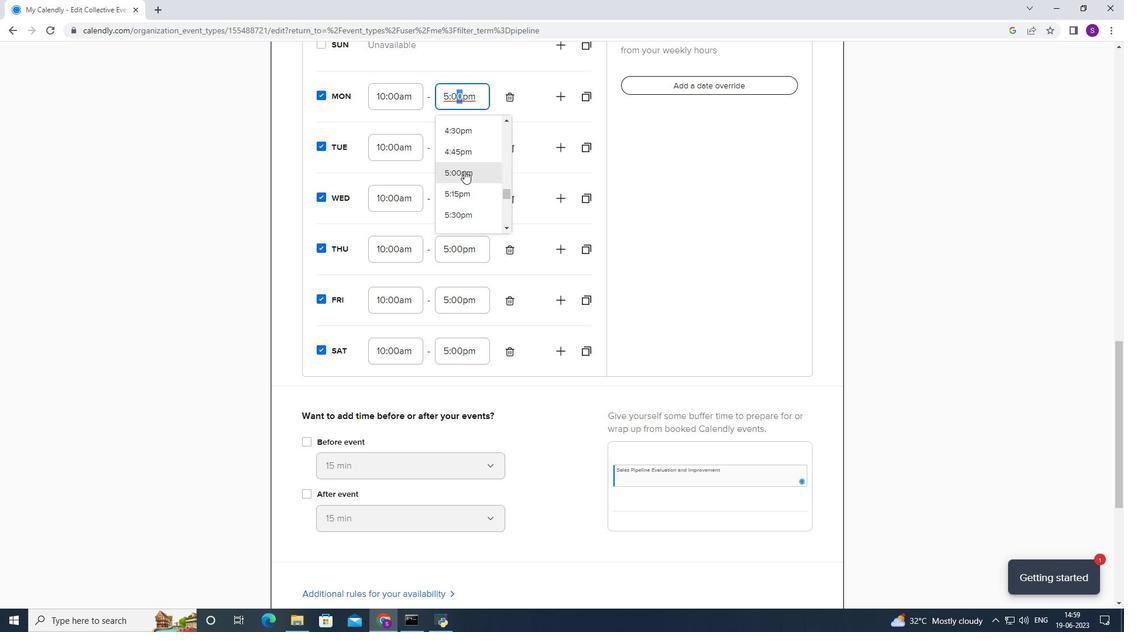 
Action: Mouse moved to (459, 202)
Screenshot: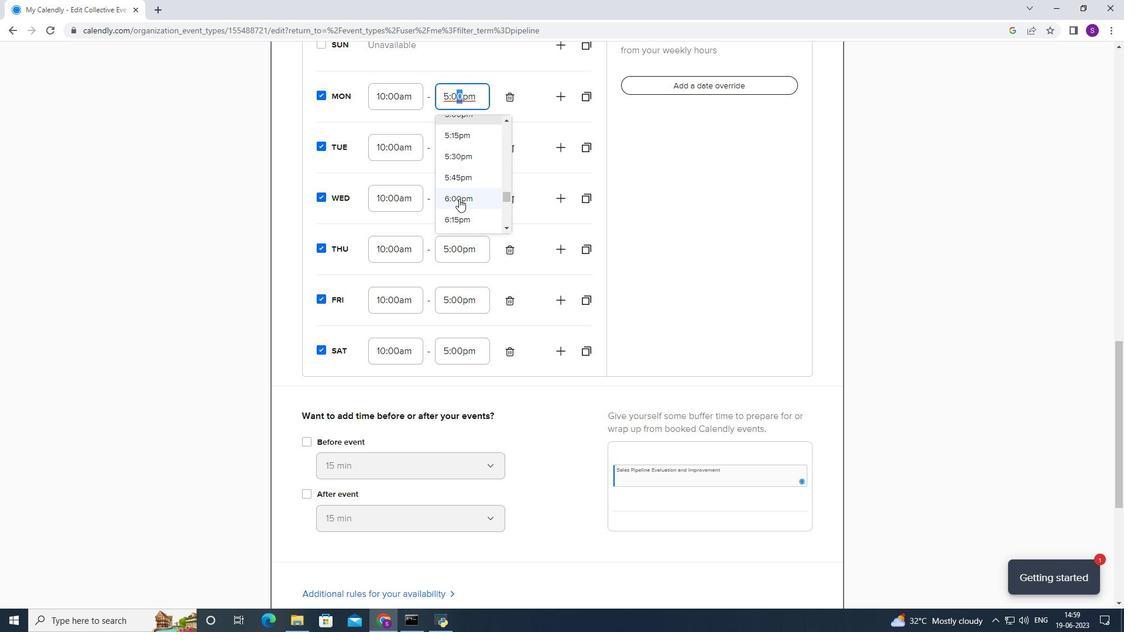 
Action: Mouse pressed left at (459, 202)
Screenshot: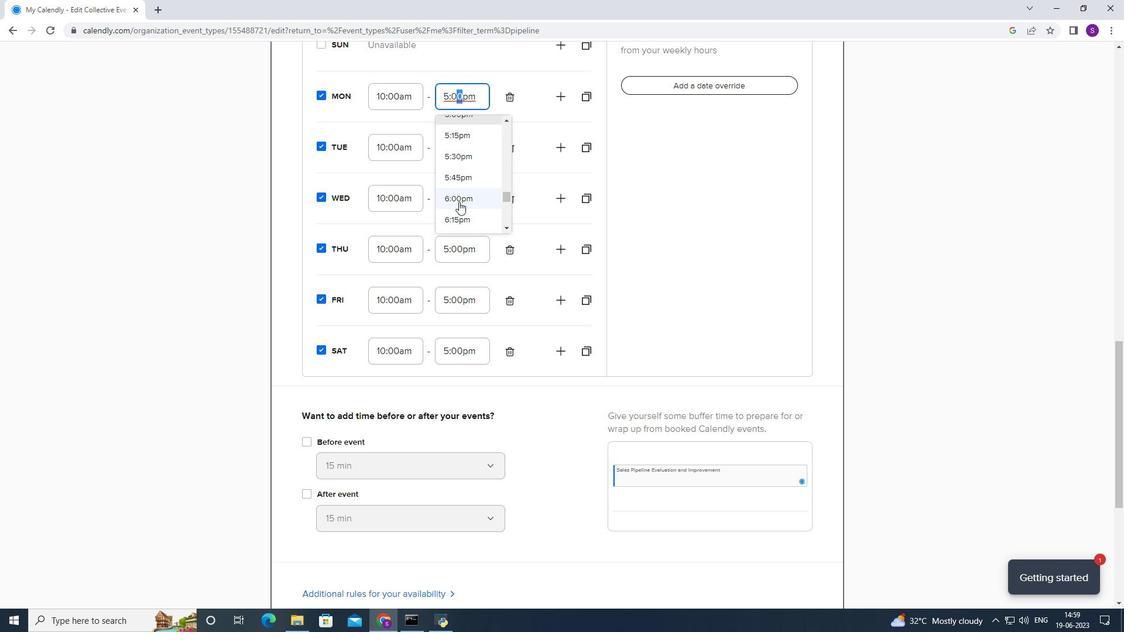 
Action: Mouse moved to (468, 138)
Screenshot: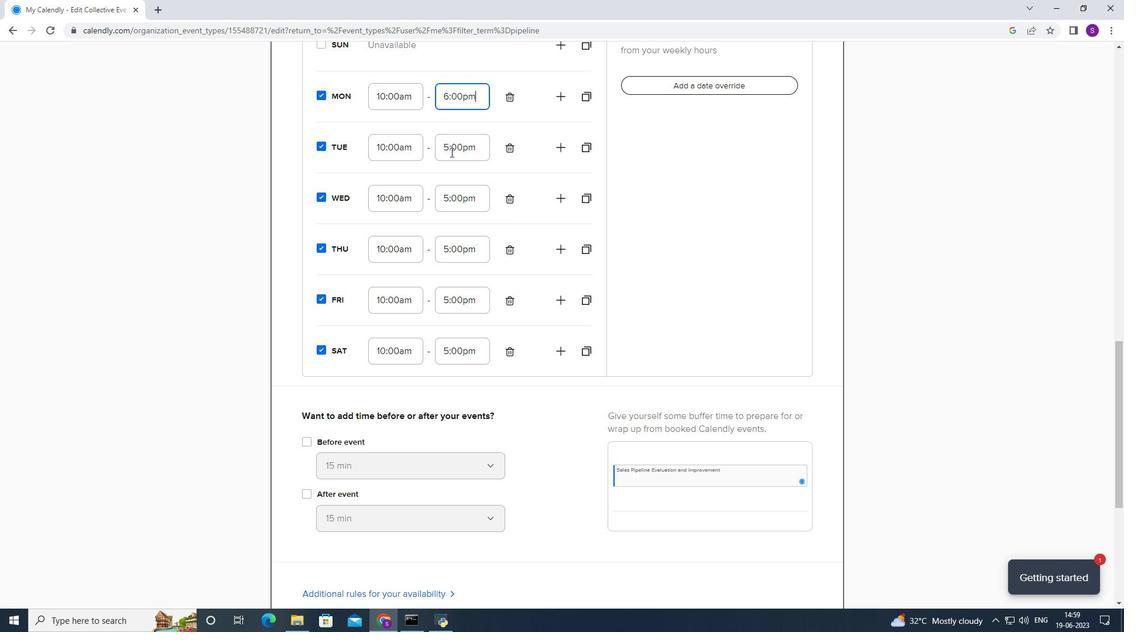 
Action: Mouse pressed left at (468, 138)
Screenshot: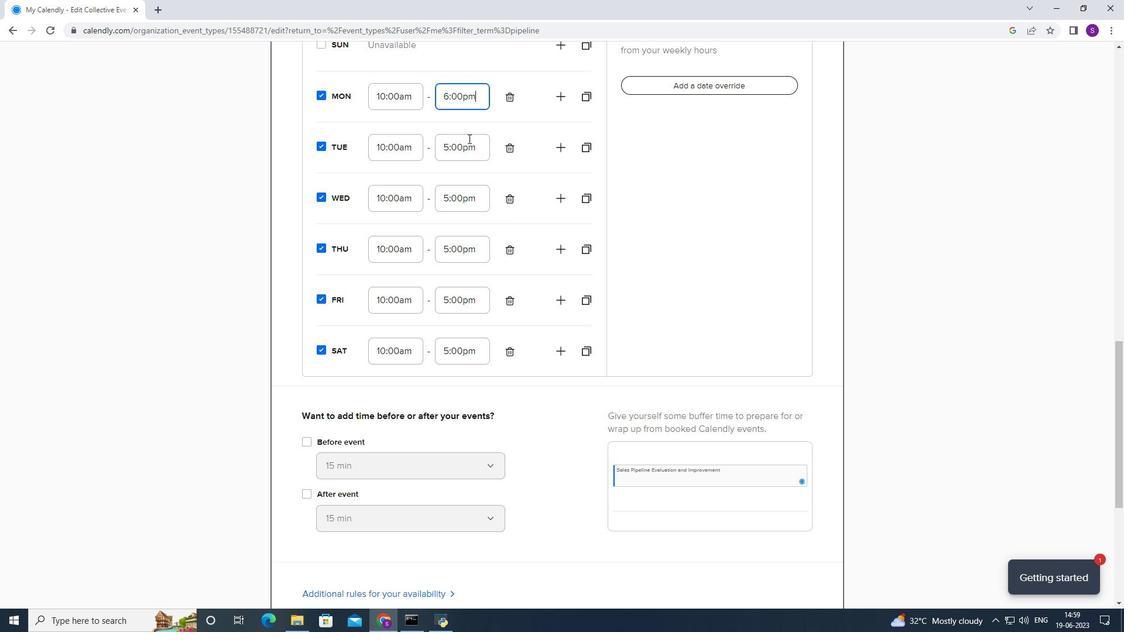 
Action: Mouse moved to (449, 202)
Screenshot: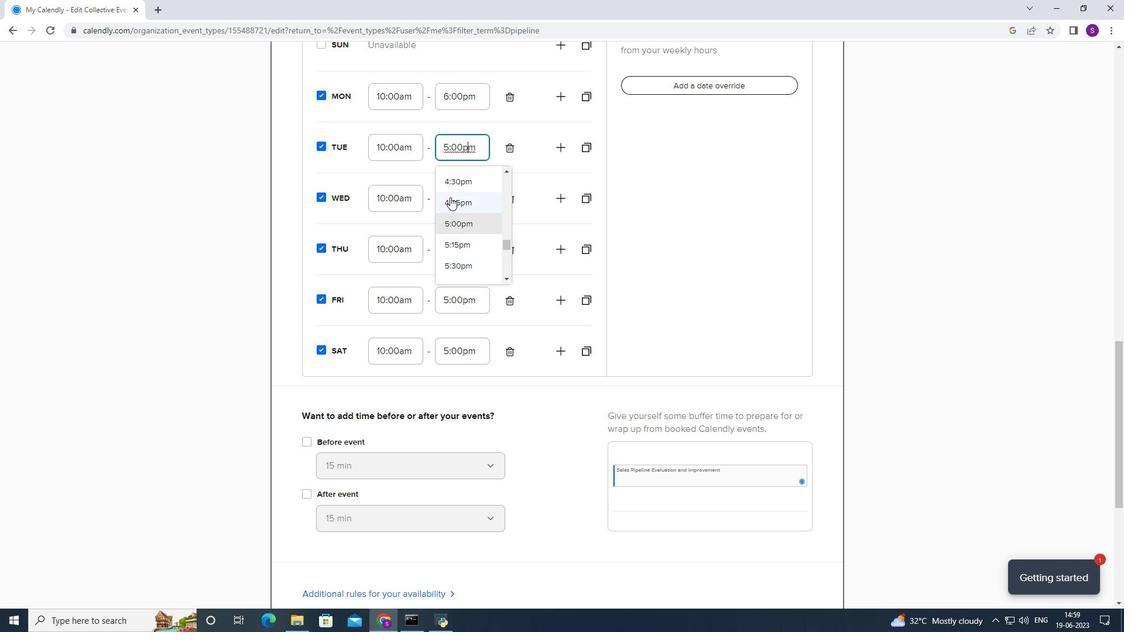 
Action: Mouse scrolled (449, 201) with delta (0, 0)
Screenshot: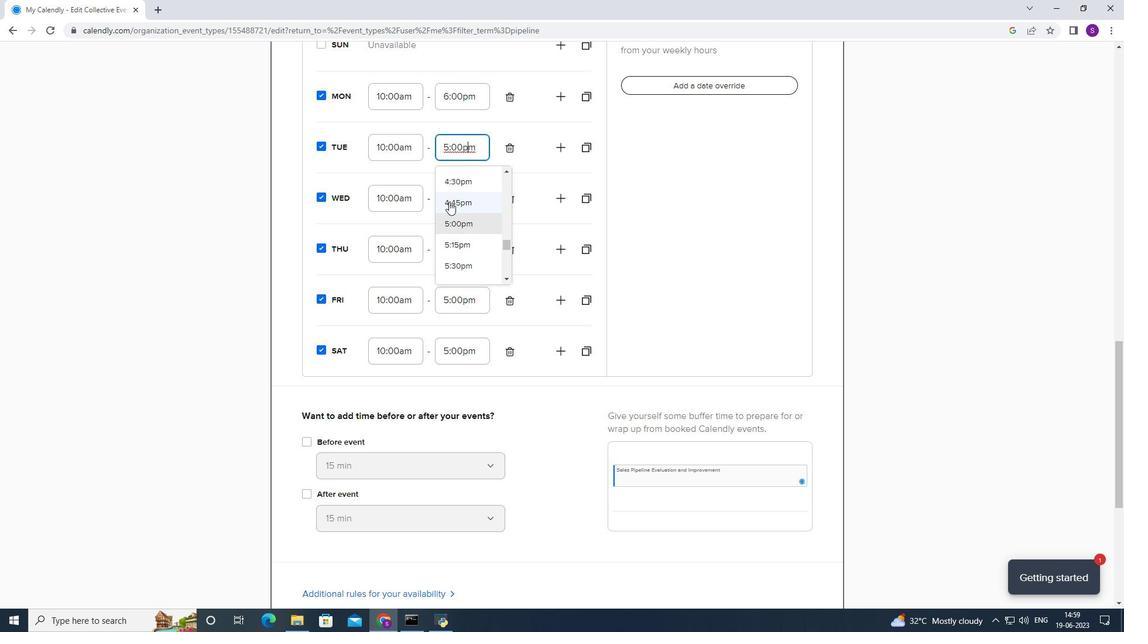 
Action: Mouse moved to (453, 247)
Screenshot: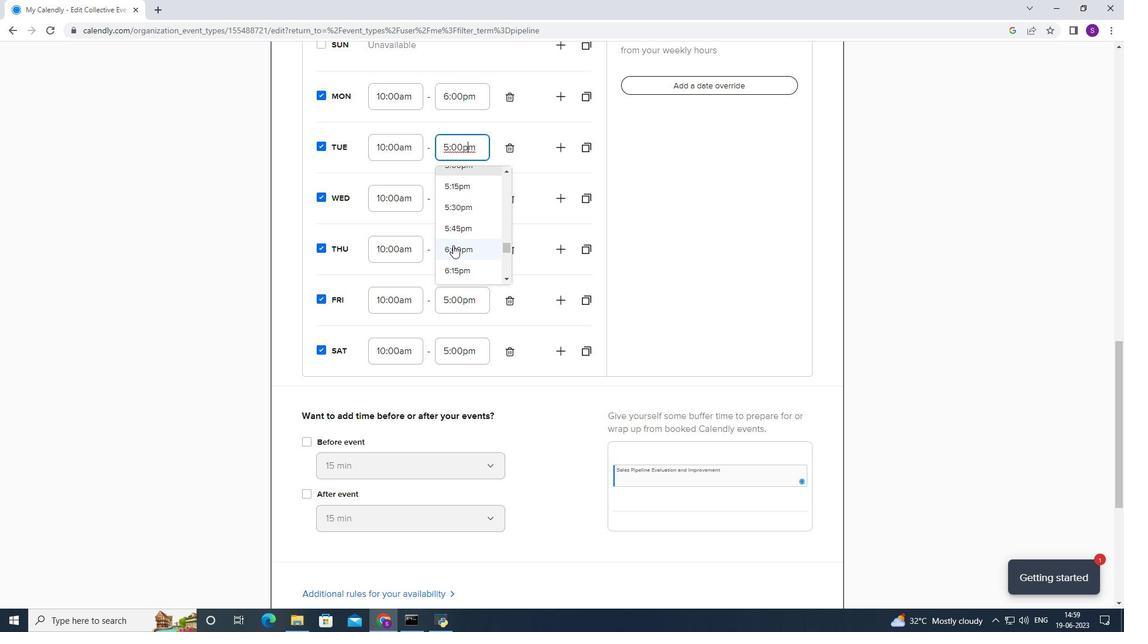 
Action: Mouse pressed left at (453, 247)
Screenshot: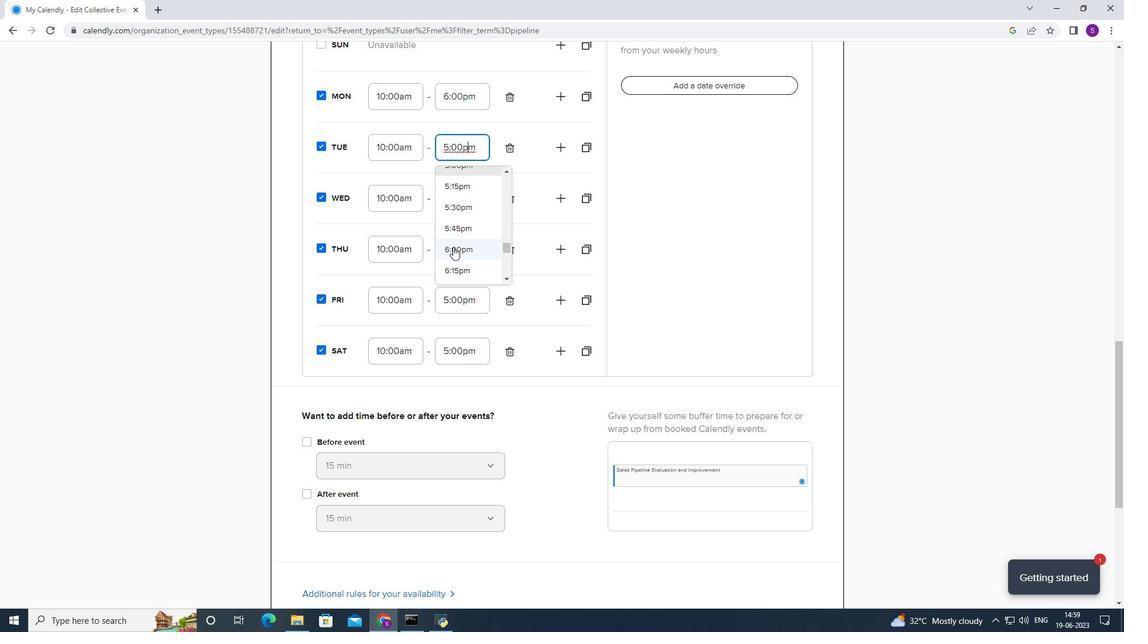 
Action: Mouse moved to (456, 193)
Screenshot: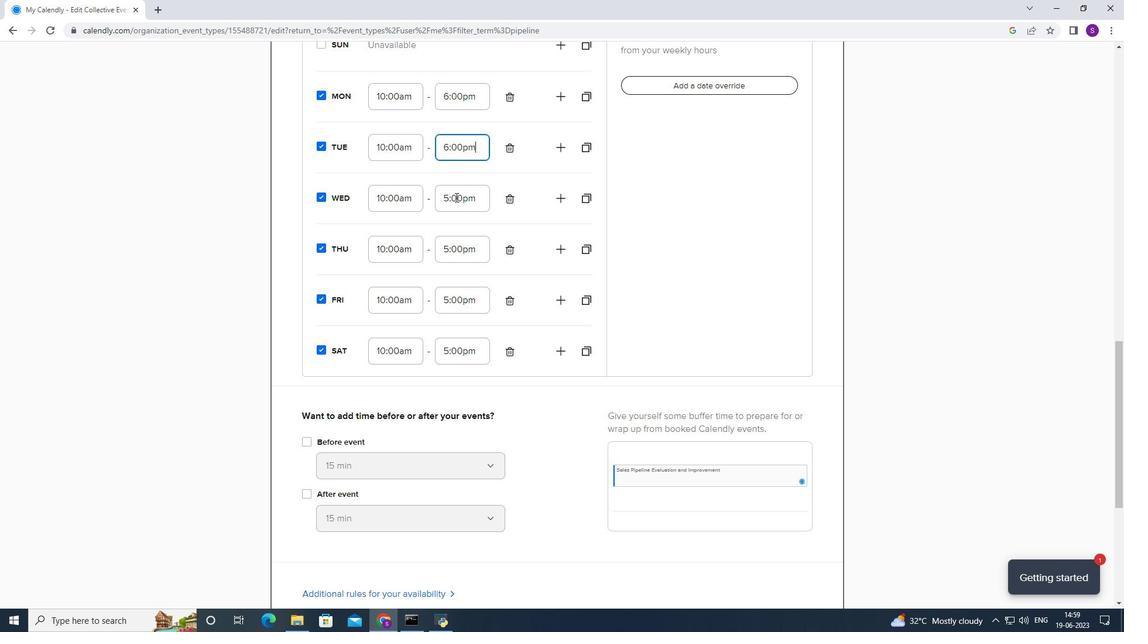 
Action: Mouse pressed left at (456, 193)
Screenshot: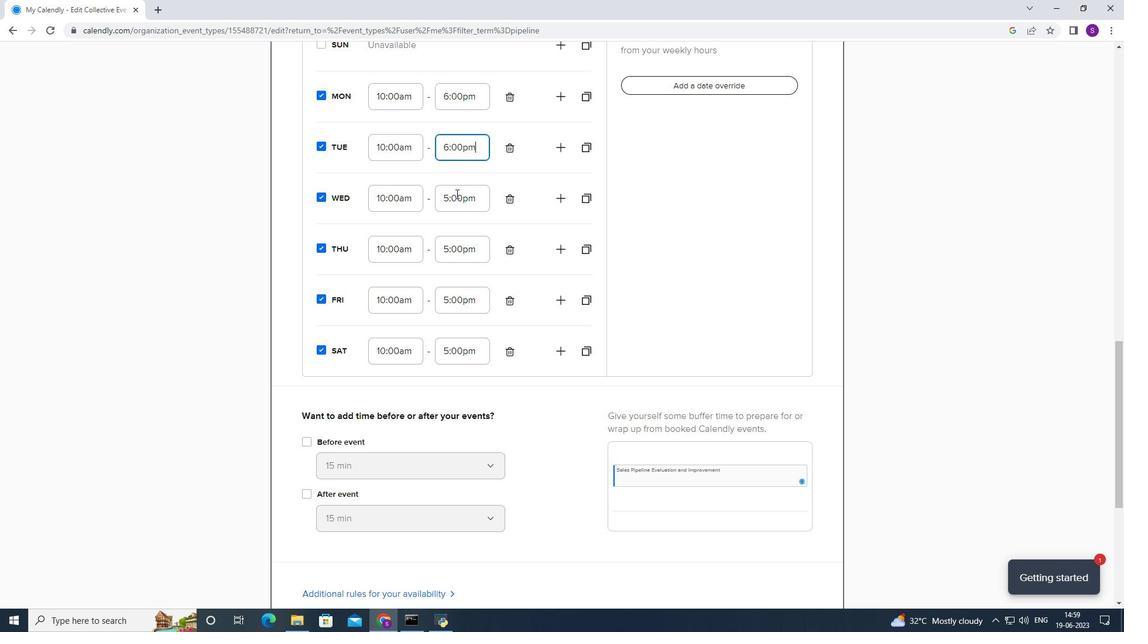 
Action: Mouse moved to (454, 237)
Screenshot: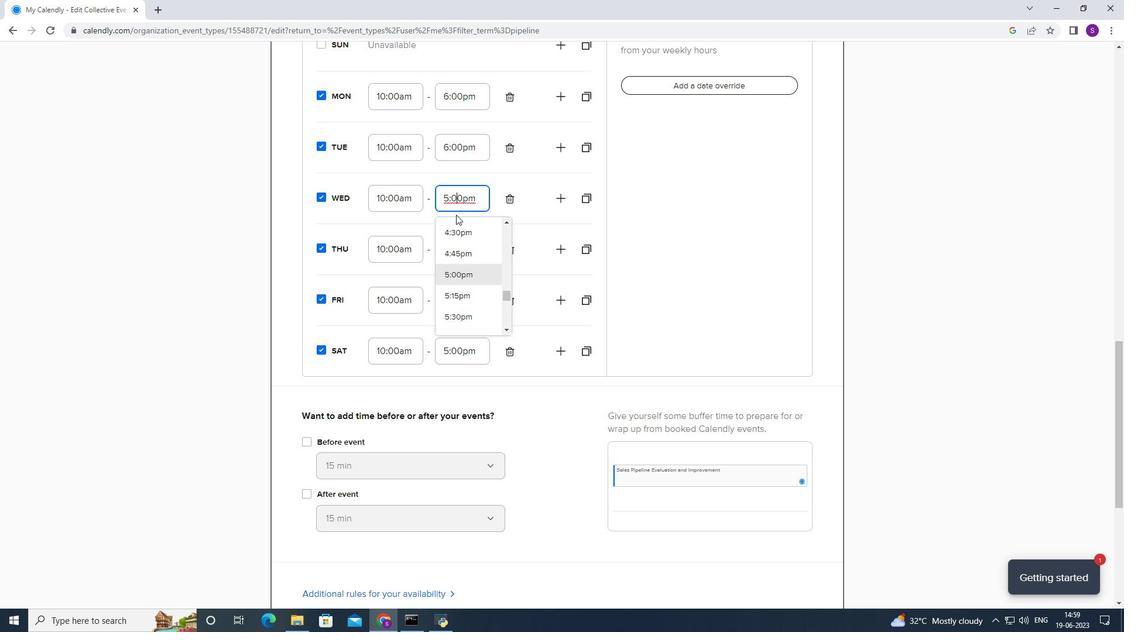 
Action: Mouse scrolled (454, 237) with delta (0, 0)
Screenshot: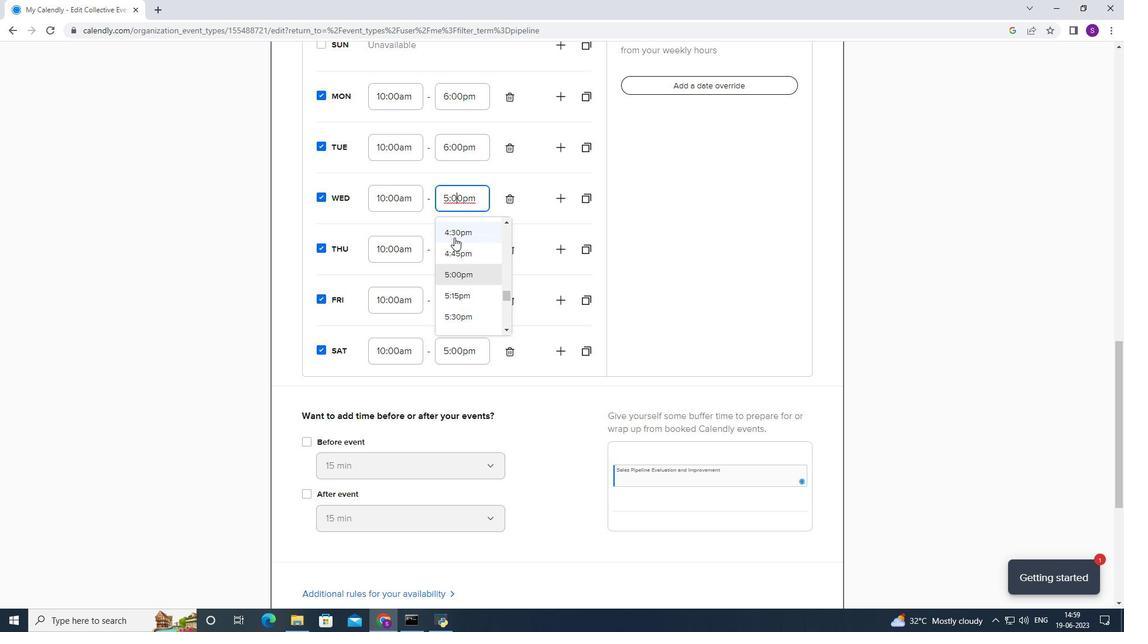 
Action: Mouse scrolled (454, 237) with delta (0, 0)
Screenshot: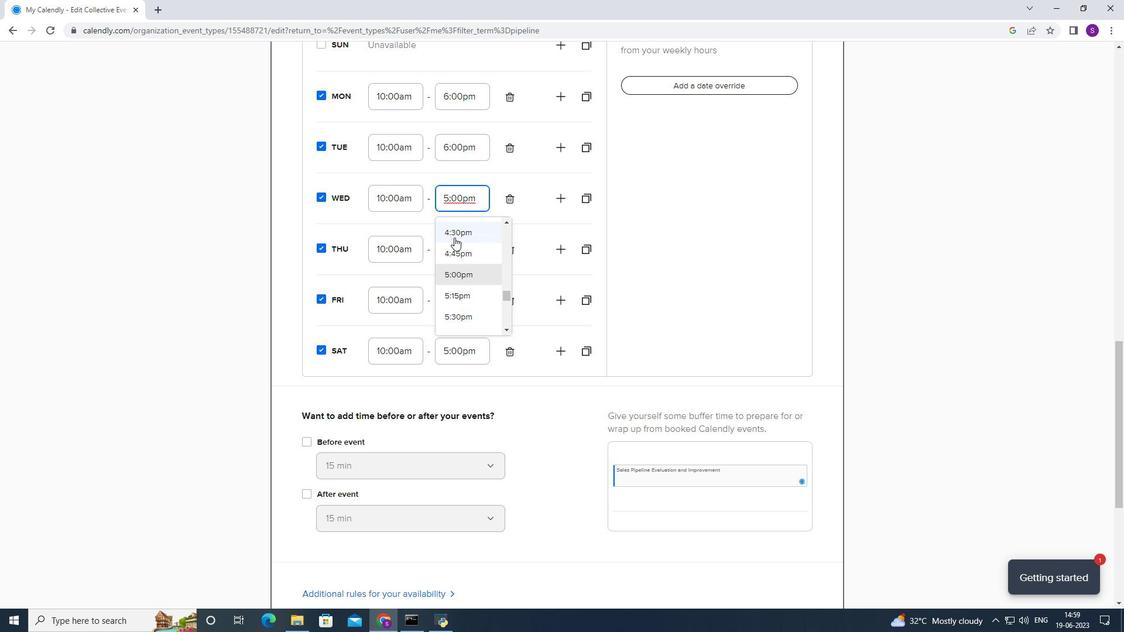 
Action: Mouse moved to (457, 249)
Screenshot: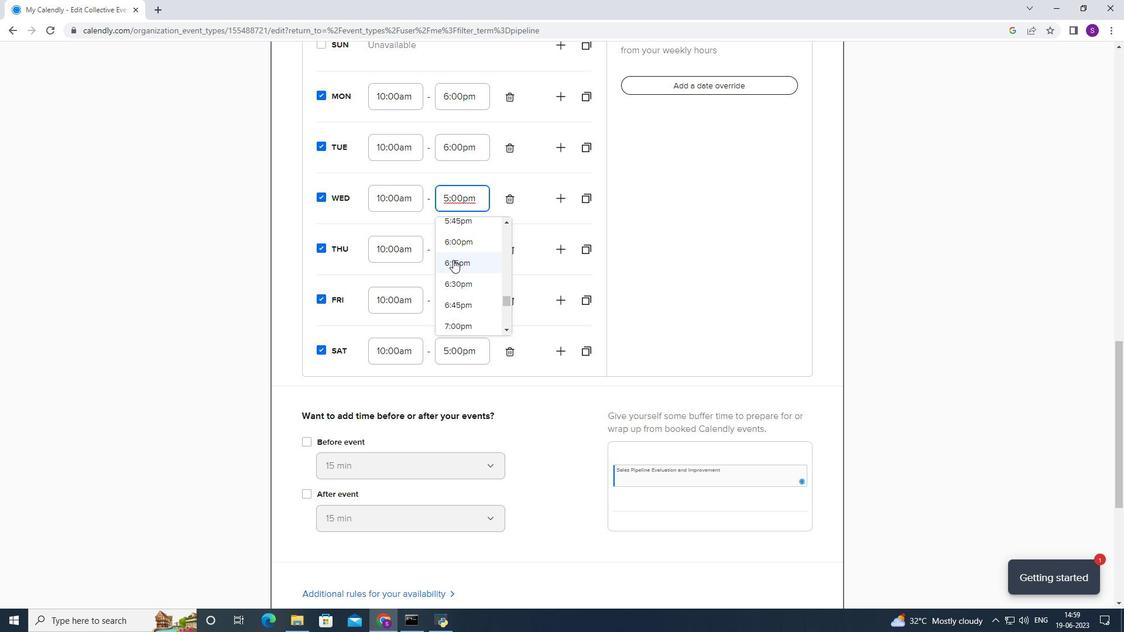 
Action: Mouse pressed left at (457, 249)
Screenshot: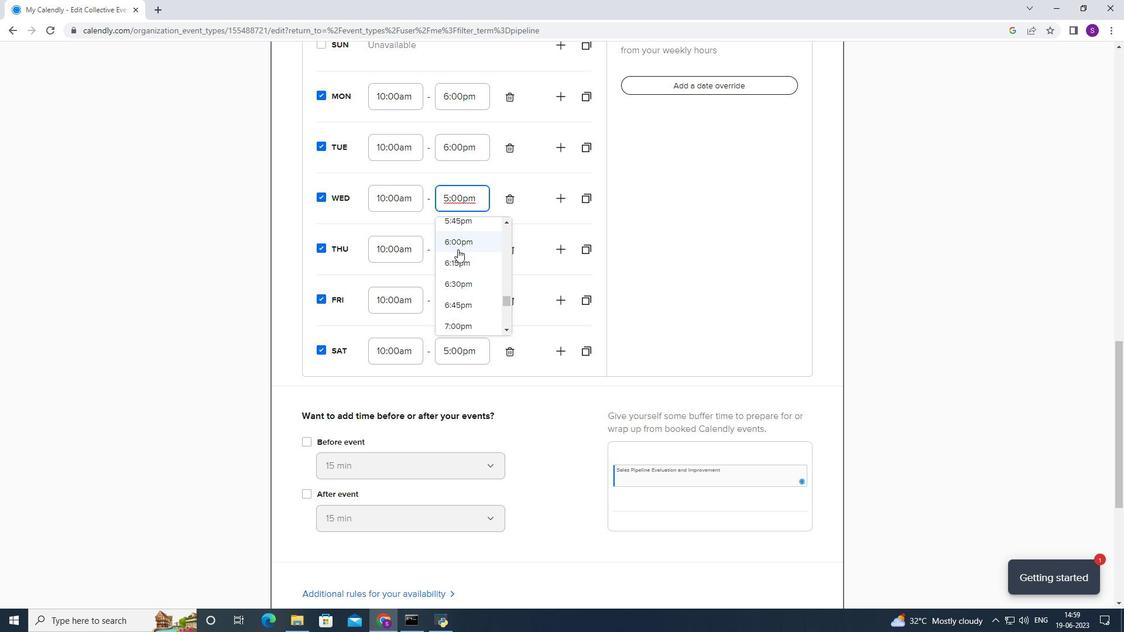 
Action: Mouse moved to (457, 250)
Screenshot: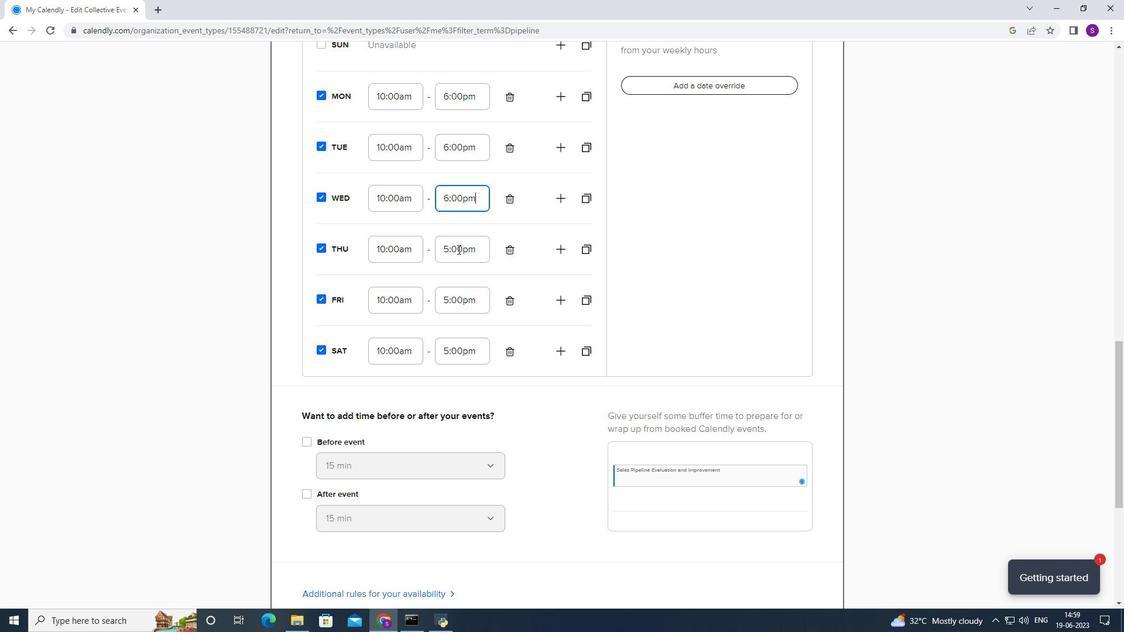 
Action: Mouse pressed left at (457, 250)
Screenshot: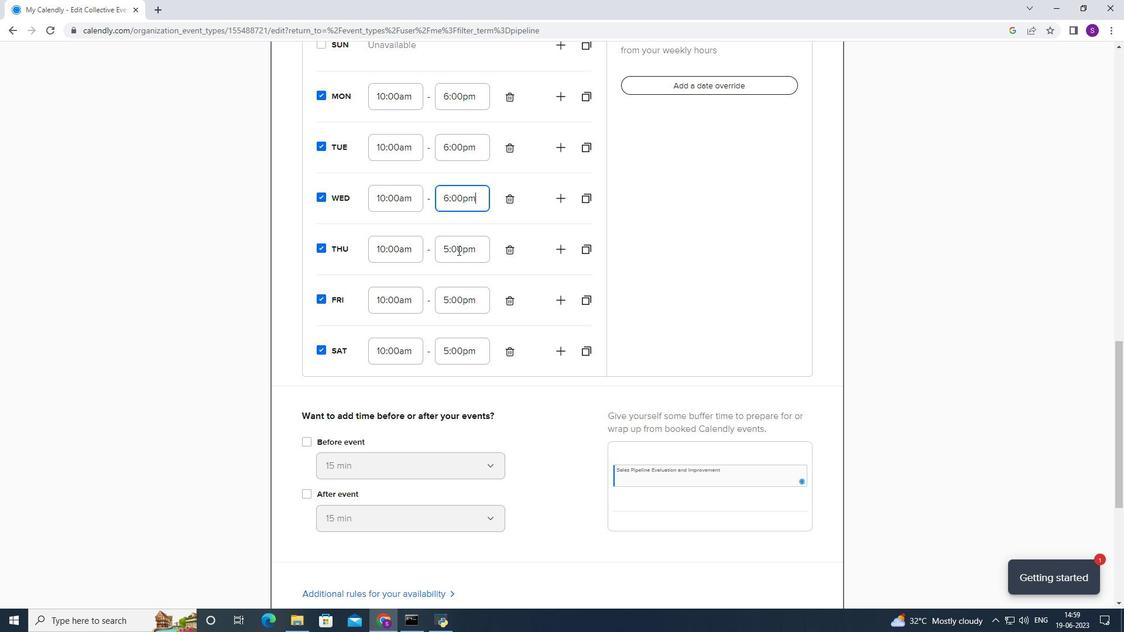 
Action: Mouse moved to (459, 303)
Screenshot: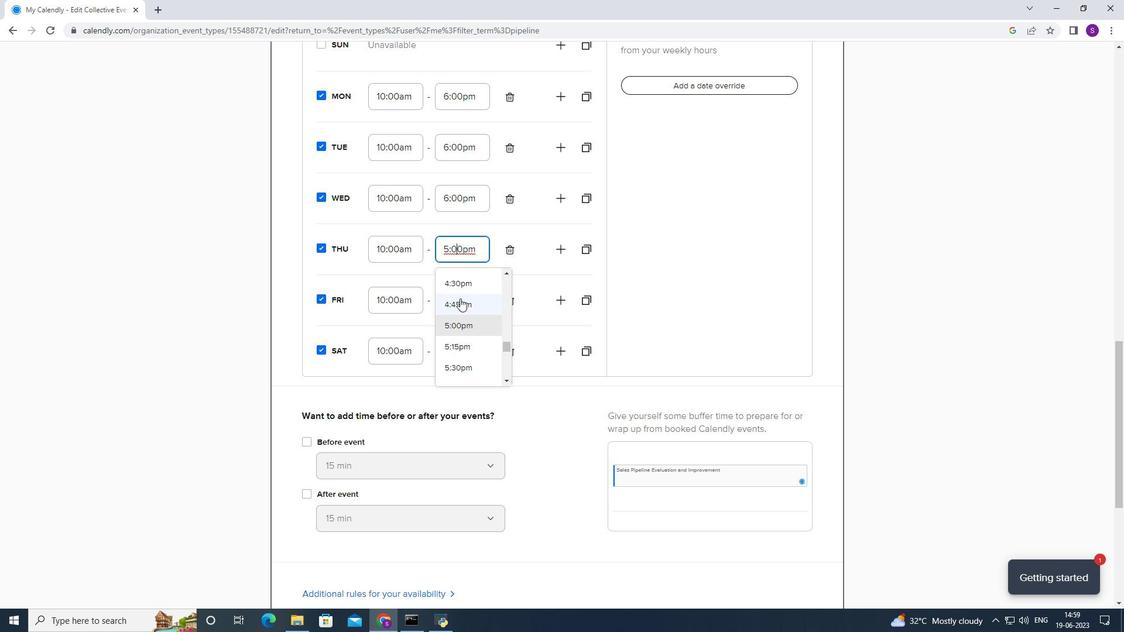 
Action: Mouse scrolled (459, 303) with delta (0, 0)
Screenshot: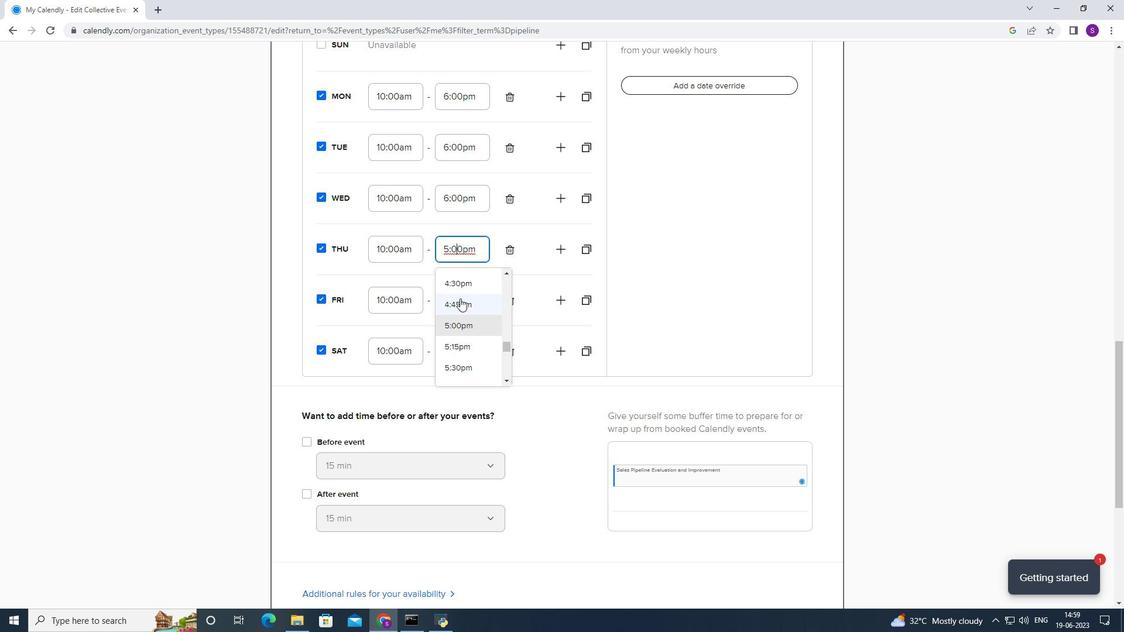 
Action: Mouse scrolled (459, 303) with delta (0, 0)
Screenshot: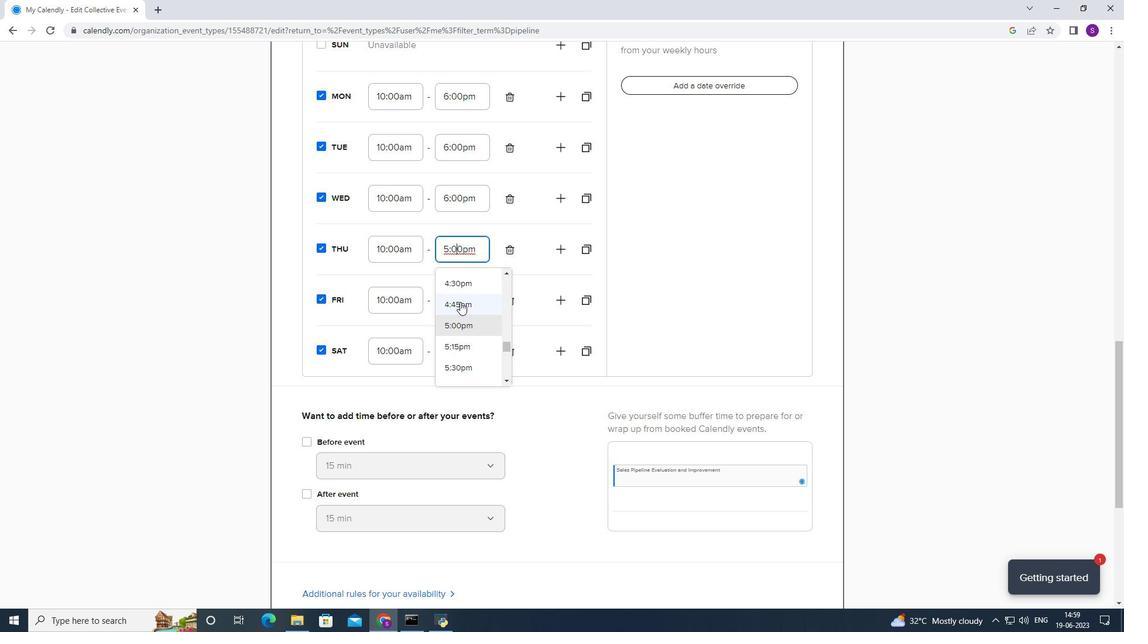 
Action: Mouse moved to (459, 295)
Screenshot: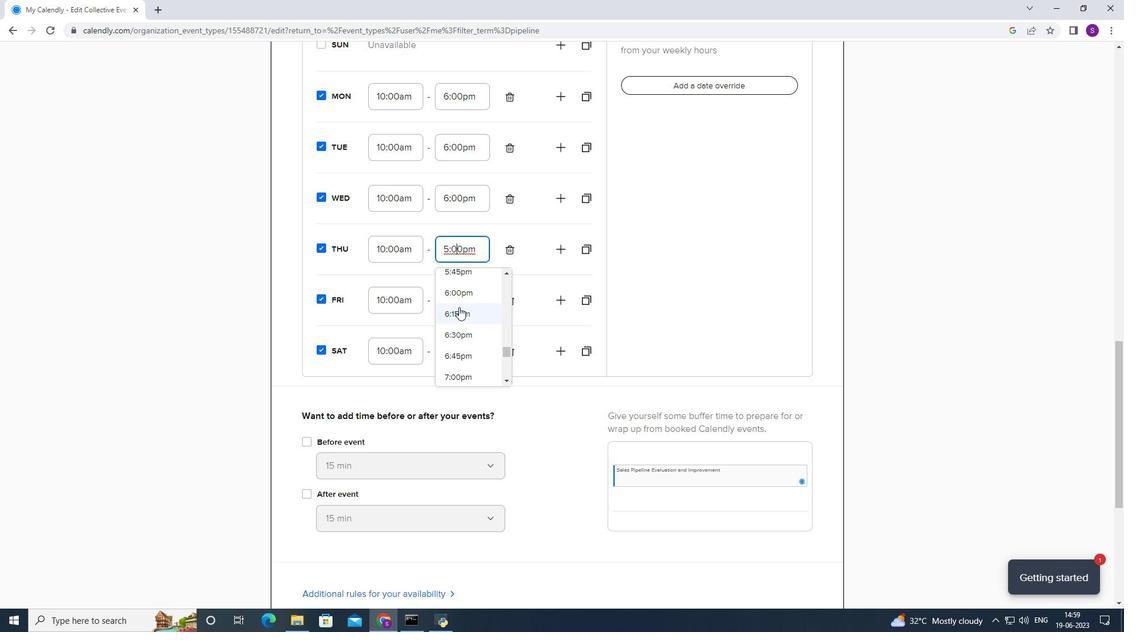 
Action: Mouse pressed left at (459, 295)
Screenshot: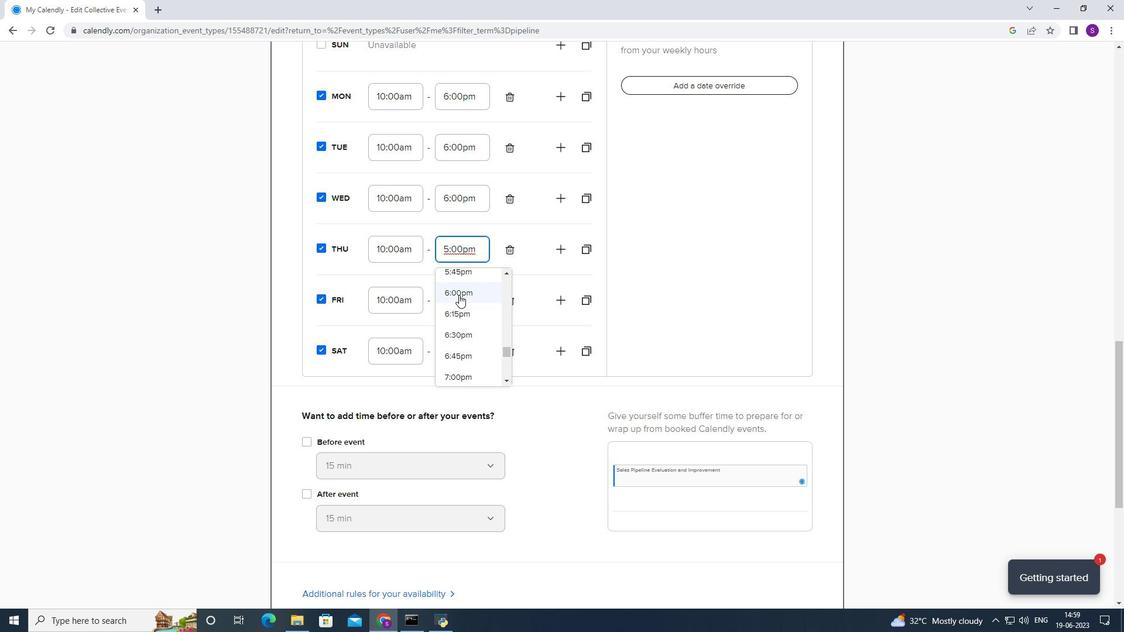 
Action: Mouse moved to (471, 265)
Screenshot: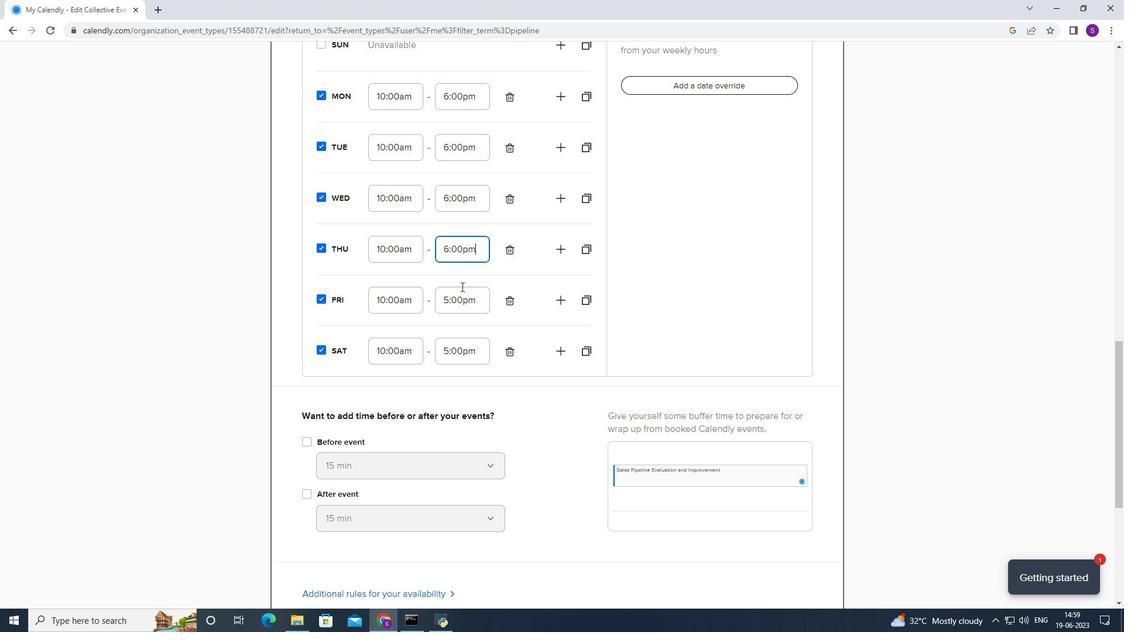 
Action: Mouse pressed left at (471, 265)
Screenshot: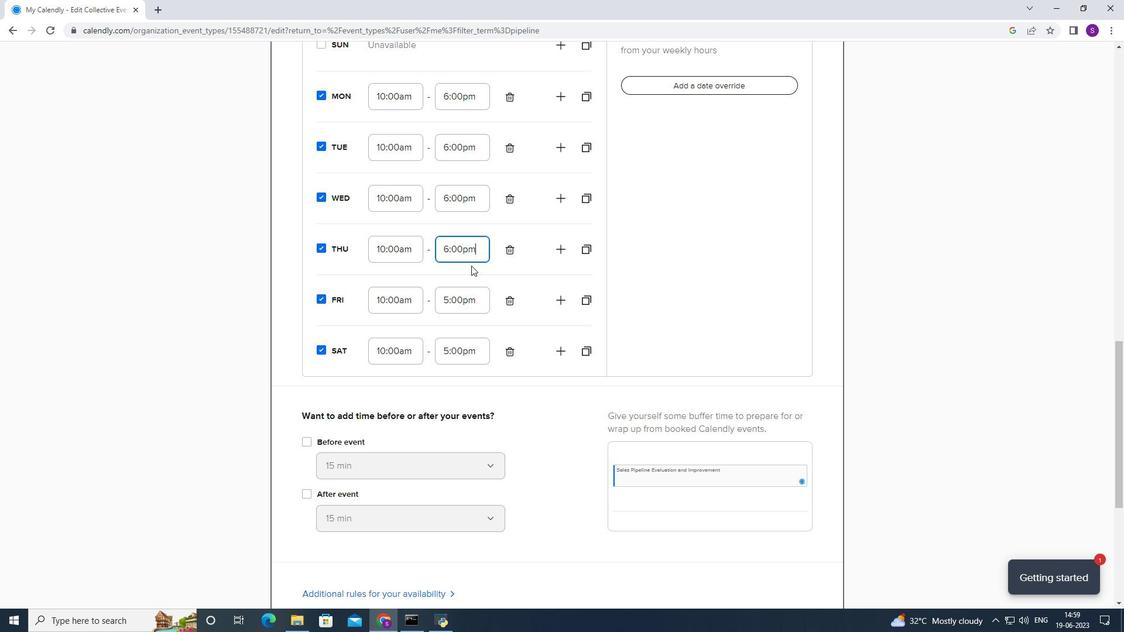 
Action: Mouse moved to (464, 297)
Screenshot: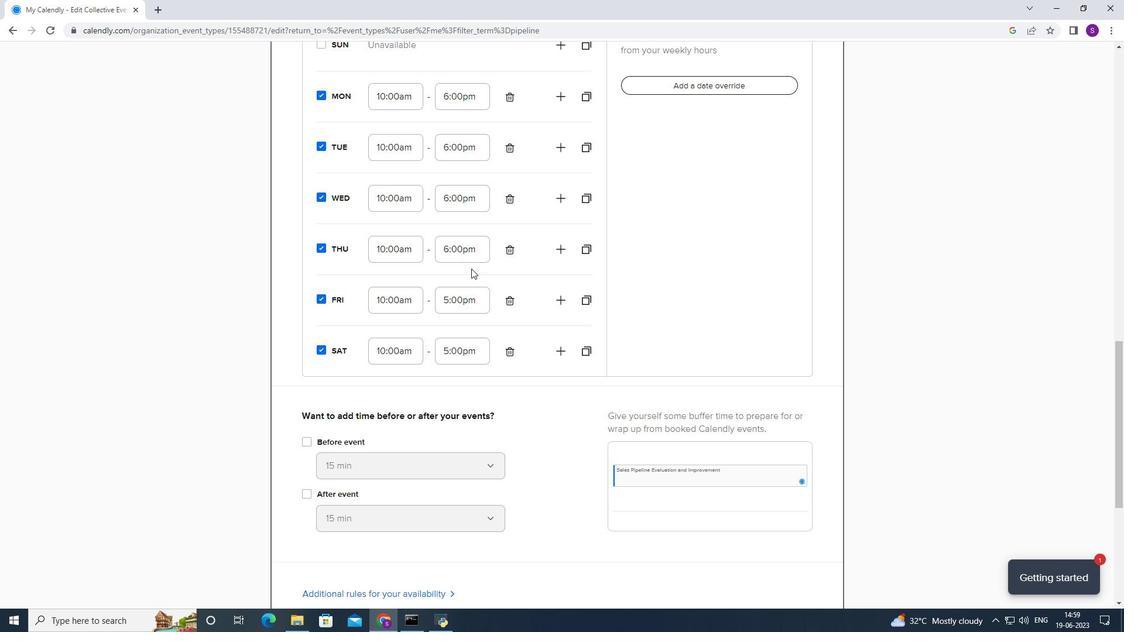 
Action: Mouse pressed left at (464, 297)
Screenshot: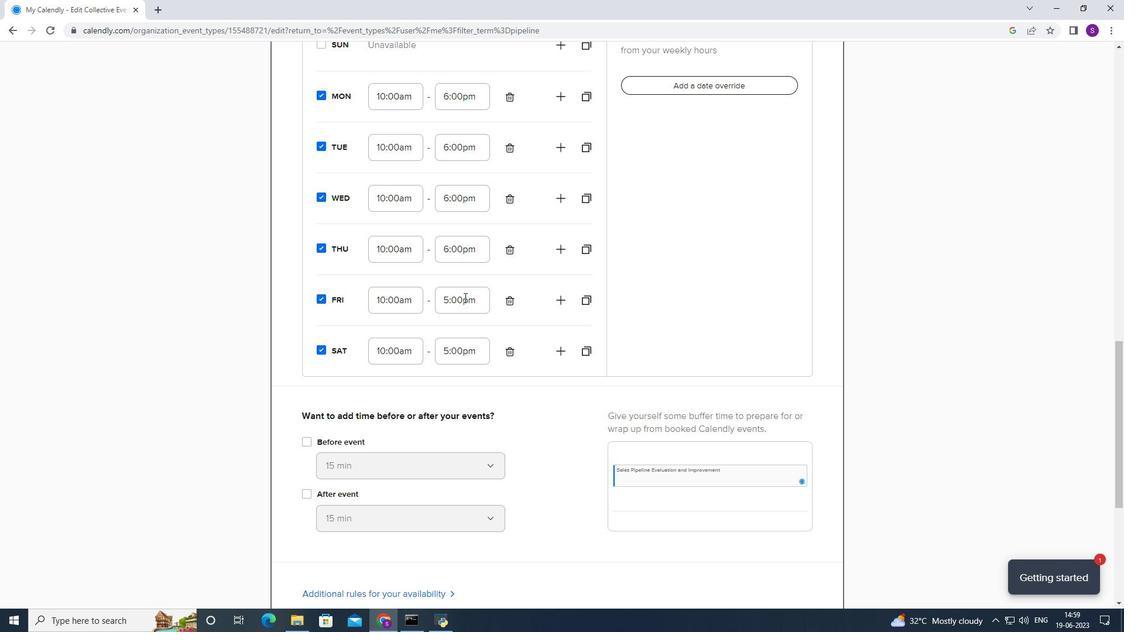
Action: Mouse moved to (460, 347)
Screenshot: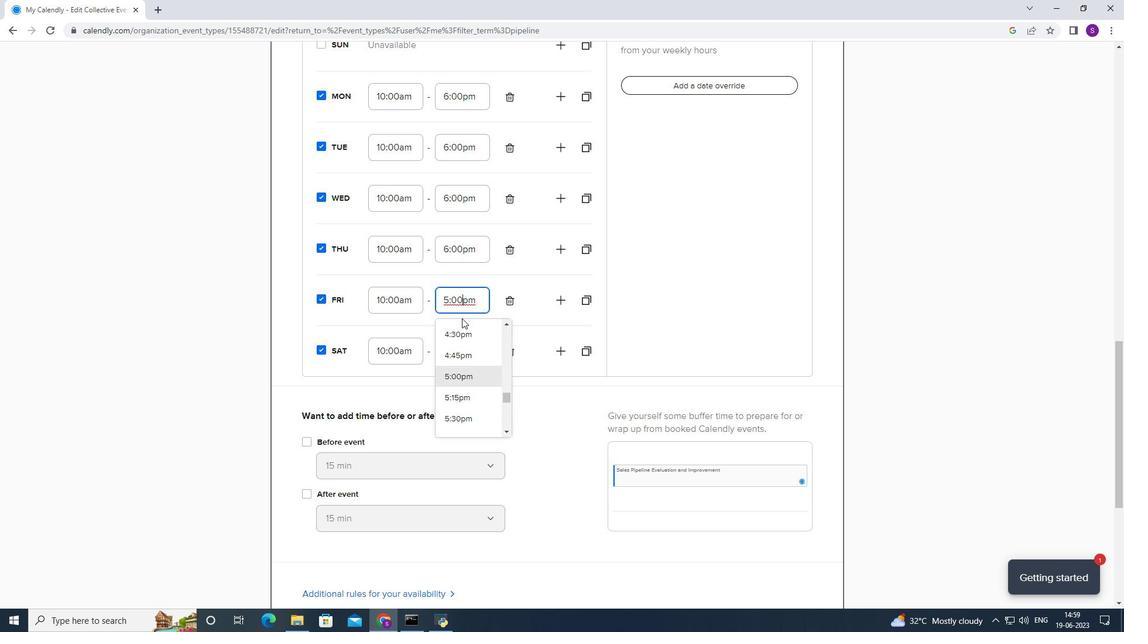 
Action: Mouse scrolled (460, 346) with delta (0, 0)
Screenshot: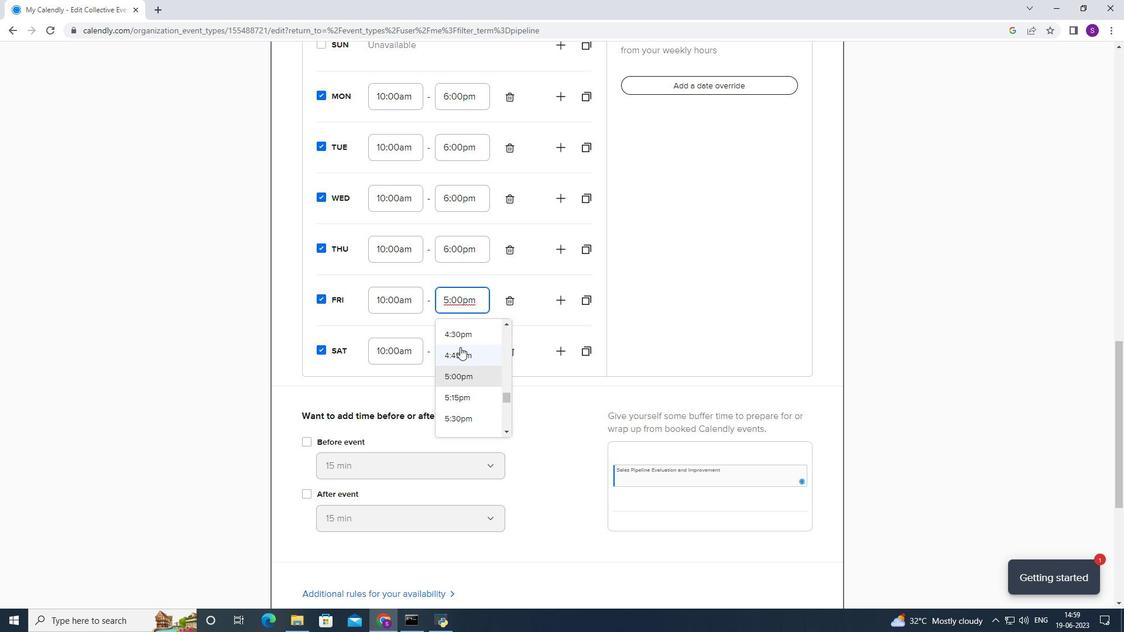 
Action: Mouse scrolled (460, 346) with delta (0, 0)
Screenshot: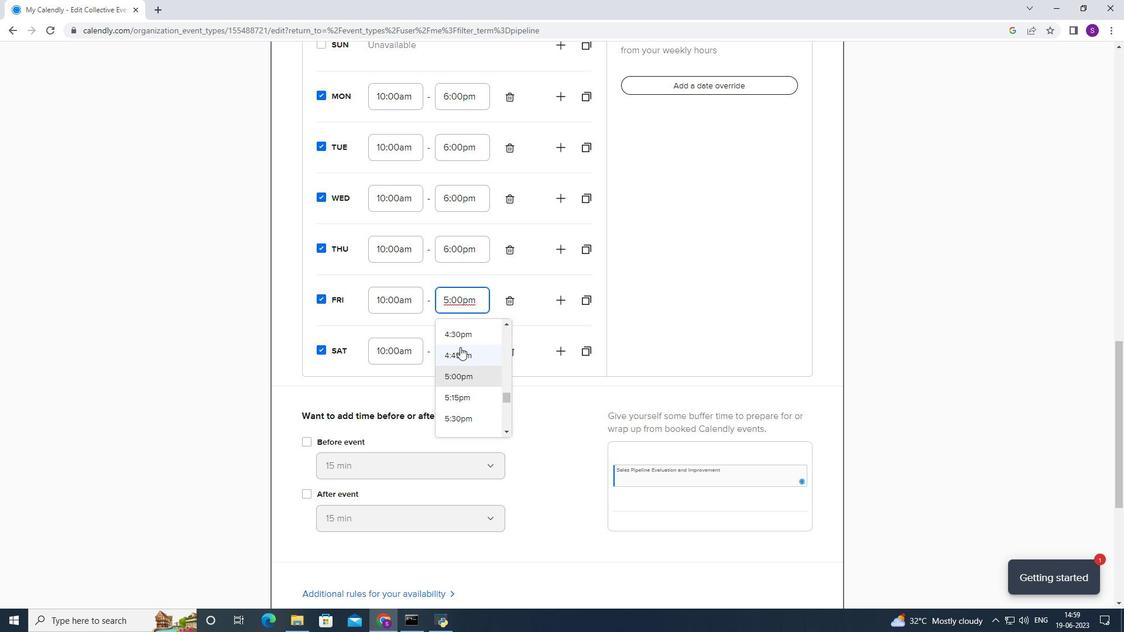 
Action: Mouse pressed left at (460, 347)
Screenshot: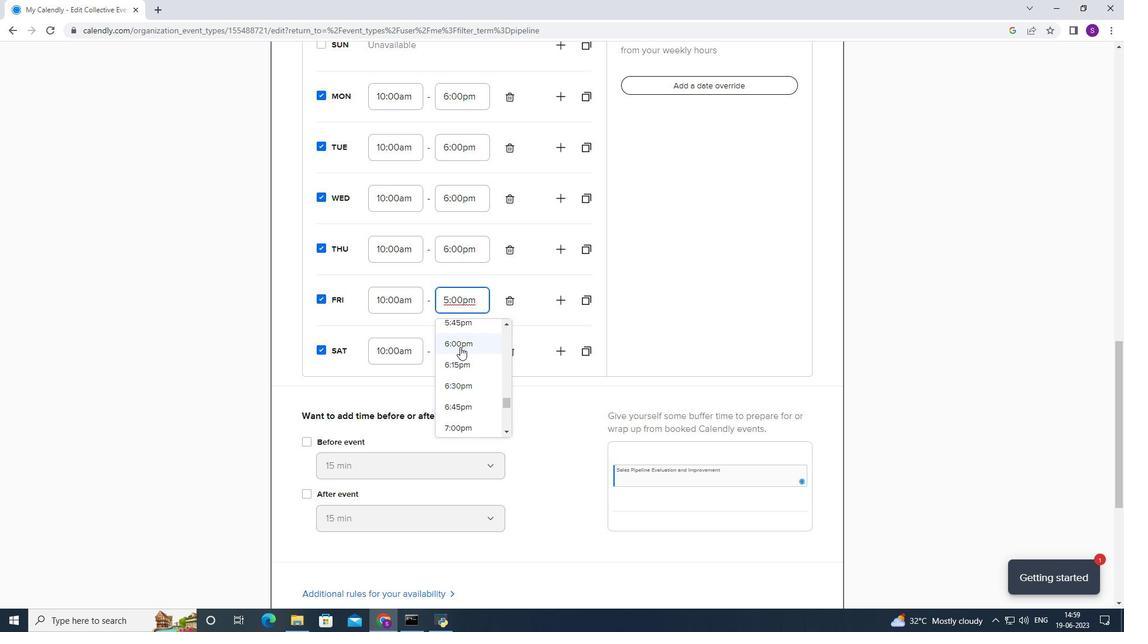 
Action: Mouse moved to (461, 348)
Screenshot: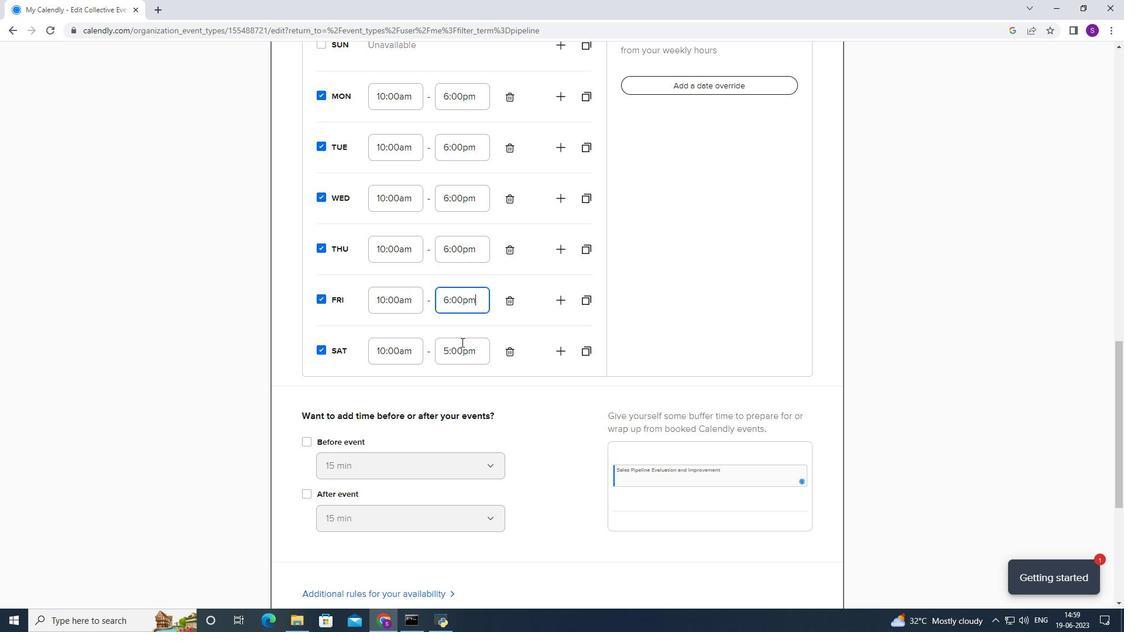 
Action: Mouse pressed left at (461, 348)
Screenshot: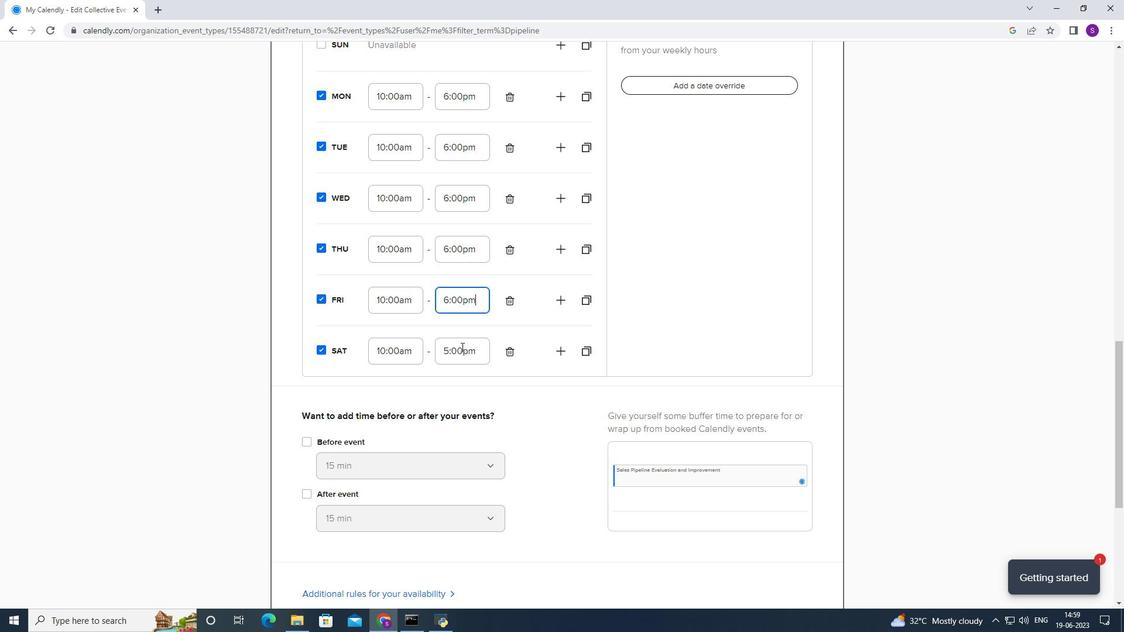 
Action: Mouse moved to (462, 378)
Screenshot: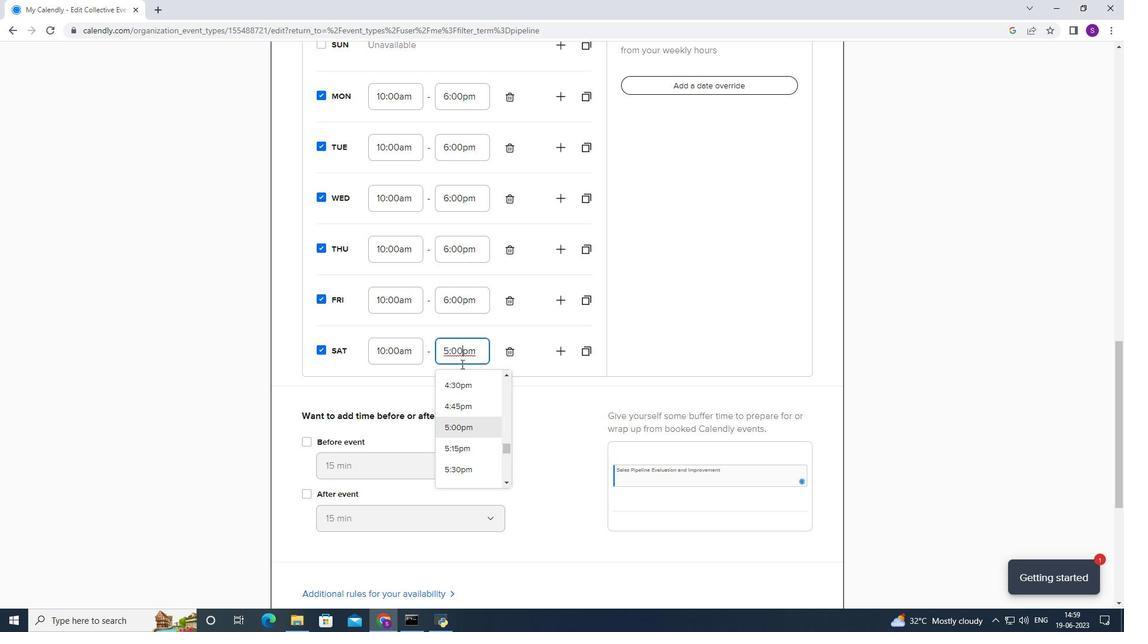
Action: Mouse scrolled (462, 378) with delta (0, 0)
Screenshot: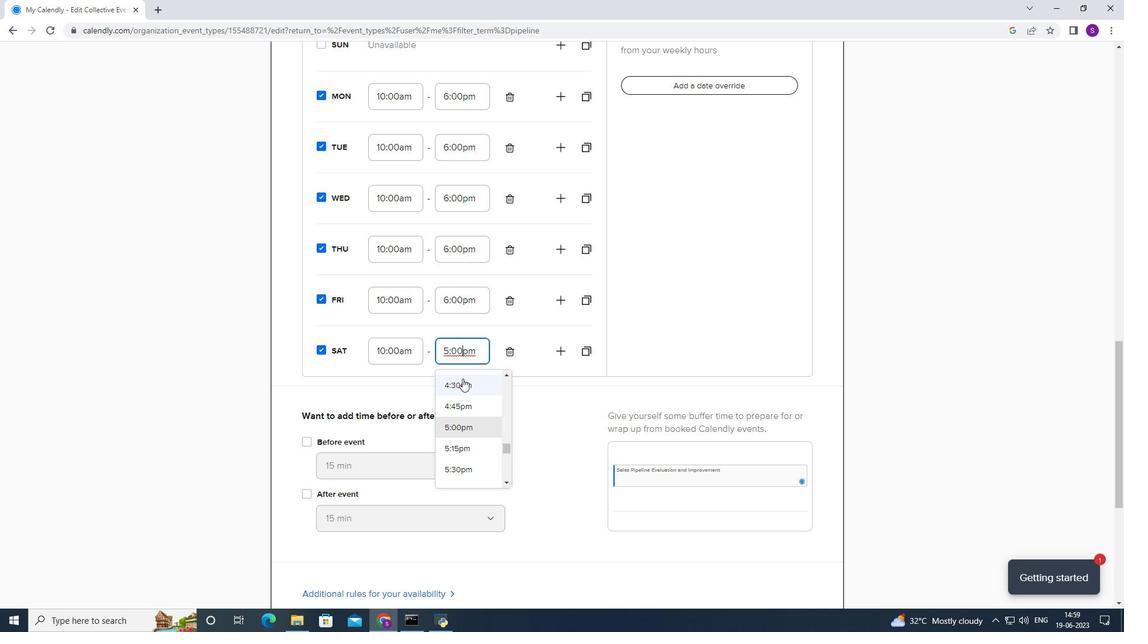 
Action: Mouse scrolled (462, 378) with delta (0, 0)
Screenshot: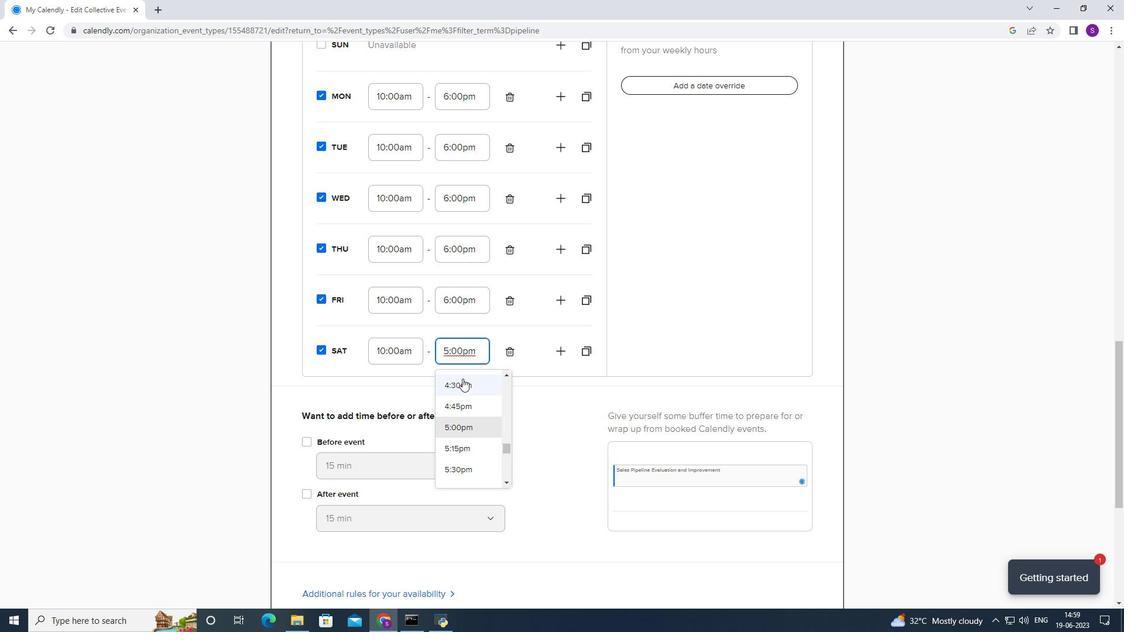 
Action: Mouse moved to (457, 389)
Screenshot: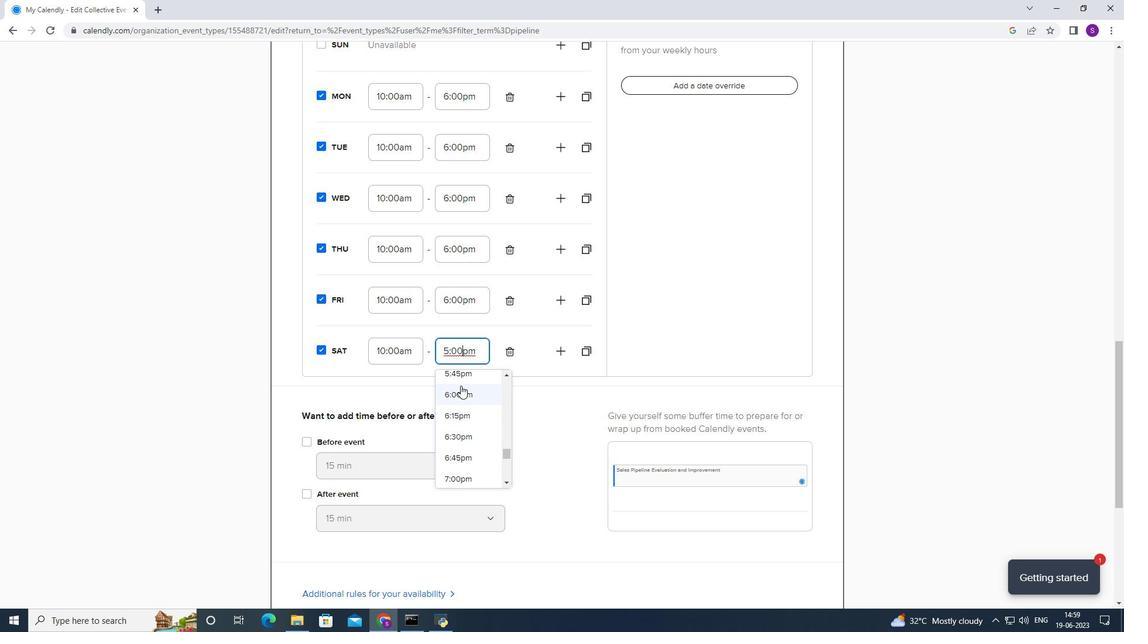 
Action: Mouse pressed left at (457, 389)
Screenshot: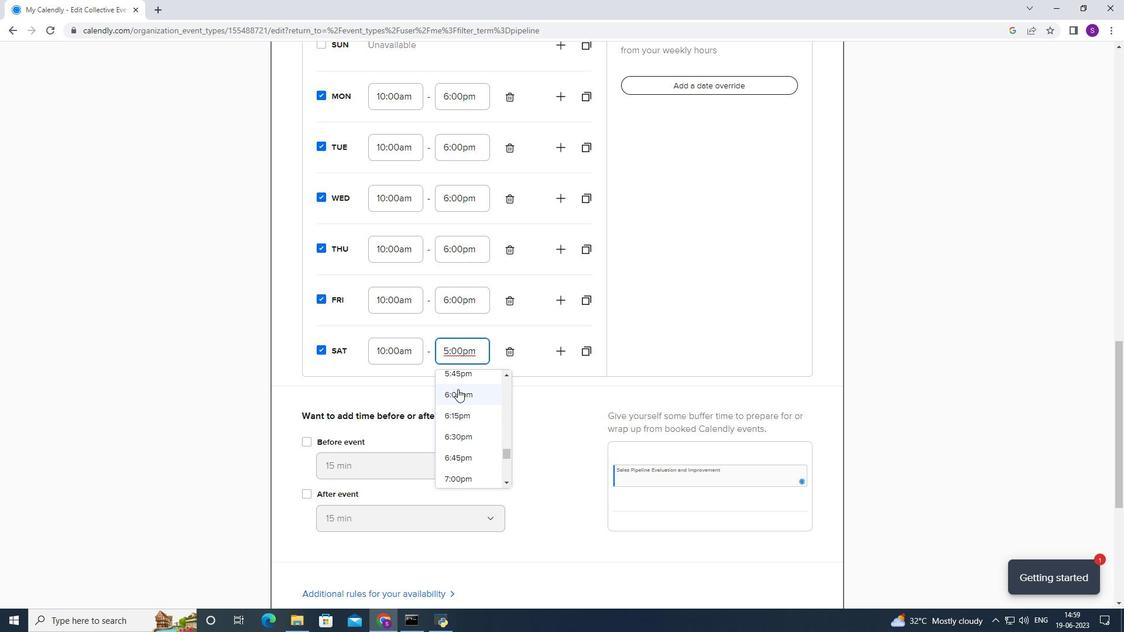 
Action: Mouse moved to (376, 397)
Screenshot: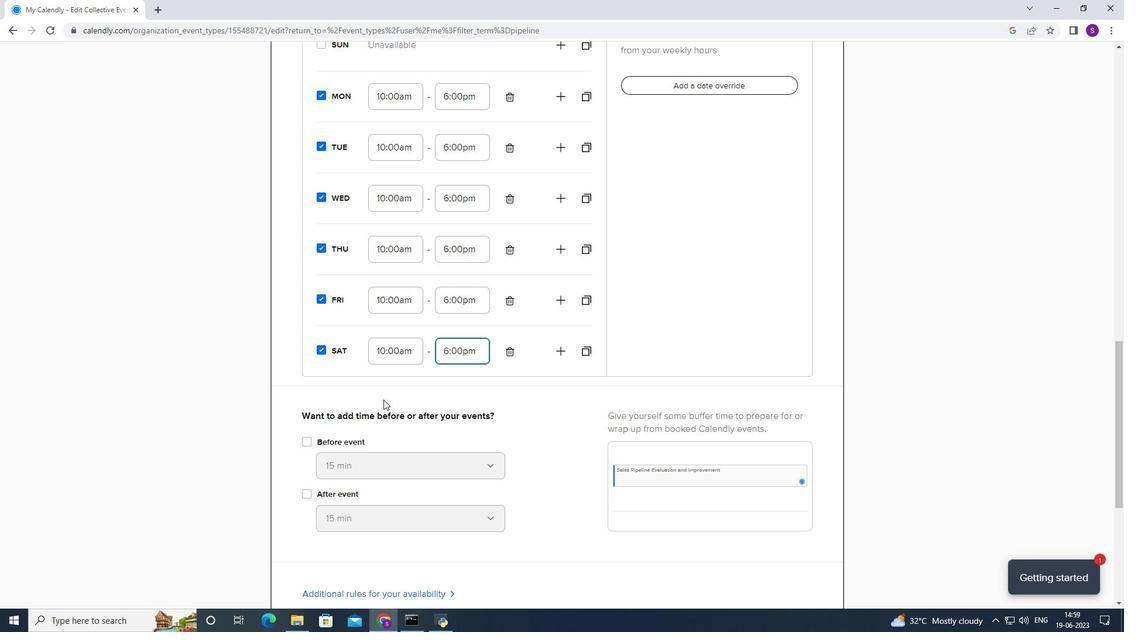 
Action: Mouse scrolled (376, 397) with delta (0, 0)
Screenshot: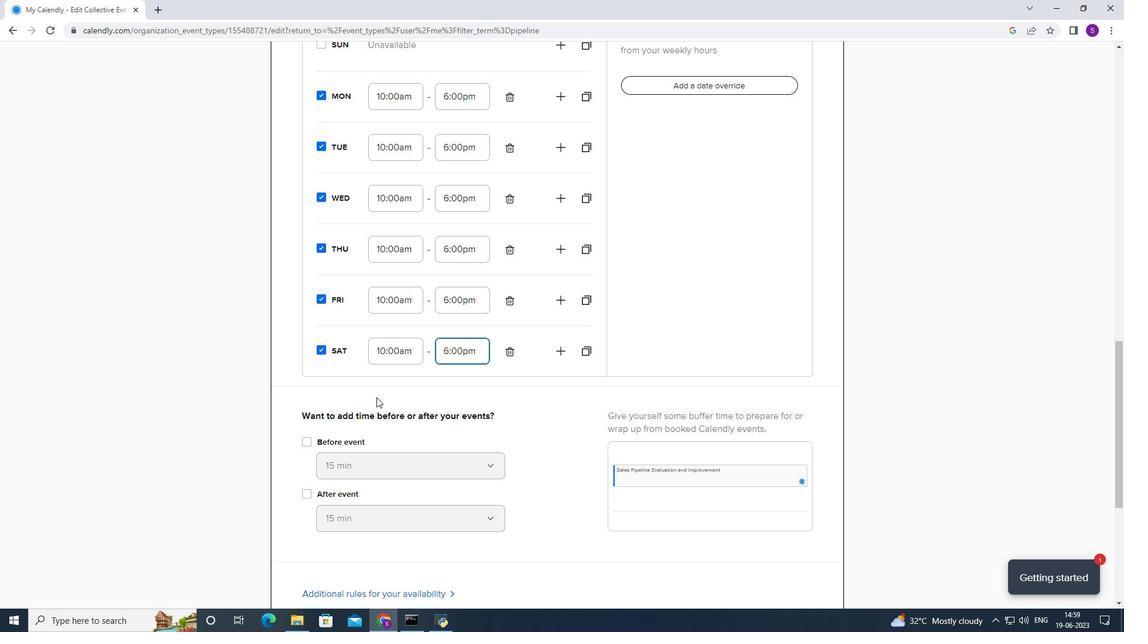
Action: Mouse scrolled (376, 397) with delta (0, 0)
Screenshot: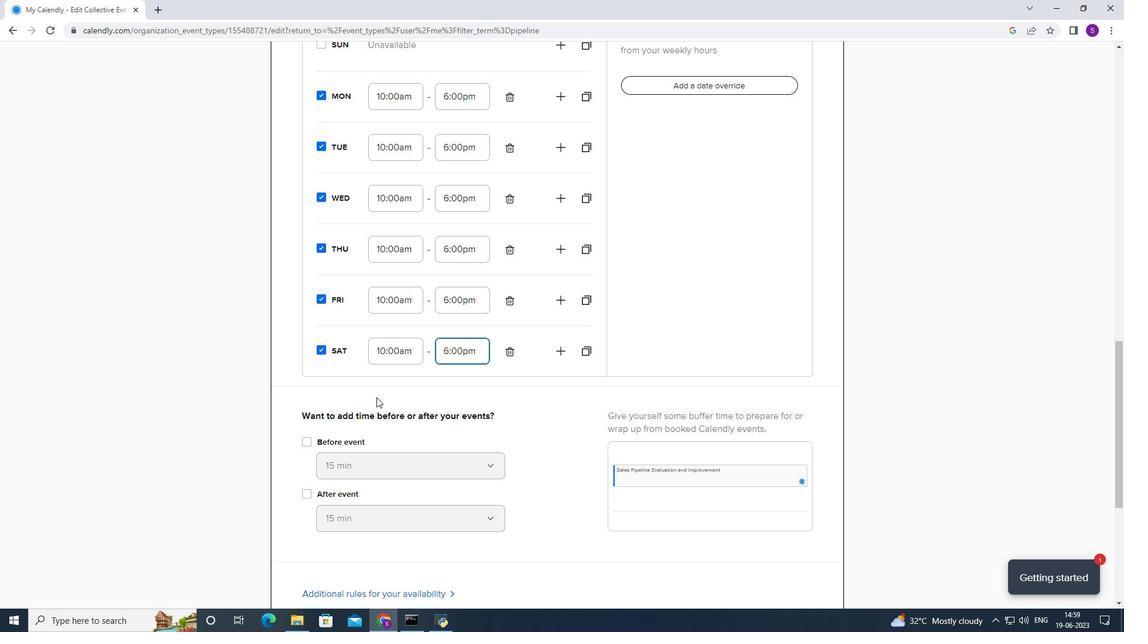 
Action: Mouse scrolled (376, 397) with delta (0, 0)
Screenshot: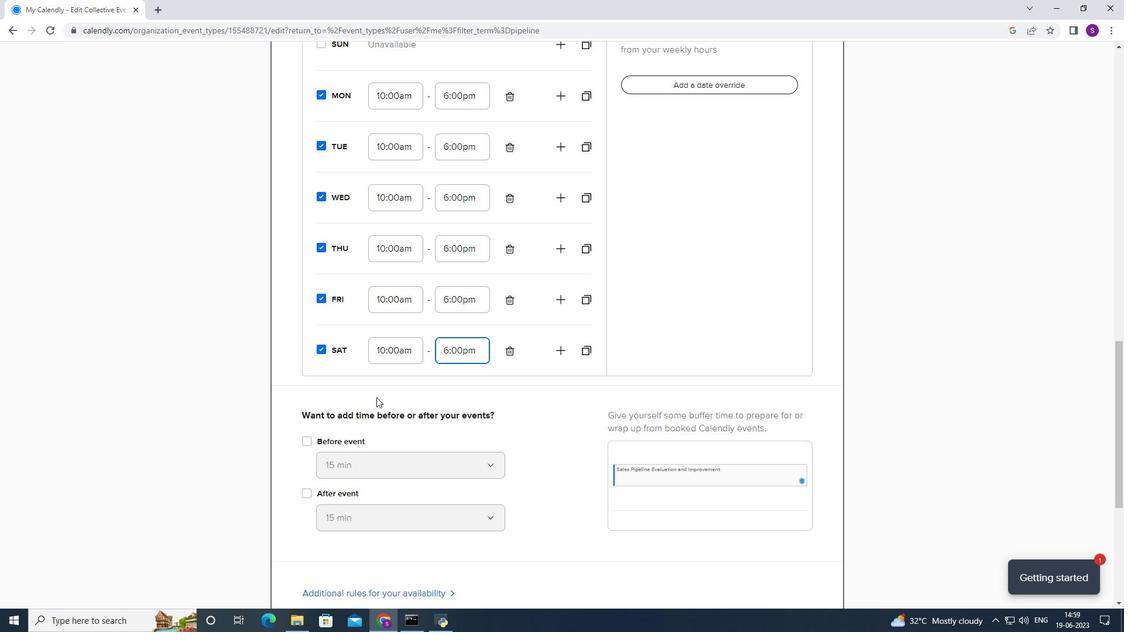 
Action: Mouse moved to (309, 275)
Screenshot: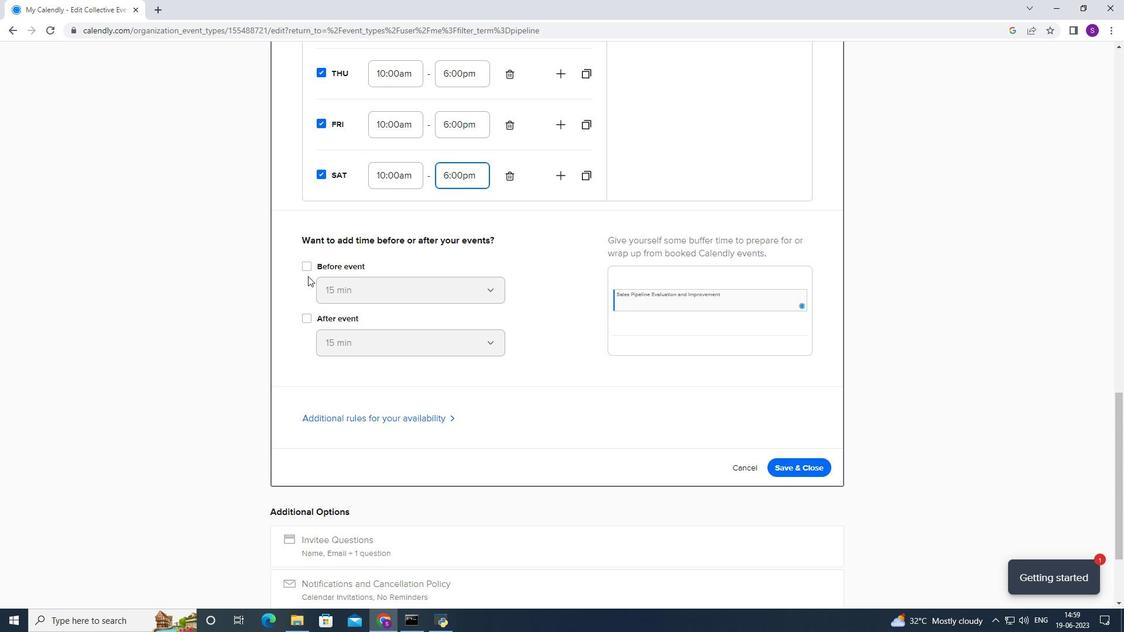 
Action: Mouse pressed left at (309, 275)
Screenshot: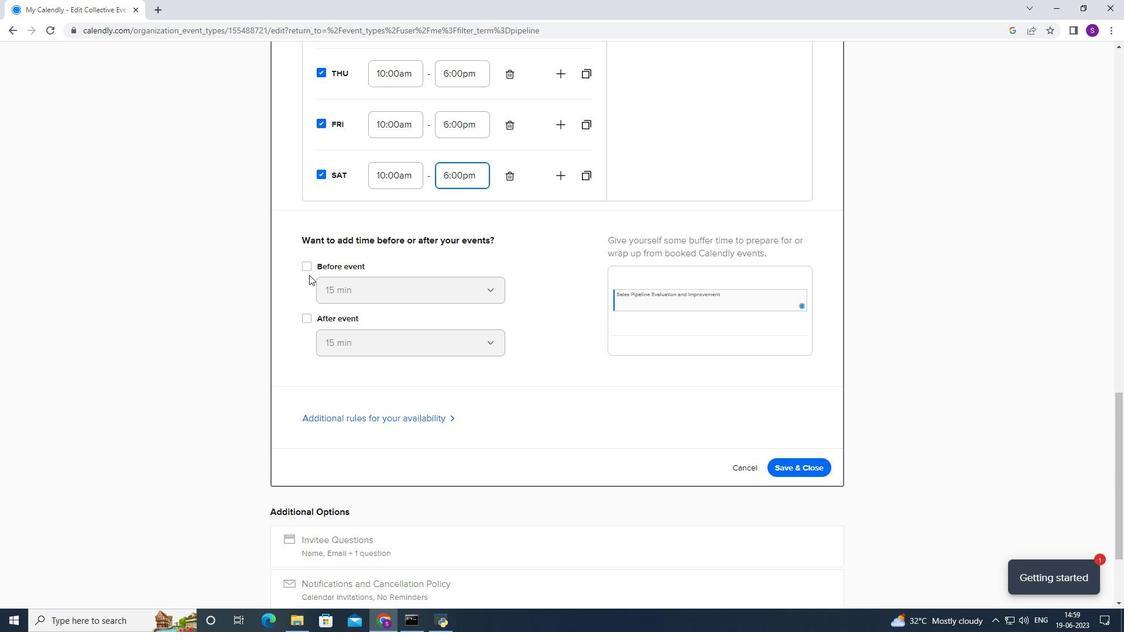 
Action: Mouse moved to (319, 271)
Screenshot: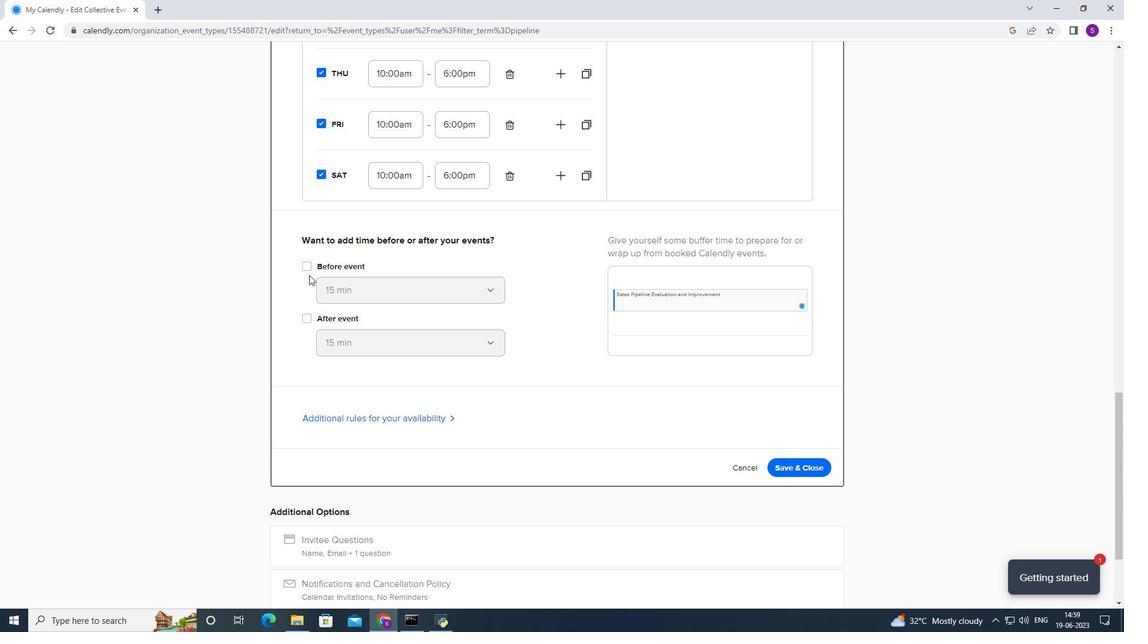 
Action: Mouse pressed left at (319, 271)
Screenshot: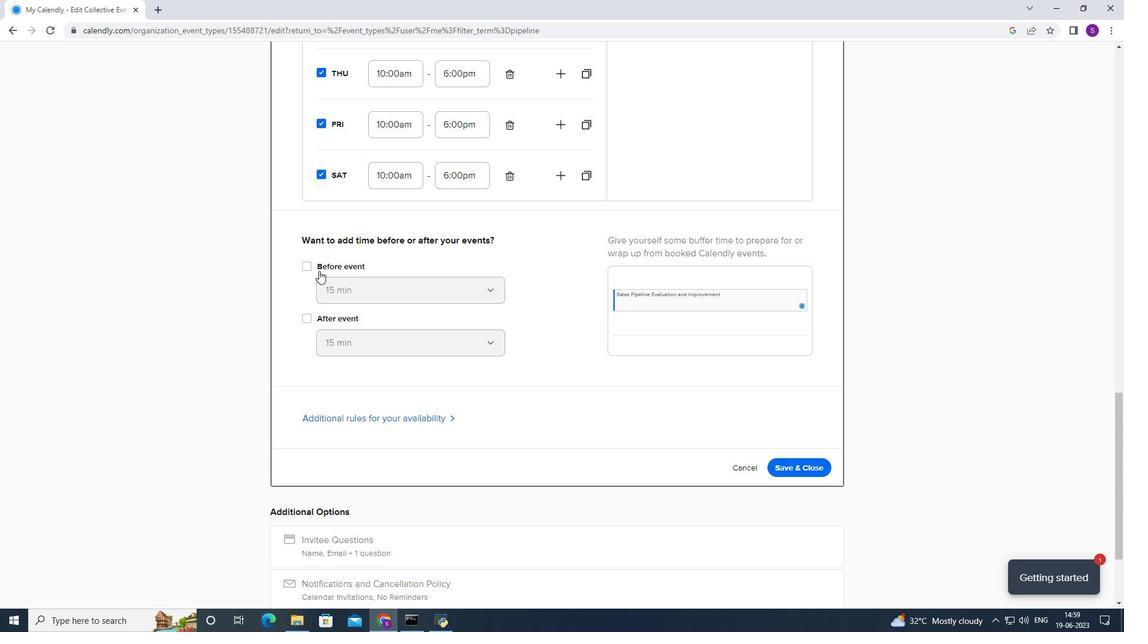 
Action: Mouse moved to (322, 288)
Screenshot: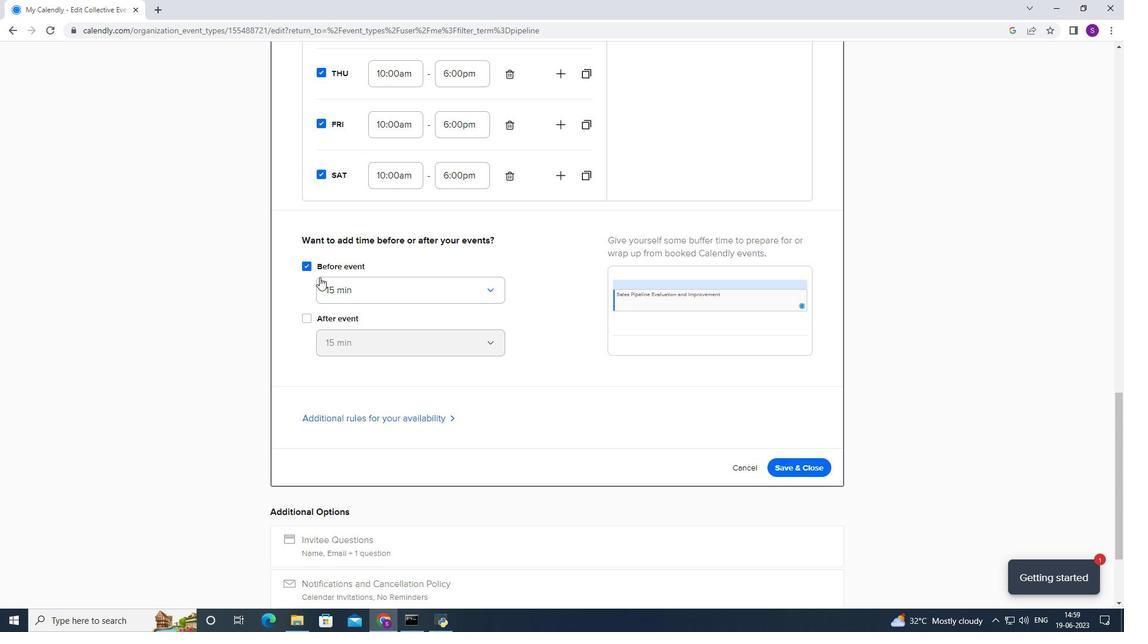 
Action: Mouse pressed left at (322, 288)
Screenshot: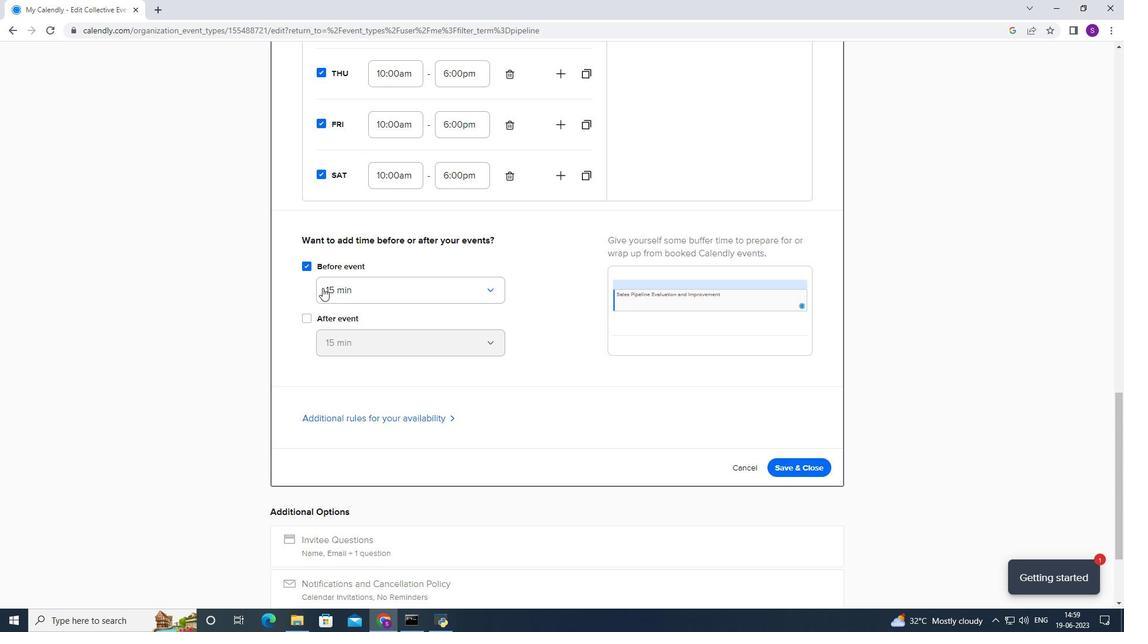 
Action: Mouse moved to (329, 339)
Screenshot: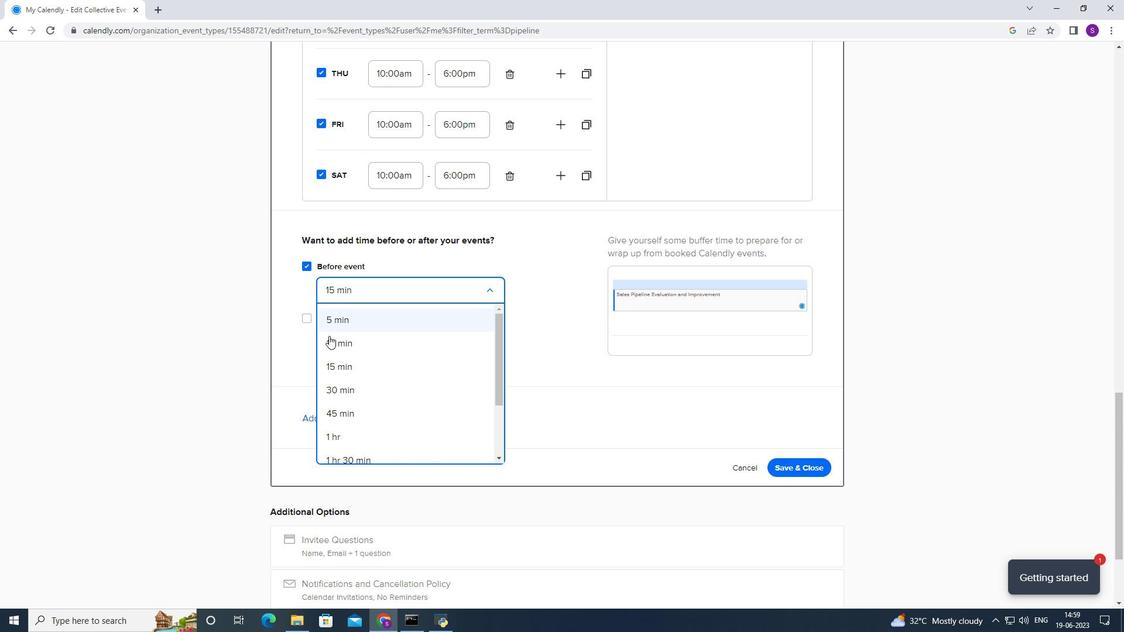 
Action: Mouse pressed left at (329, 339)
Screenshot: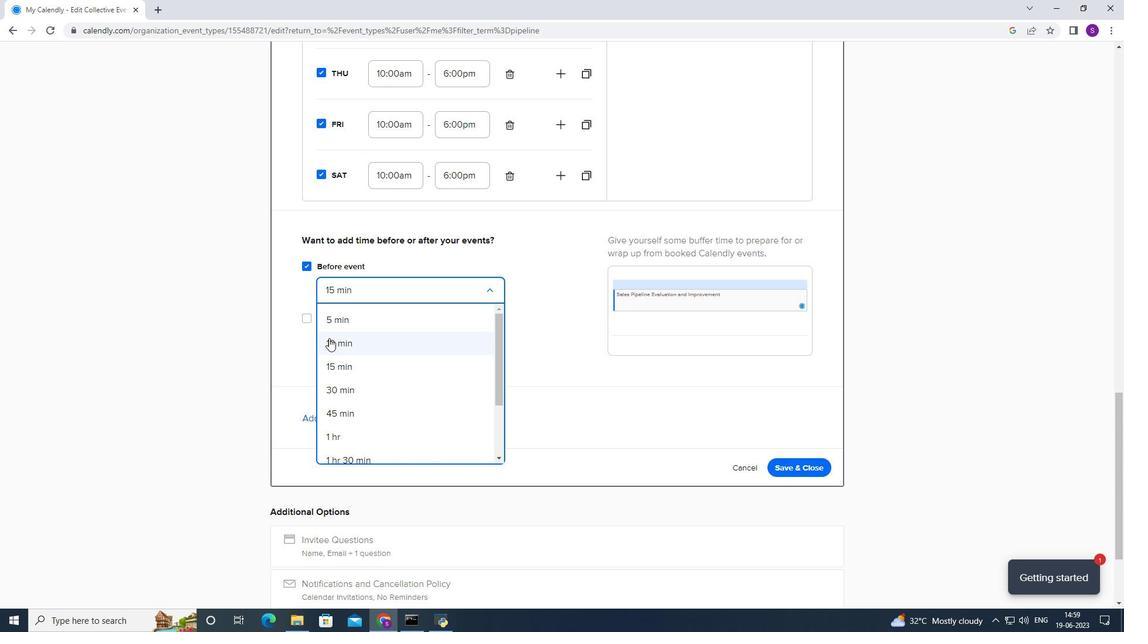 
Action: Mouse moved to (315, 317)
Screenshot: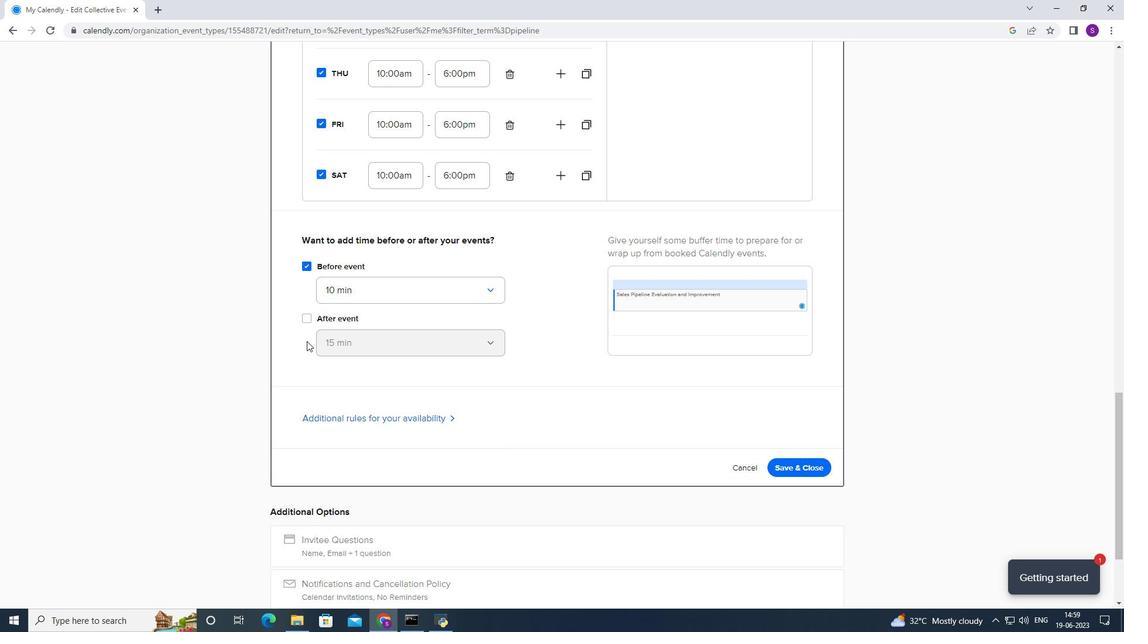
Action: Mouse pressed left at (315, 317)
Screenshot: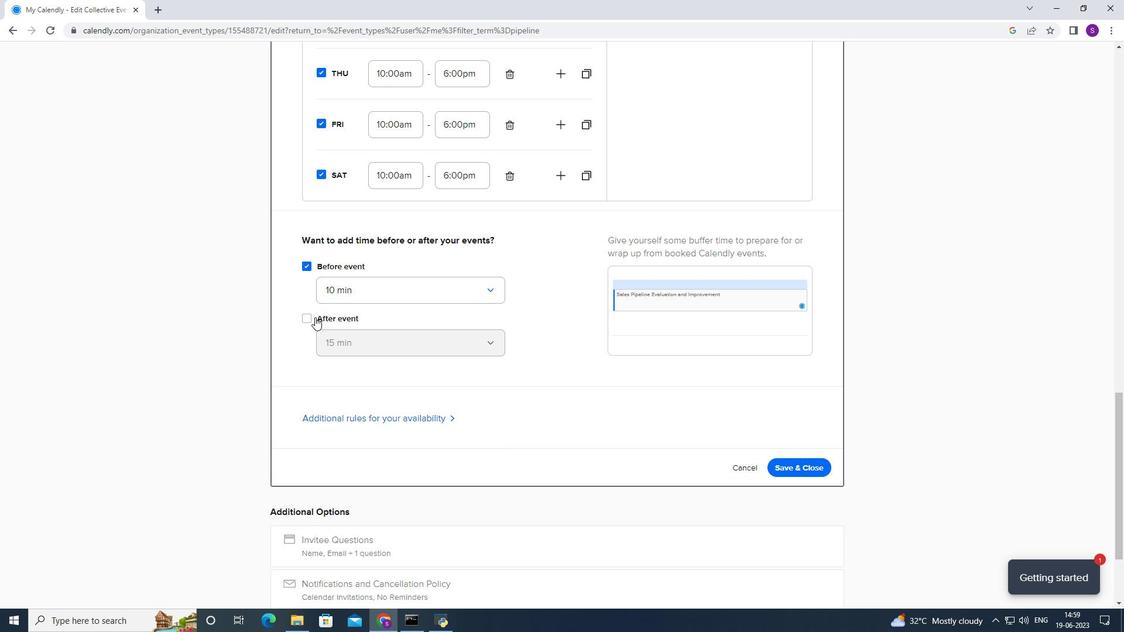 
Action: Mouse moved to (322, 349)
Screenshot: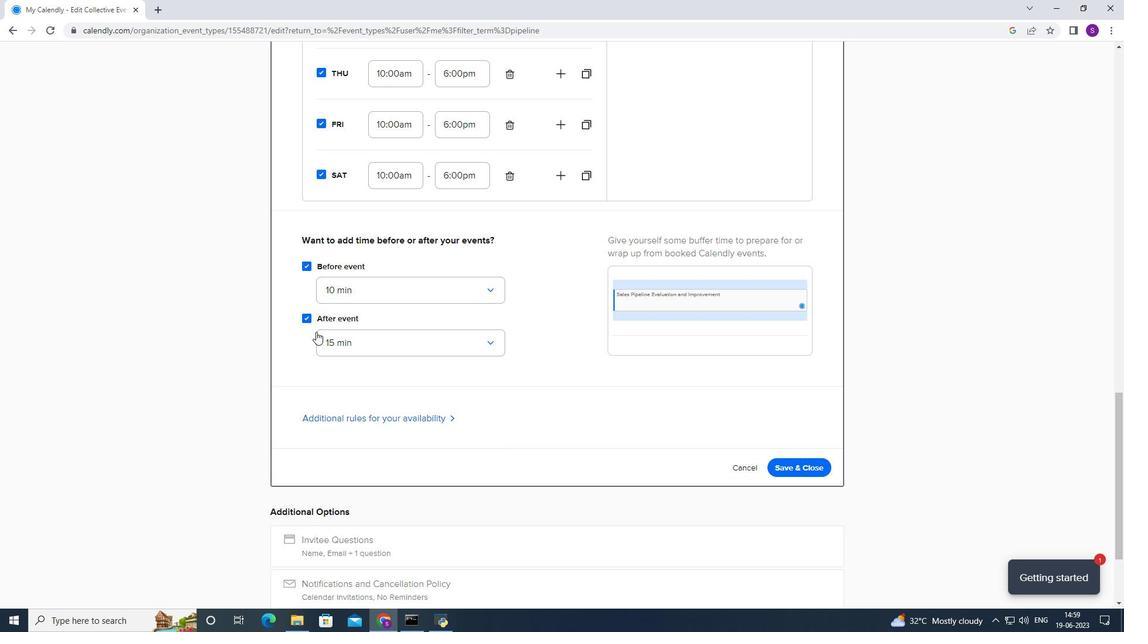 
Action: Mouse pressed left at (322, 349)
Screenshot: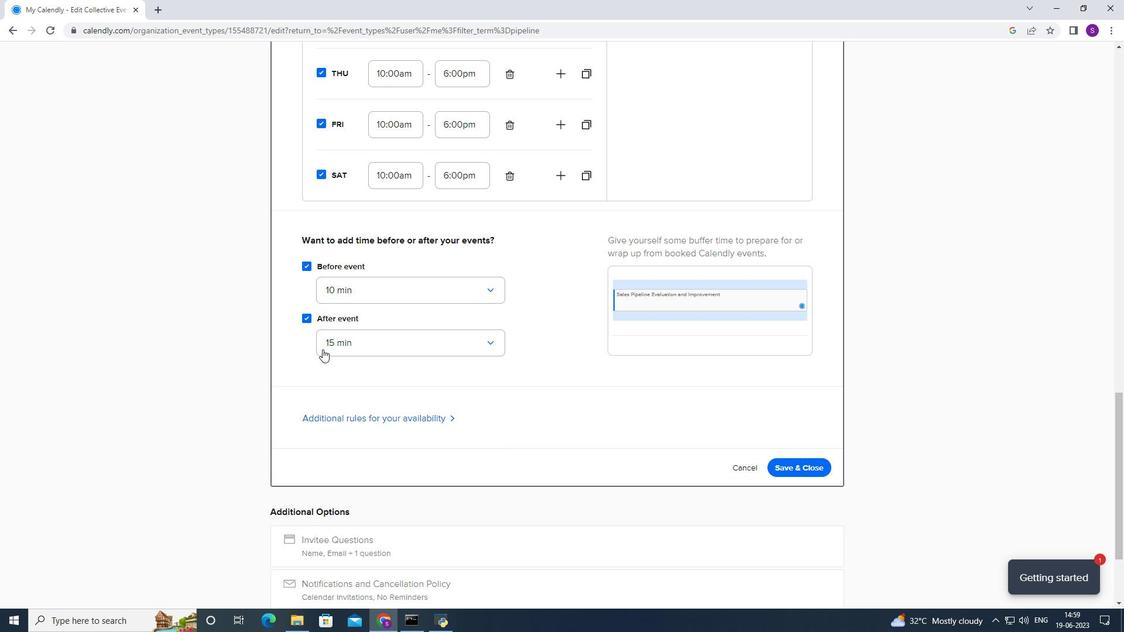 
Action: Mouse moved to (323, 384)
Screenshot: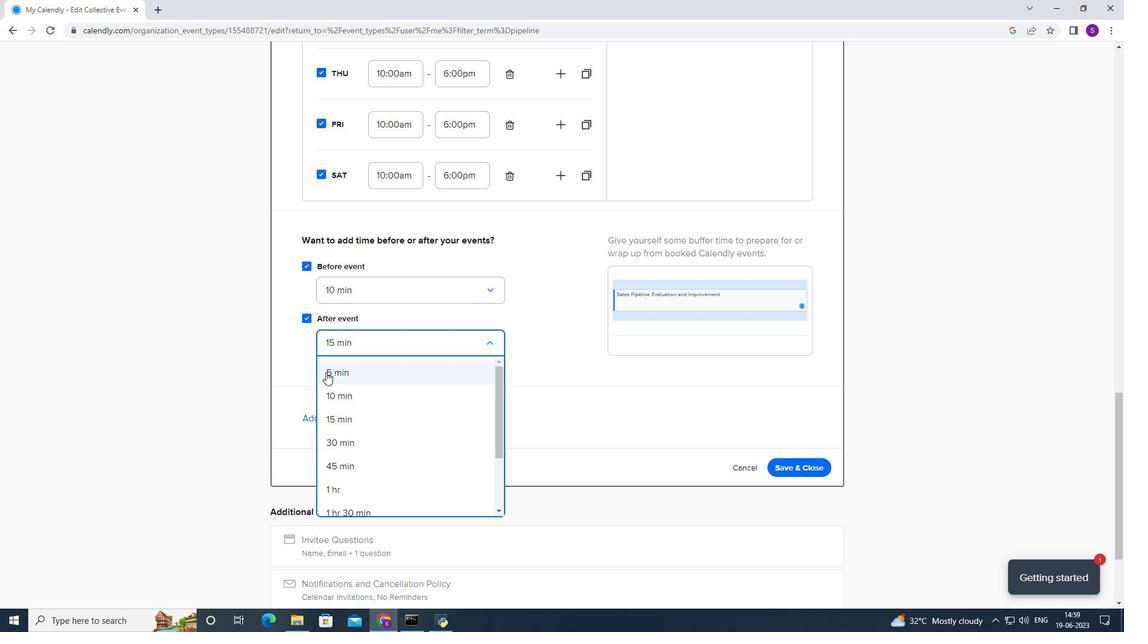 
Action: Mouse pressed left at (323, 384)
Screenshot: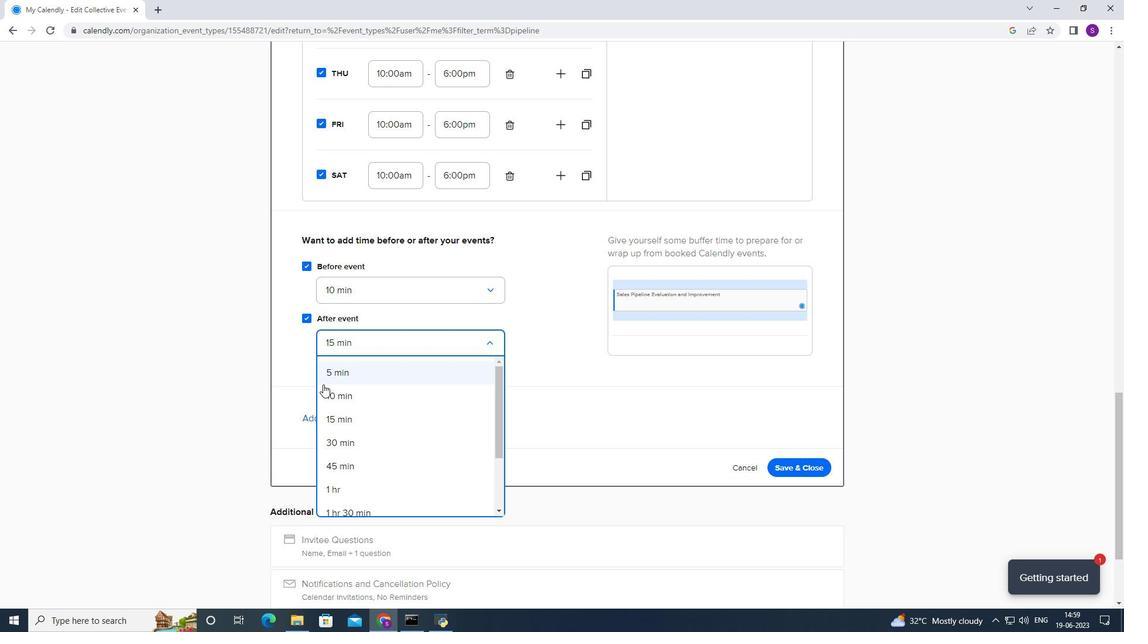 
Action: Mouse moved to (345, 371)
Screenshot: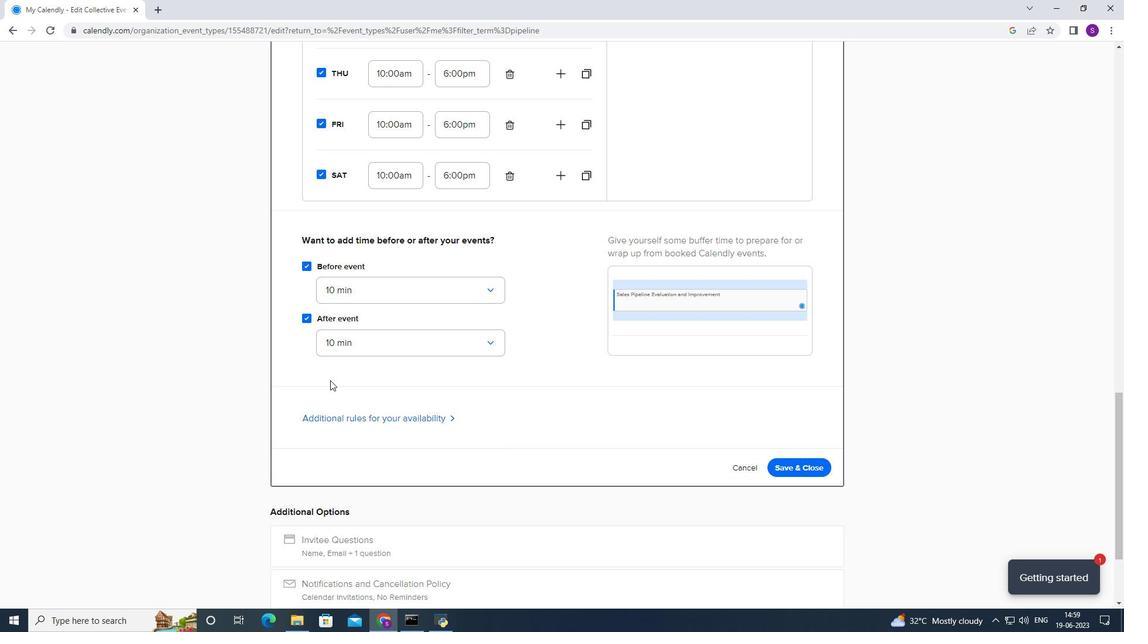 
Action: Mouse scrolled (345, 370) with delta (0, 0)
Screenshot: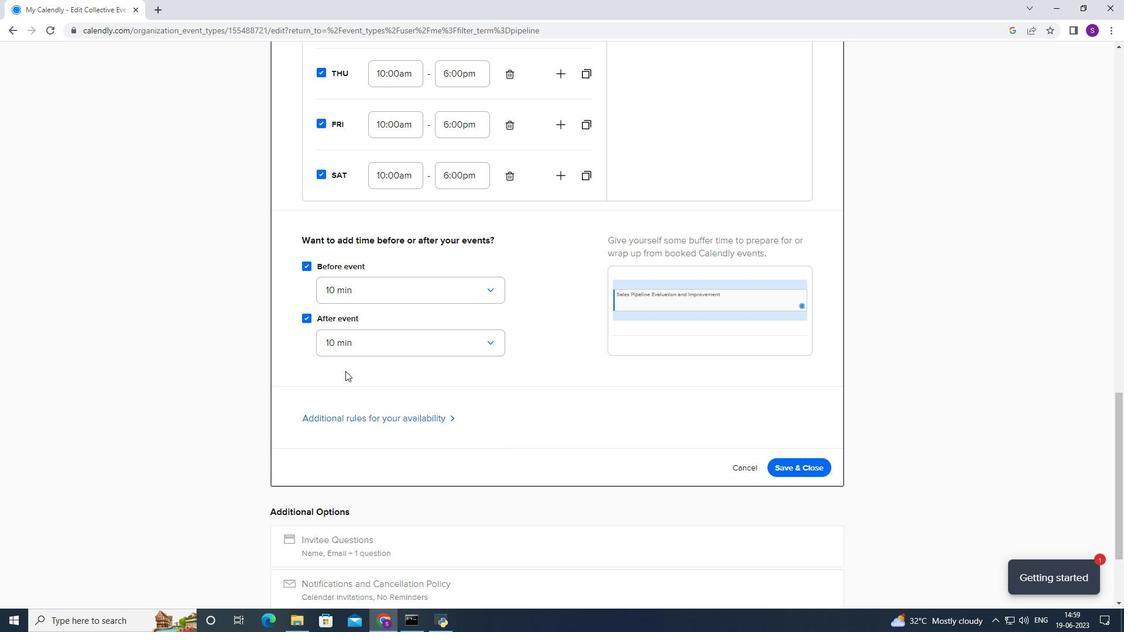 
Action: Mouse scrolled (345, 370) with delta (0, 0)
Screenshot: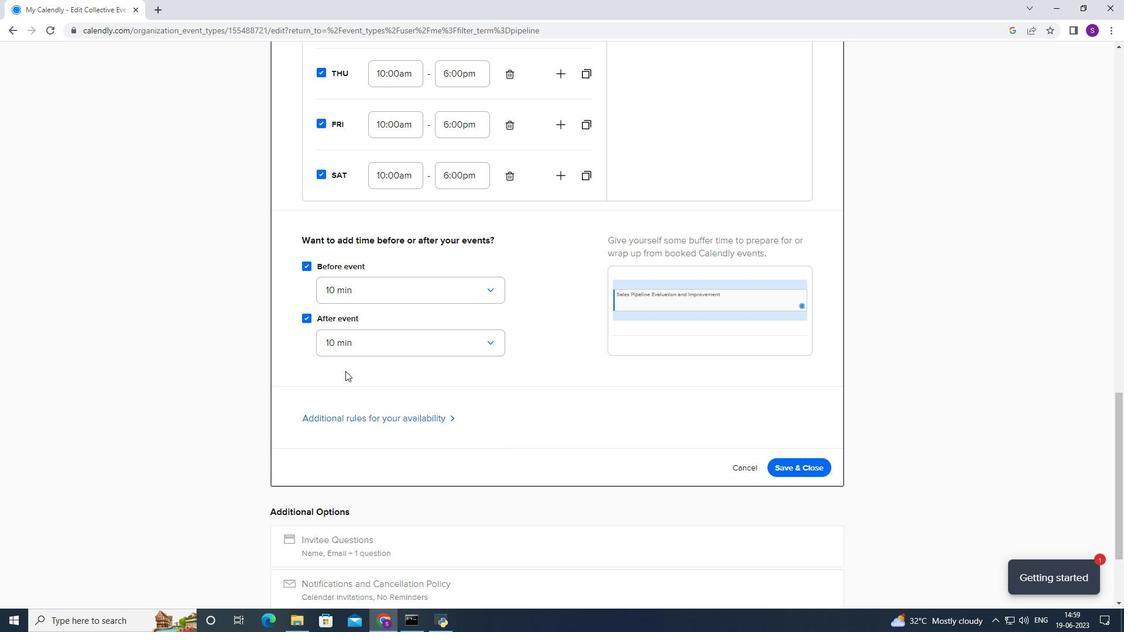 
Action: Mouse moved to (366, 312)
Screenshot: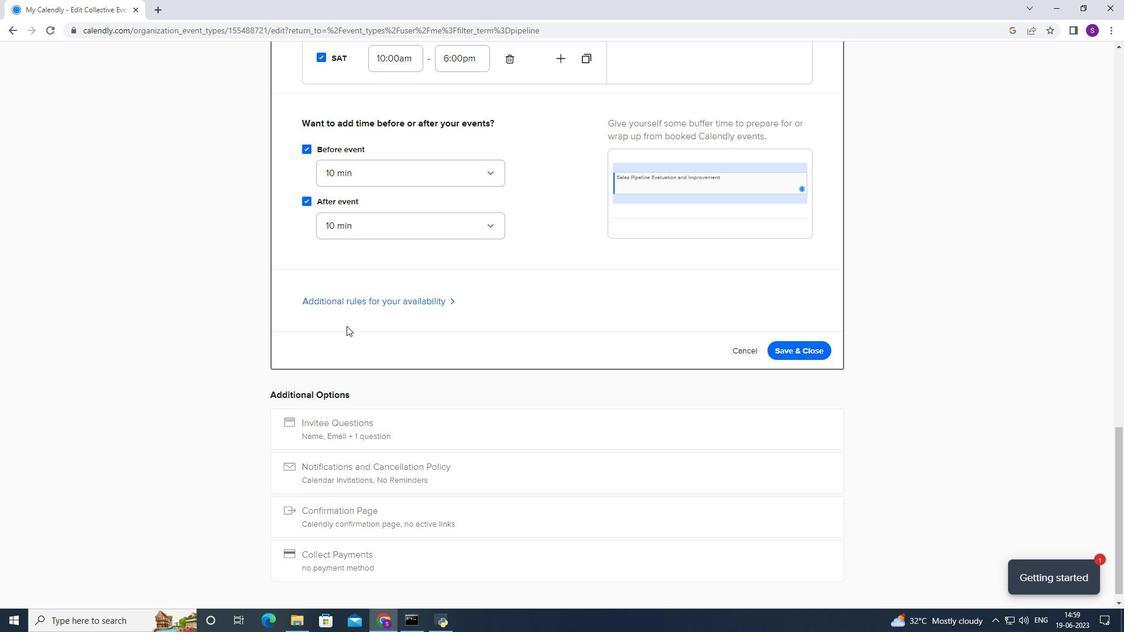 
Action: Mouse pressed left at (366, 312)
Screenshot: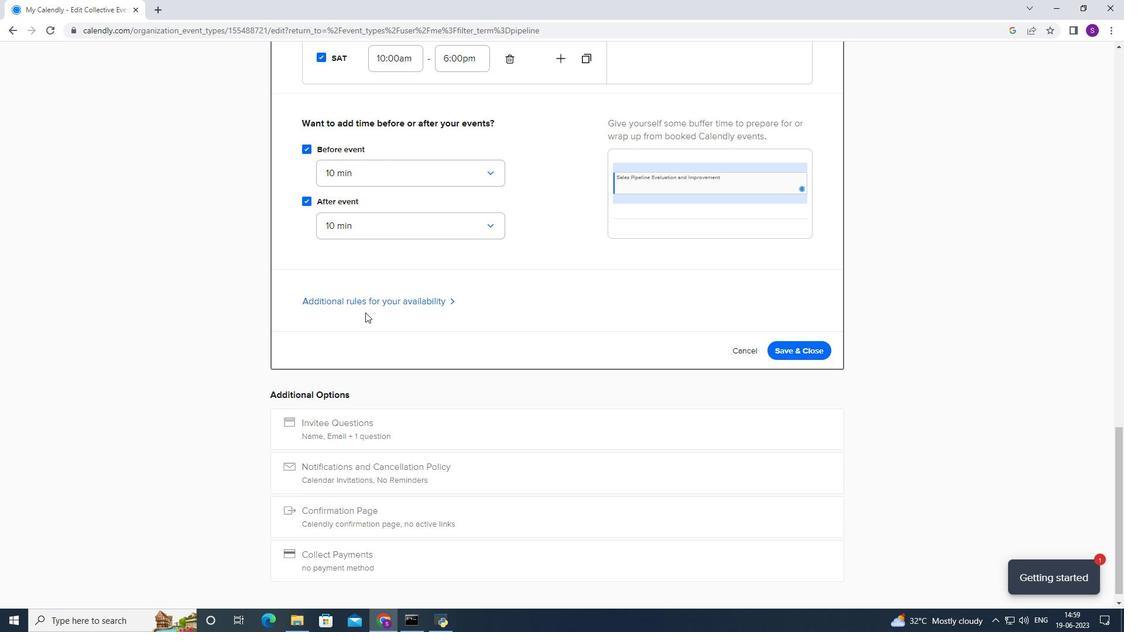 
Action: Mouse moved to (377, 305)
Screenshot: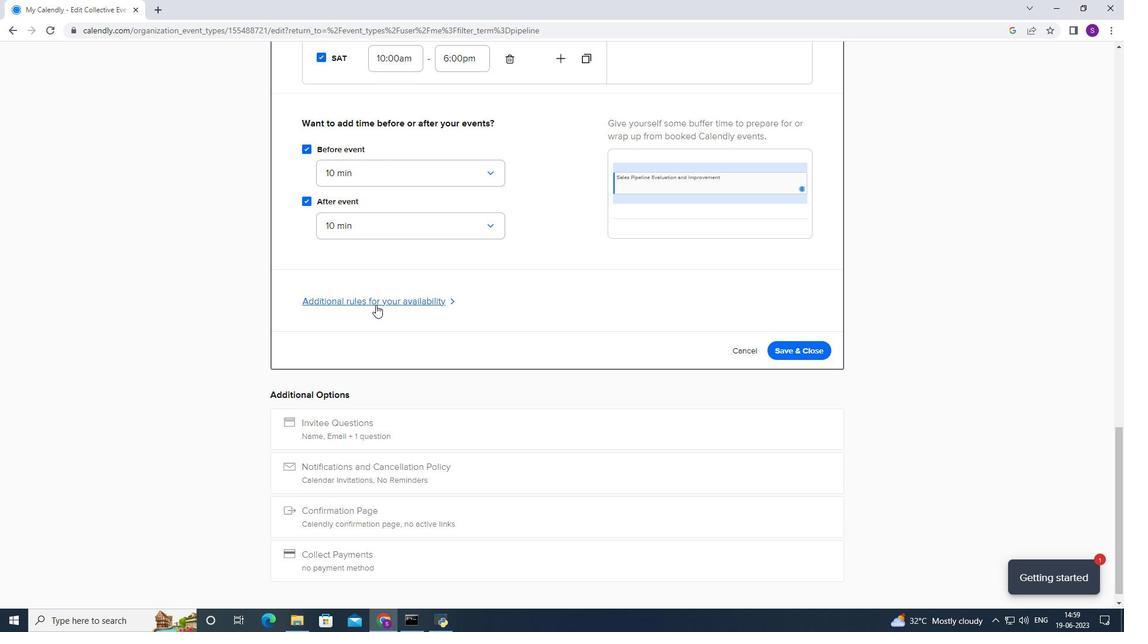 
Action: Mouse pressed left at (377, 305)
Screenshot: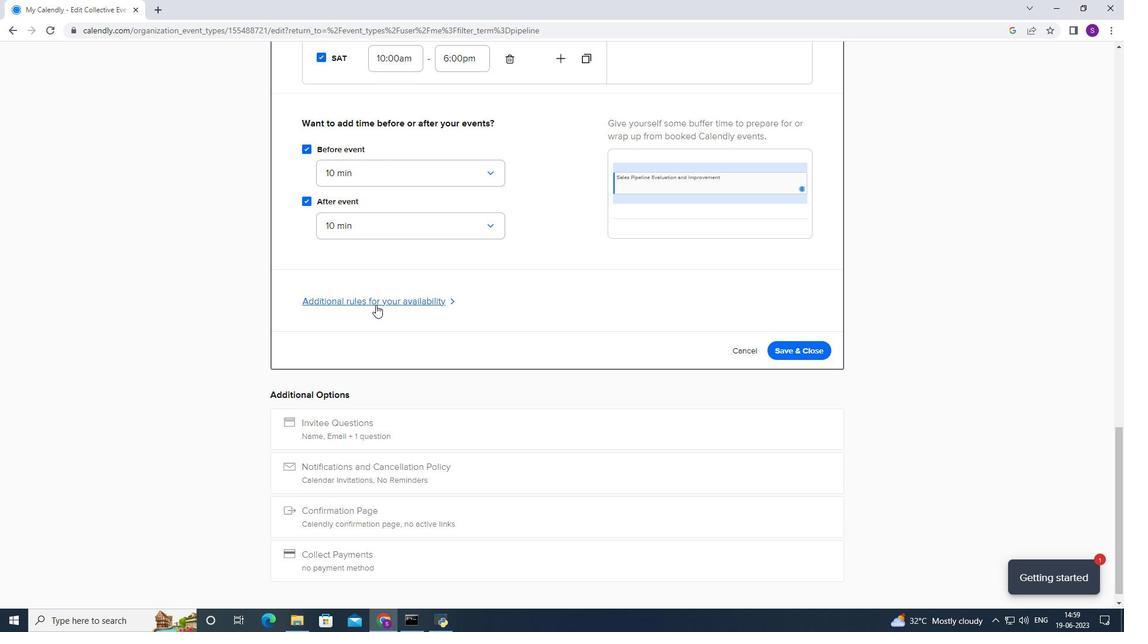 
Action: Mouse moved to (357, 408)
Screenshot: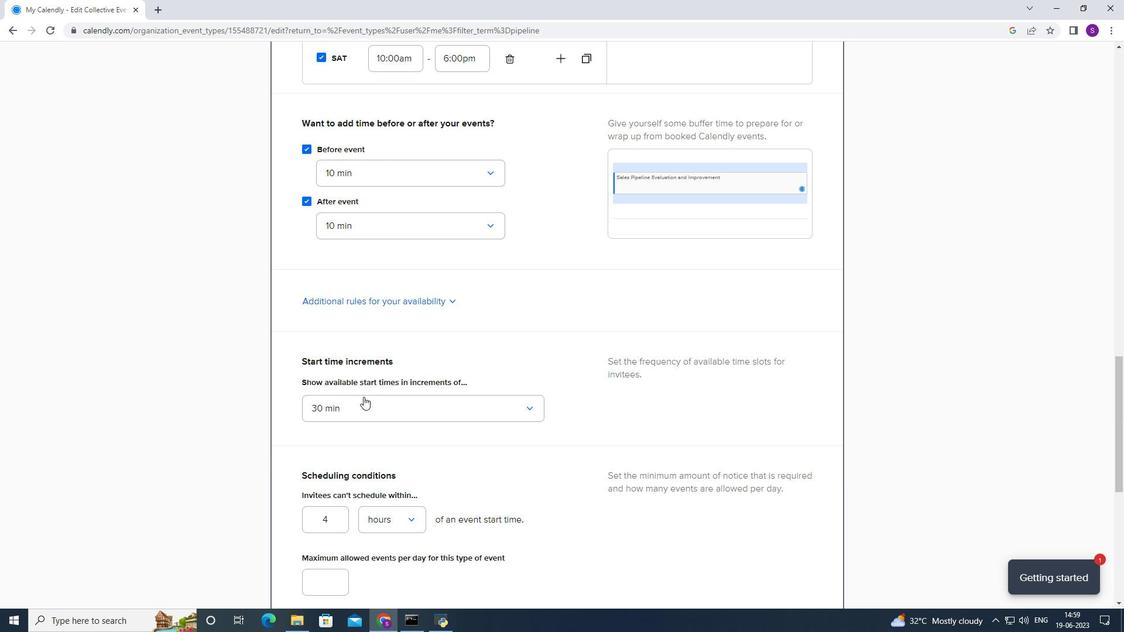 
Action: Mouse pressed left at (357, 408)
Screenshot: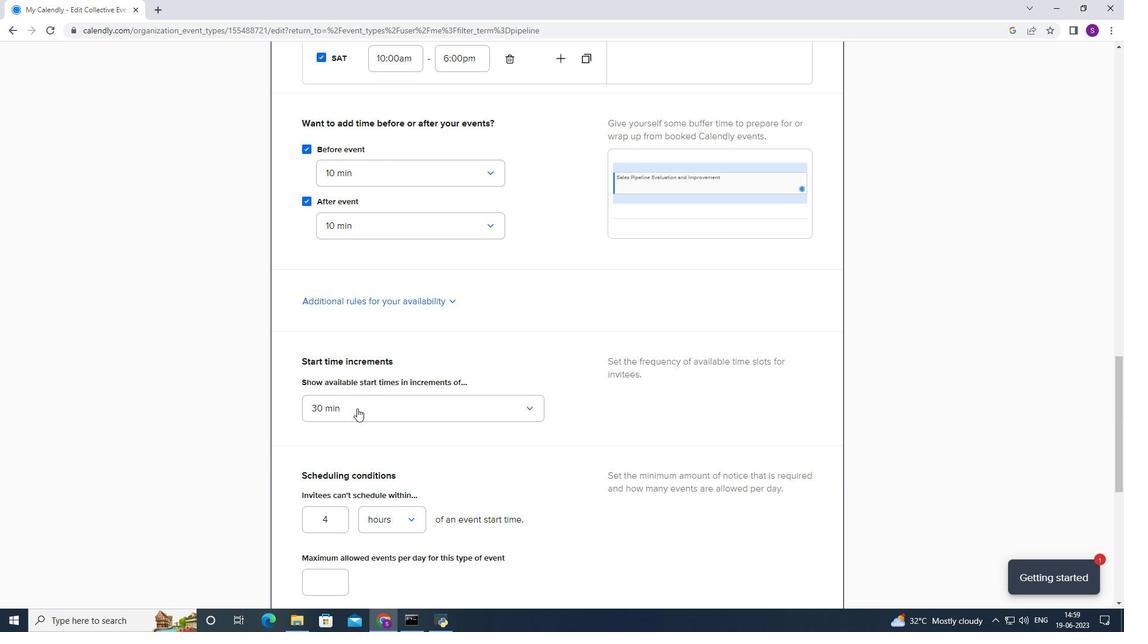 
Action: Mouse moved to (338, 486)
Screenshot: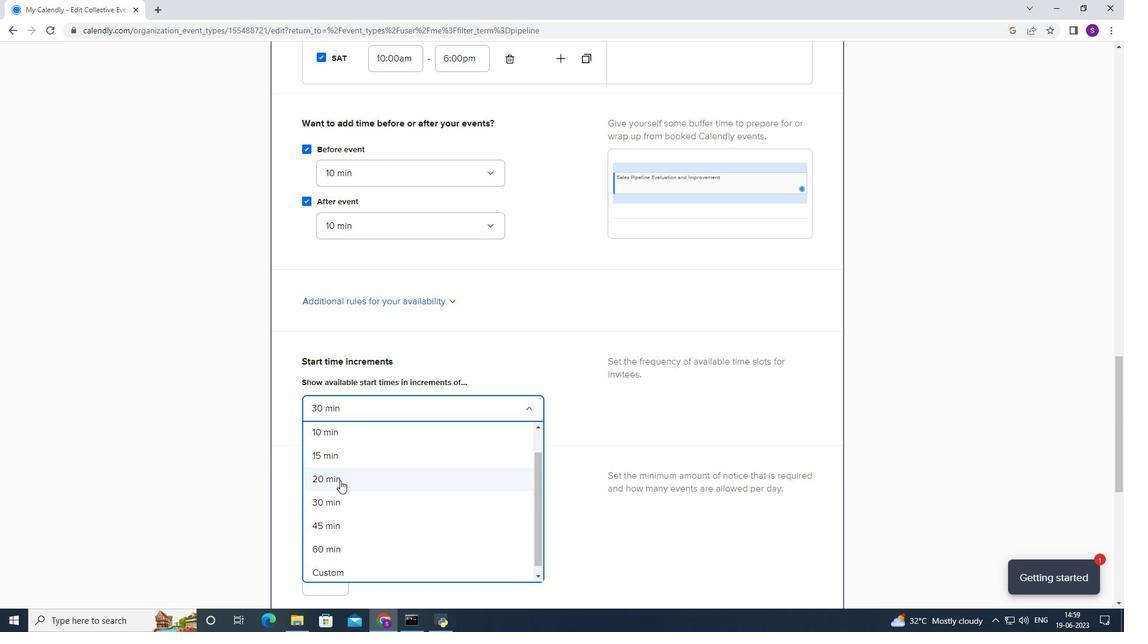 
Action: Mouse pressed left at (338, 486)
Screenshot: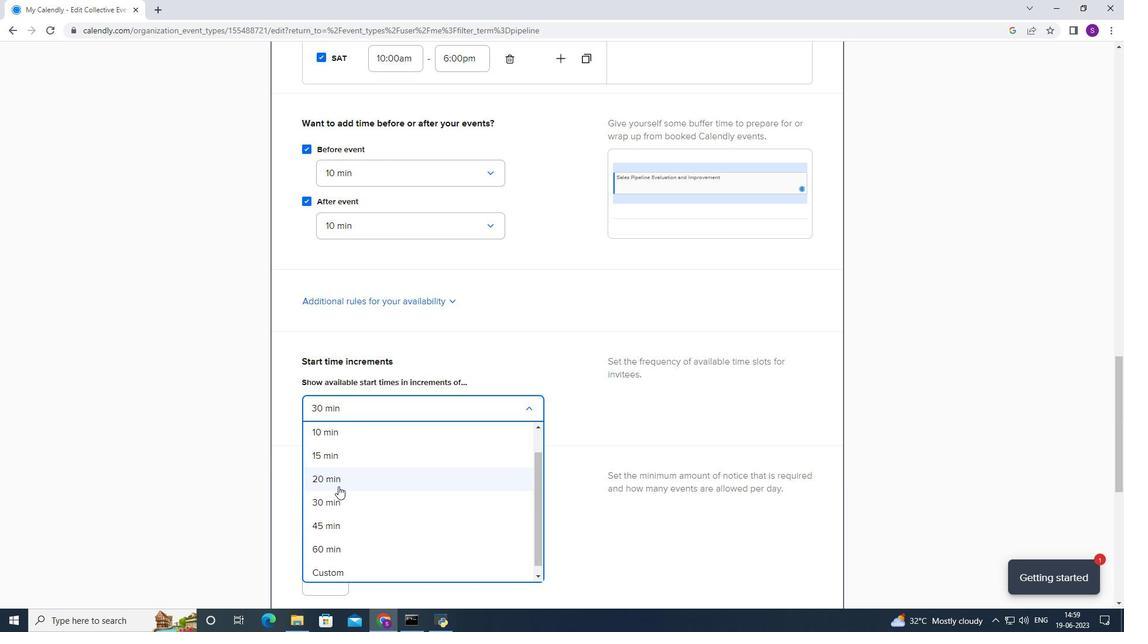
Action: Mouse moved to (343, 452)
Screenshot: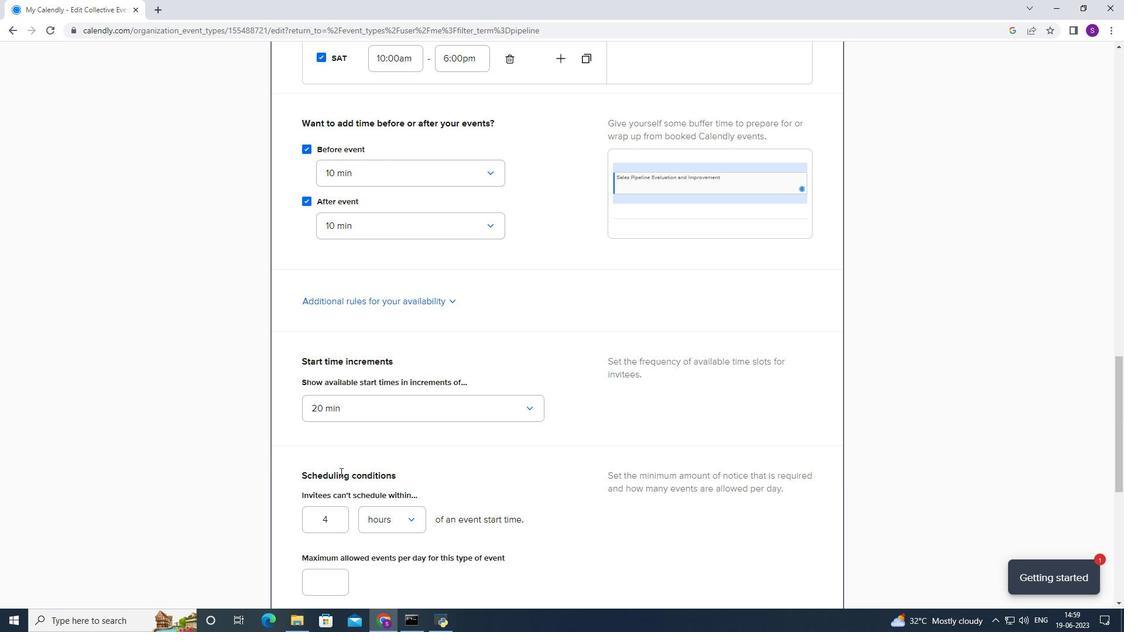 
Action: Mouse scrolled (343, 452) with delta (0, 0)
Screenshot: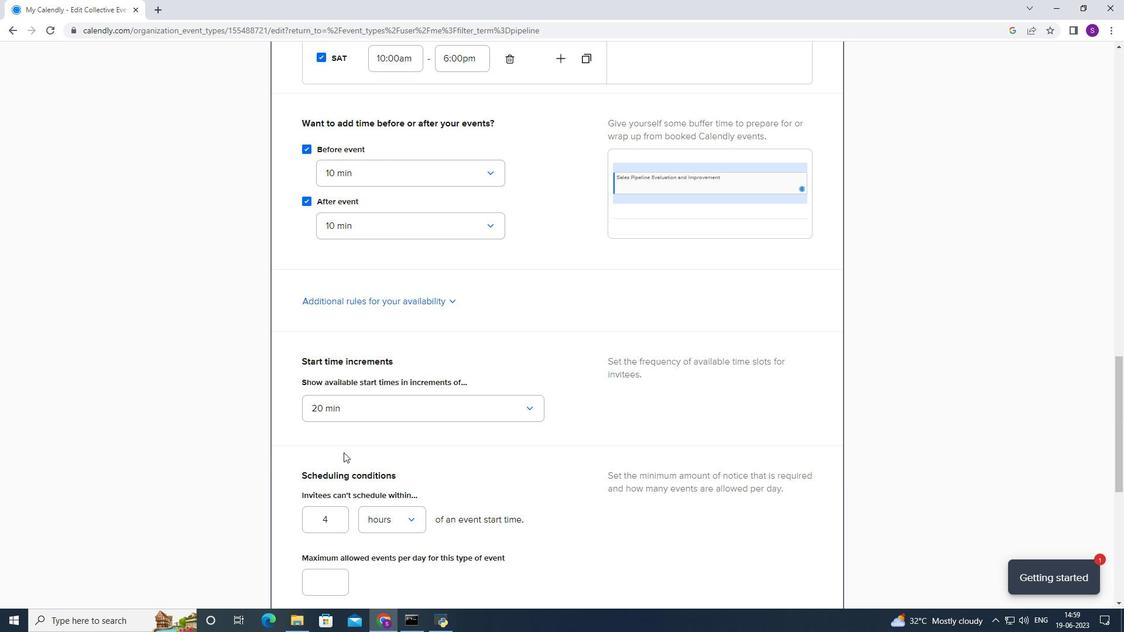 
Action: Mouse scrolled (343, 452) with delta (0, 0)
Screenshot: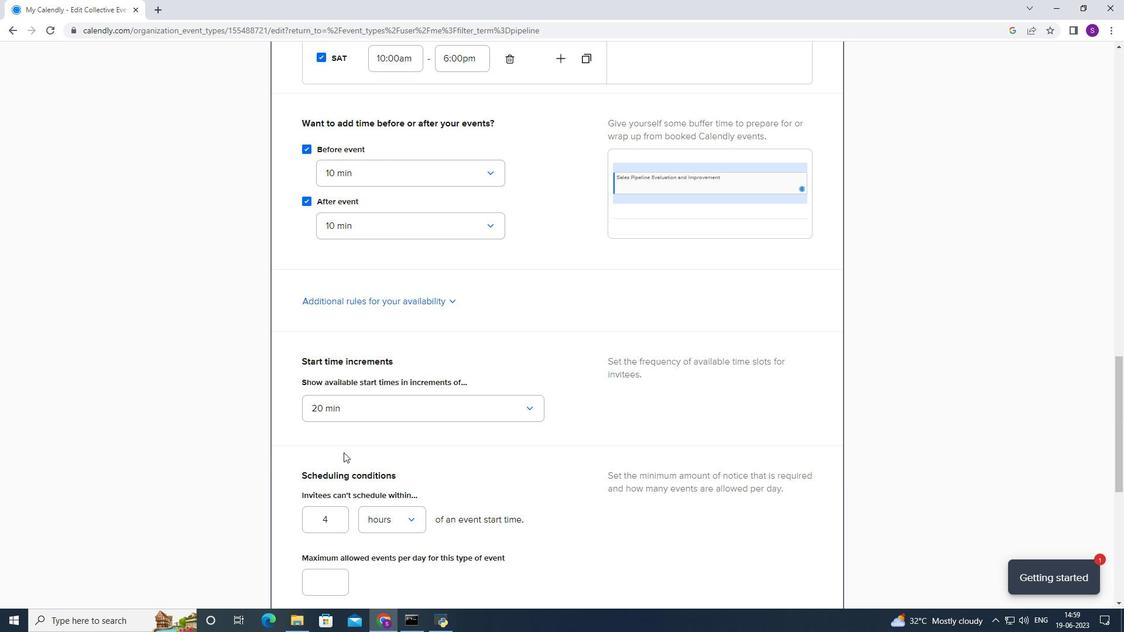 
Action: Mouse scrolled (343, 452) with delta (0, 0)
Screenshot: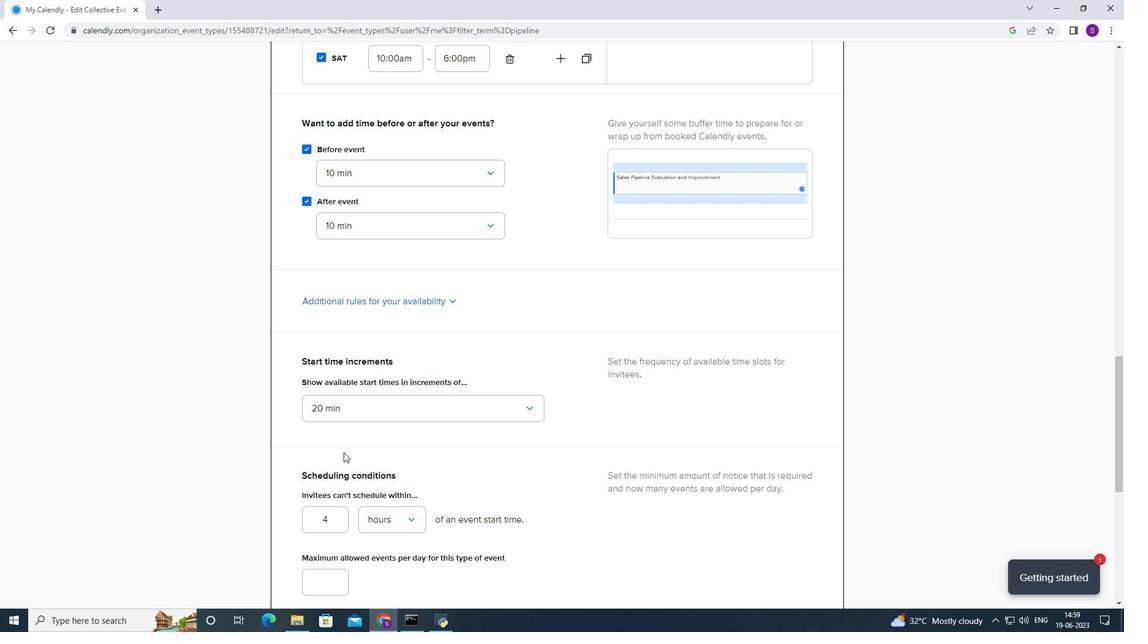 
Action: Mouse scrolled (343, 452) with delta (0, 0)
Screenshot: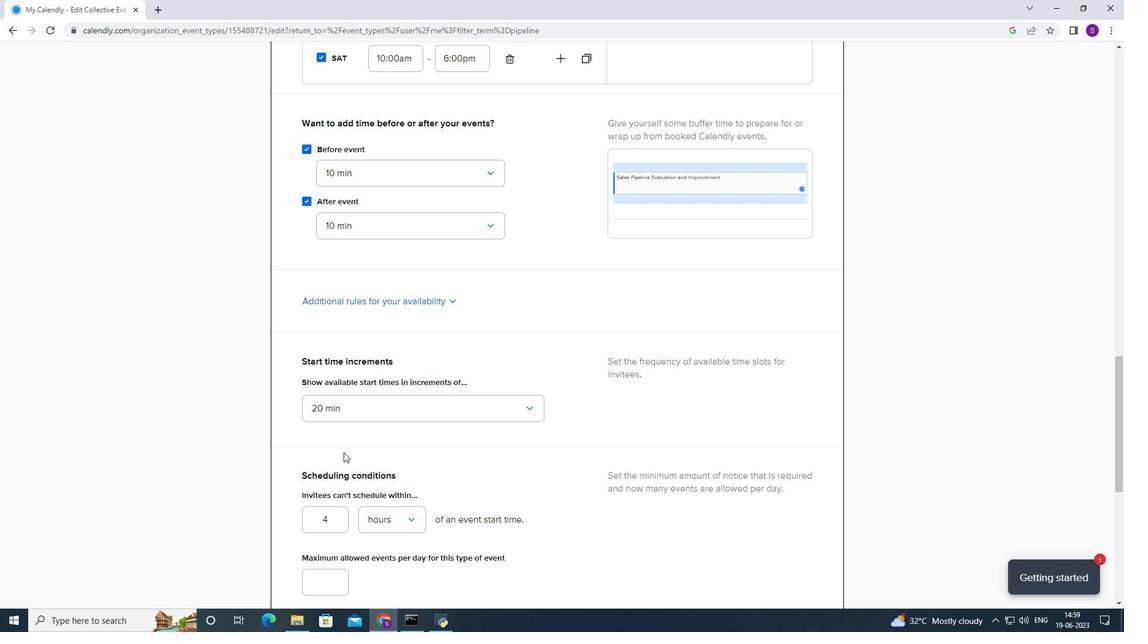 
Action: Mouse scrolled (343, 452) with delta (0, 0)
Screenshot: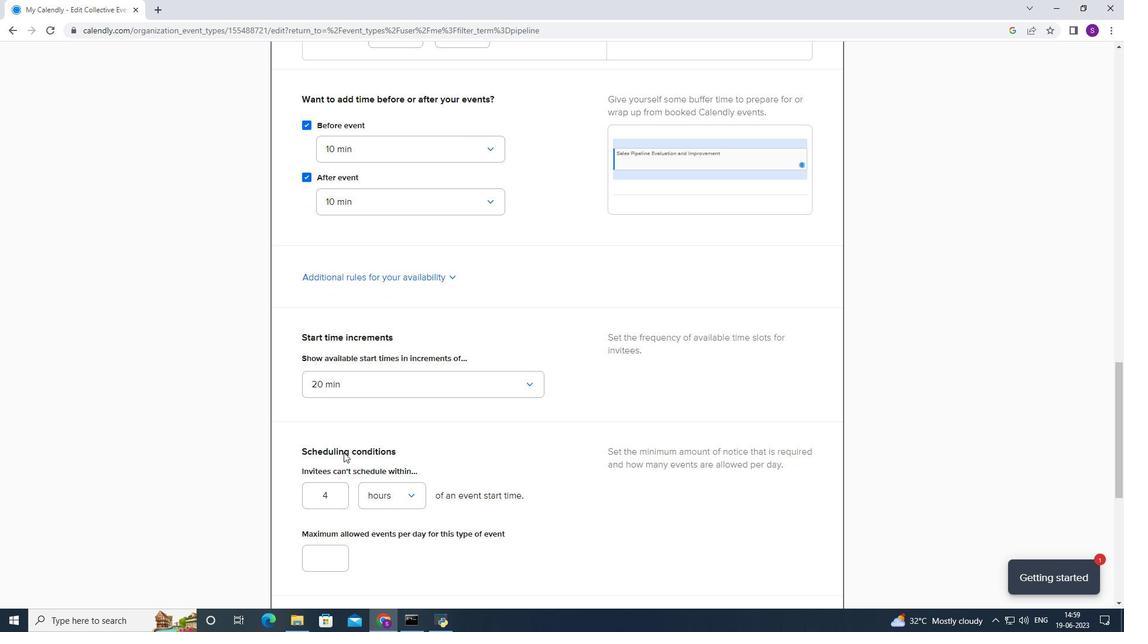 
Action: Mouse moved to (332, 231)
Screenshot: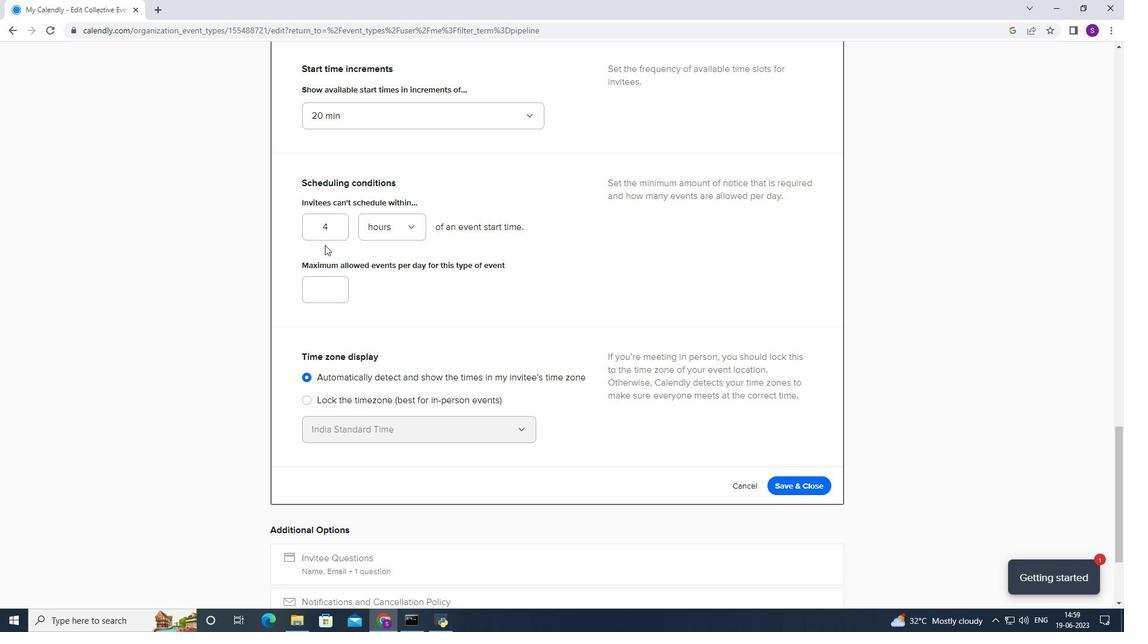 
Action: Mouse pressed left at (332, 231)
Screenshot: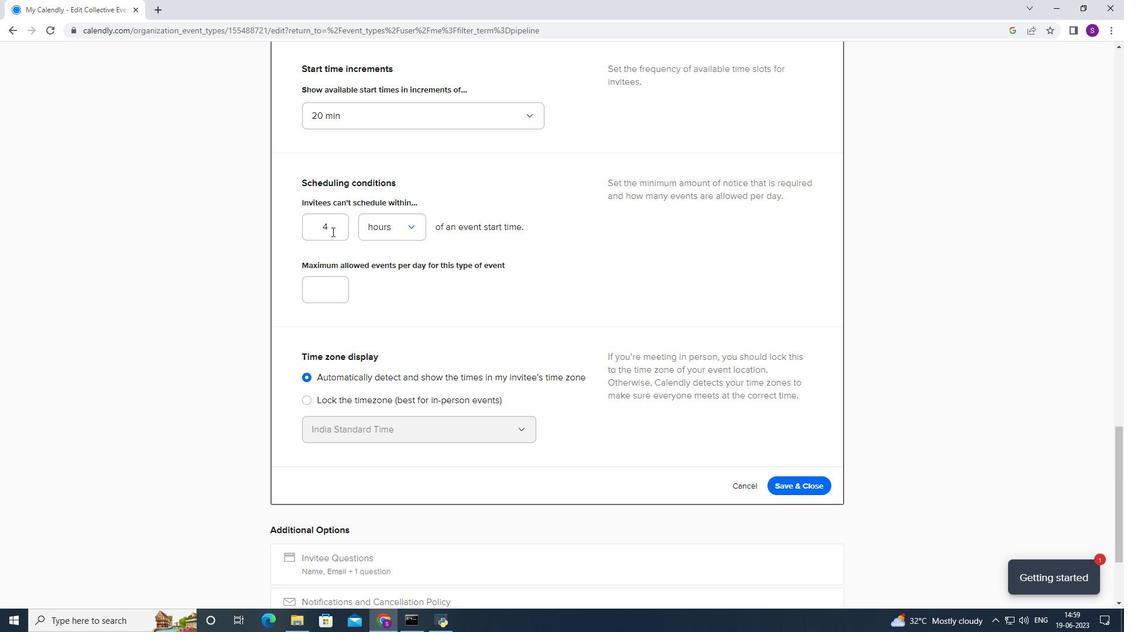 
Action: Mouse moved to (318, 233)
Screenshot: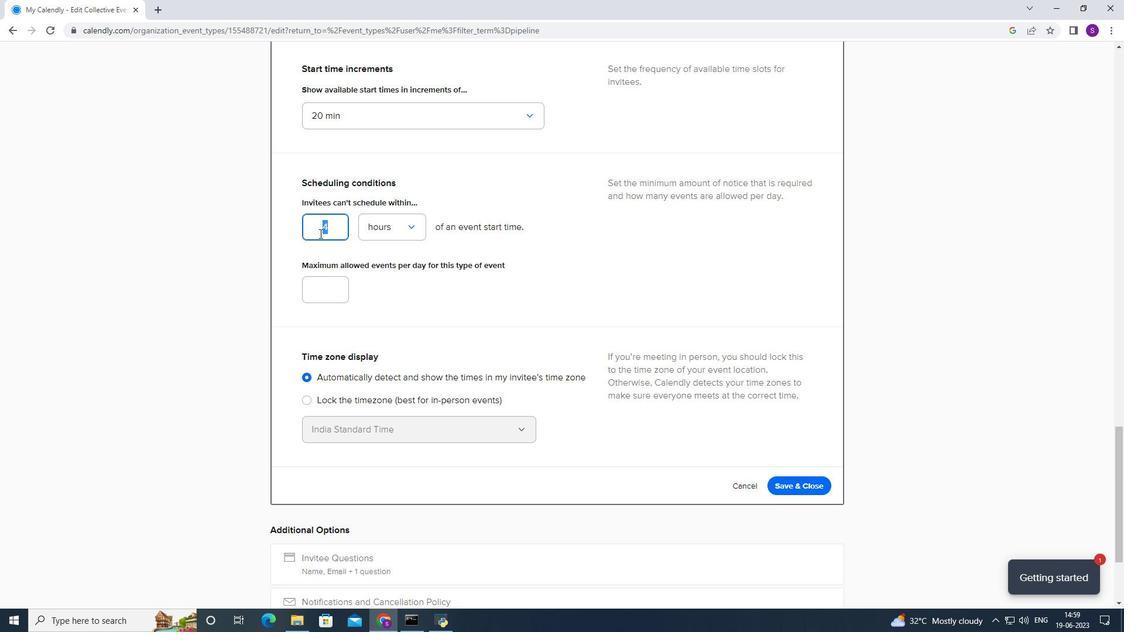 
Action: Key pressed 49
Screenshot: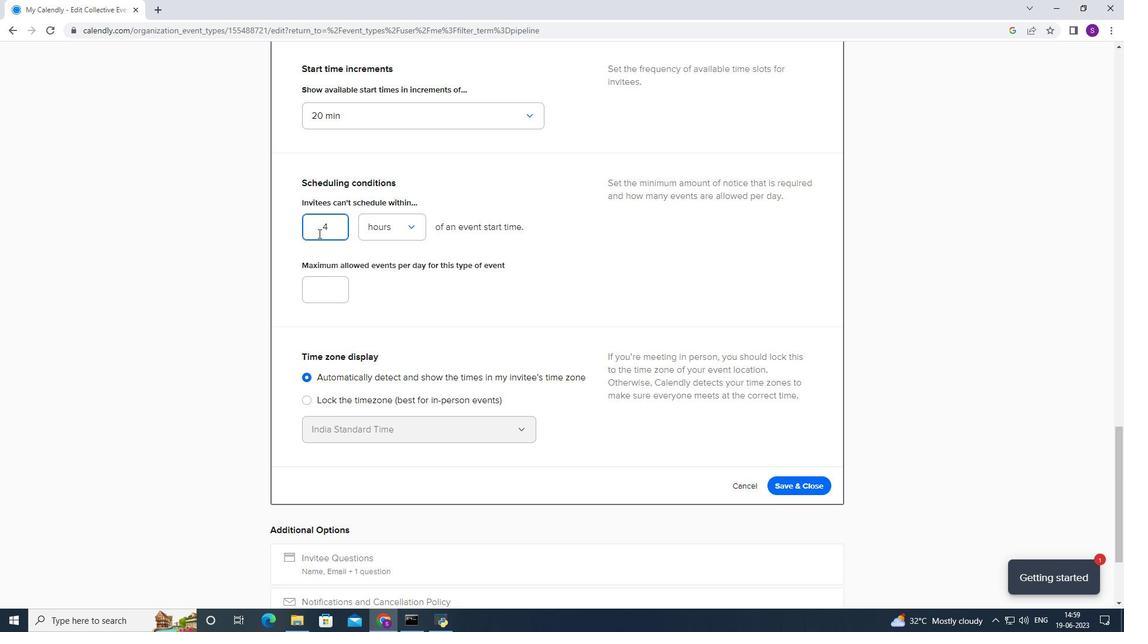 
Action: Mouse moved to (328, 278)
Screenshot: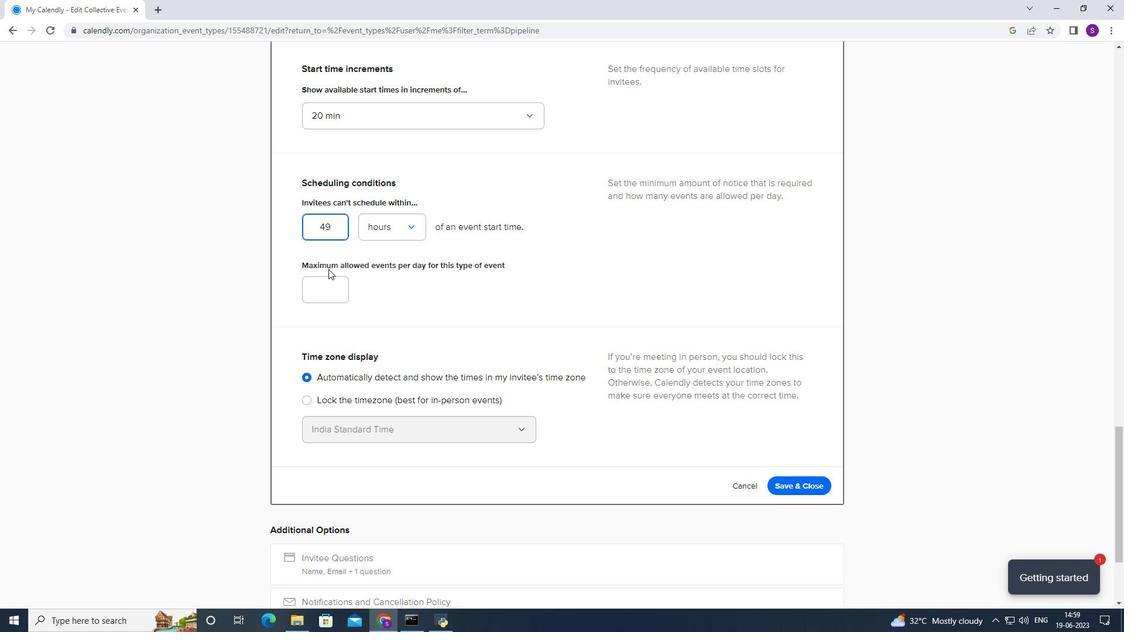
Action: Mouse pressed left at (328, 278)
Screenshot: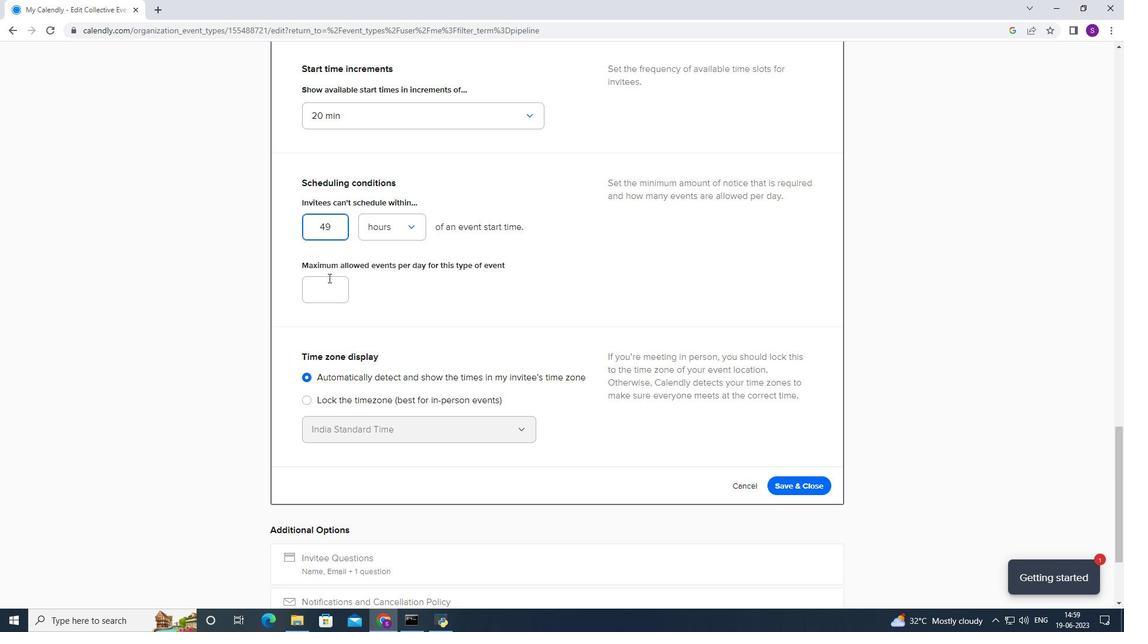 
Action: Key pressed 4
Screenshot: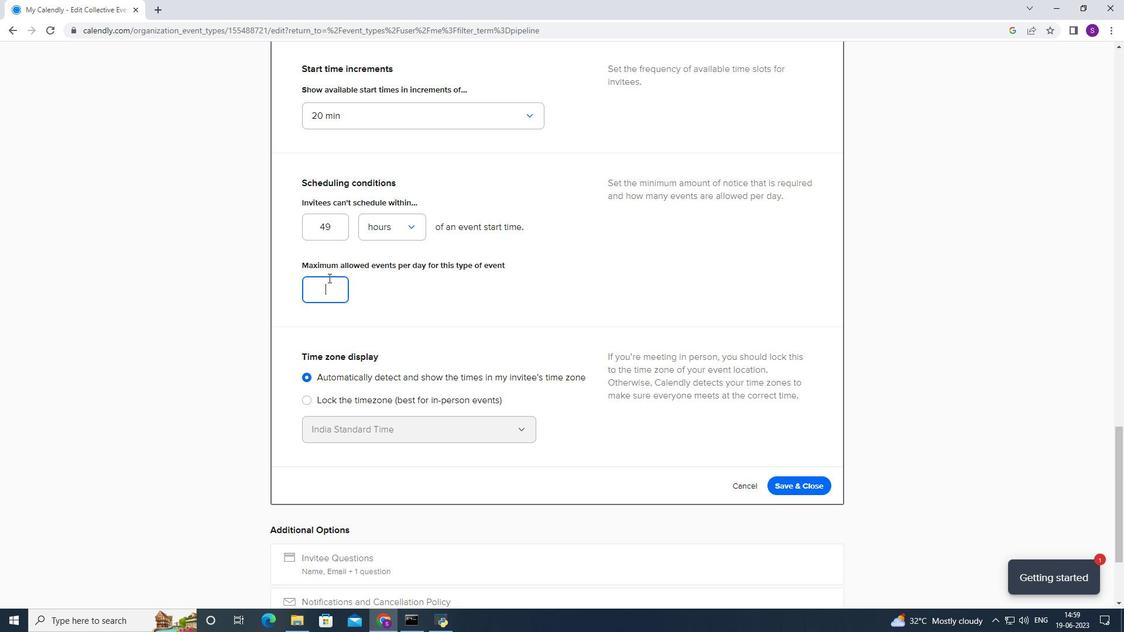 
Action: Mouse moved to (806, 480)
Screenshot: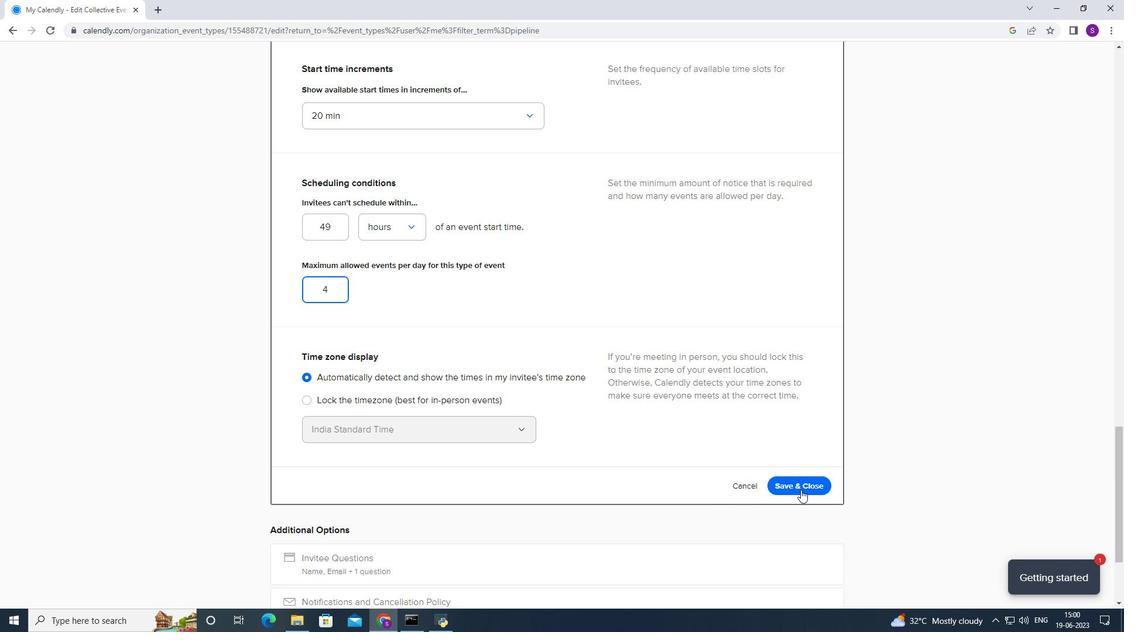 
Action: Mouse pressed left at (806, 480)
Screenshot: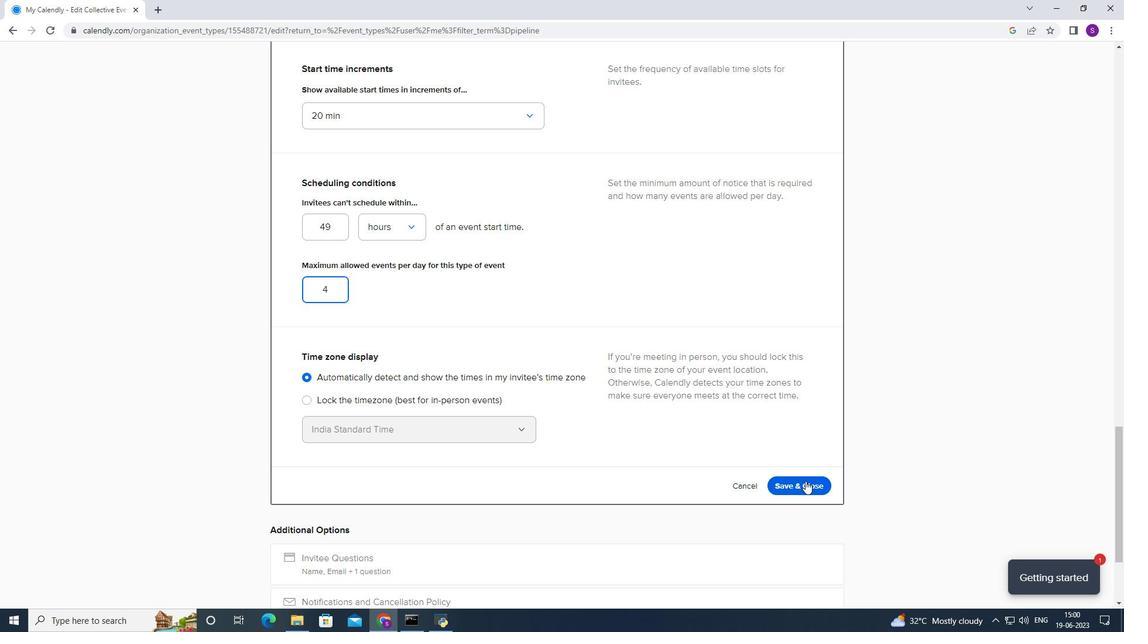 
